 Task: Find a stay in Oued Fodda, Algeria for 8 guests from 24 Aug to 10 Sep, with 4 bedrooms, 8+ beds, price range ₹12,000-₹15,000, and amenities like WiFi, TV, and free parking. Enable 'Self check-in'.
Action: Mouse moved to (532, 142)
Screenshot: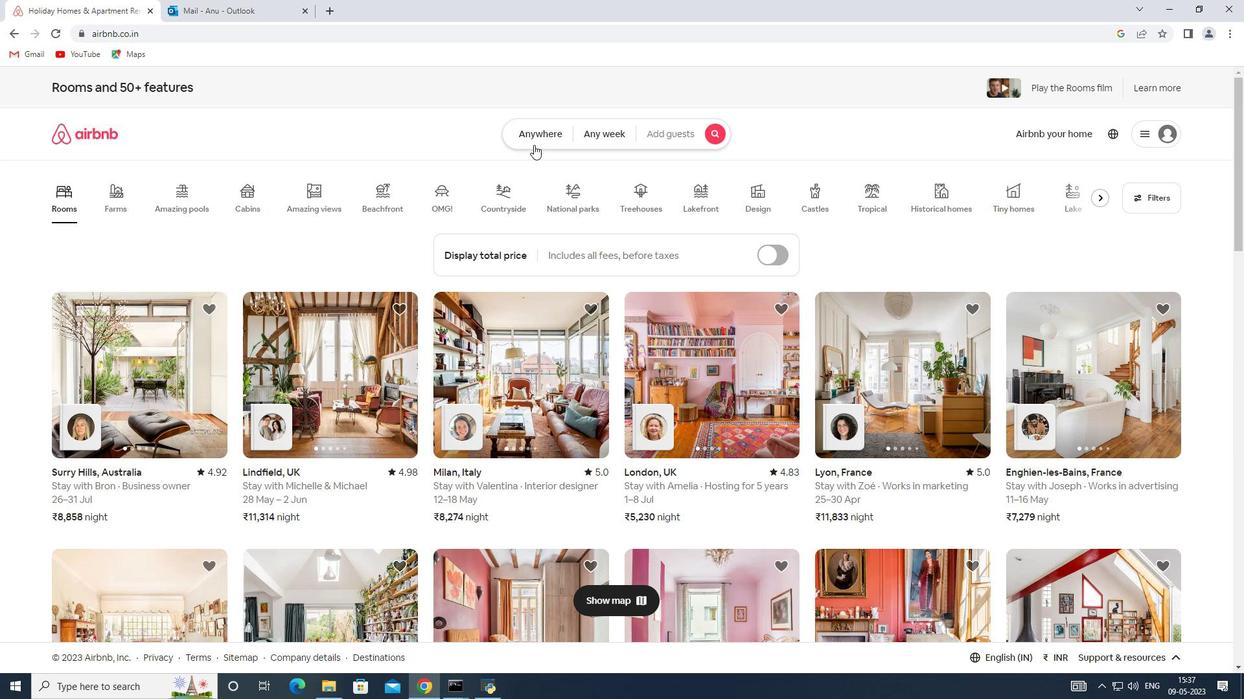 
Action: Mouse pressed left at (532, 142)
Screenshot: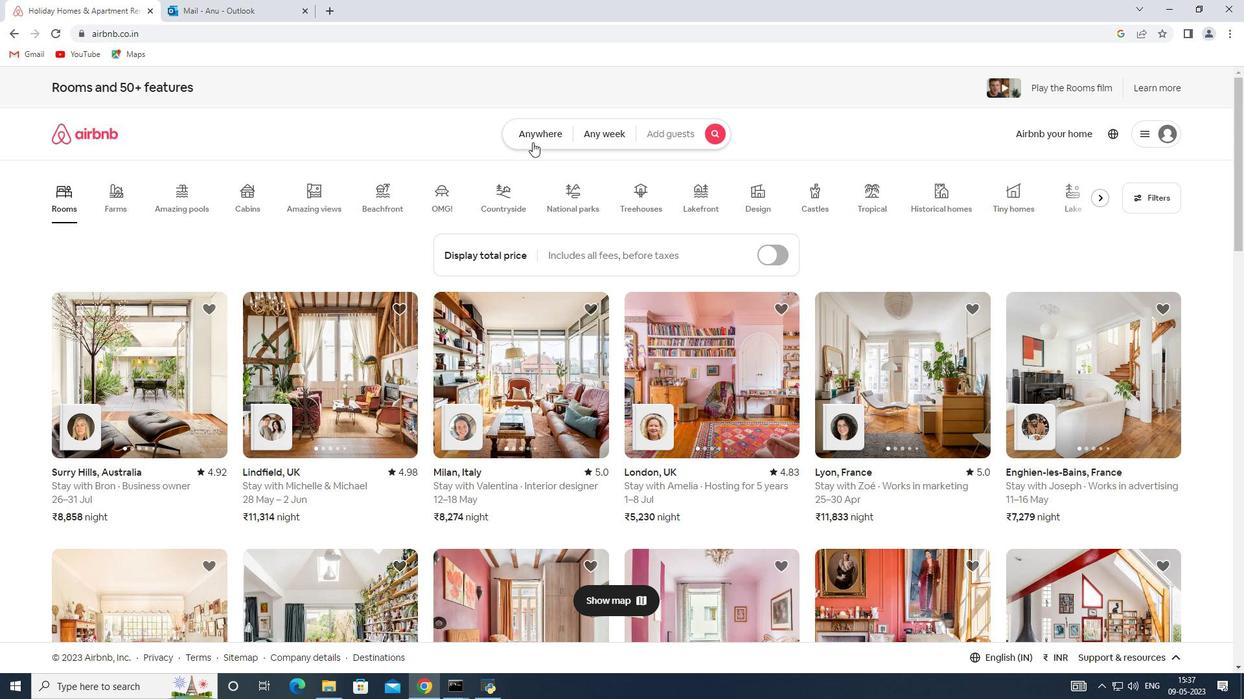 
Action: Mouse moved to (474, 175)
Screenshot: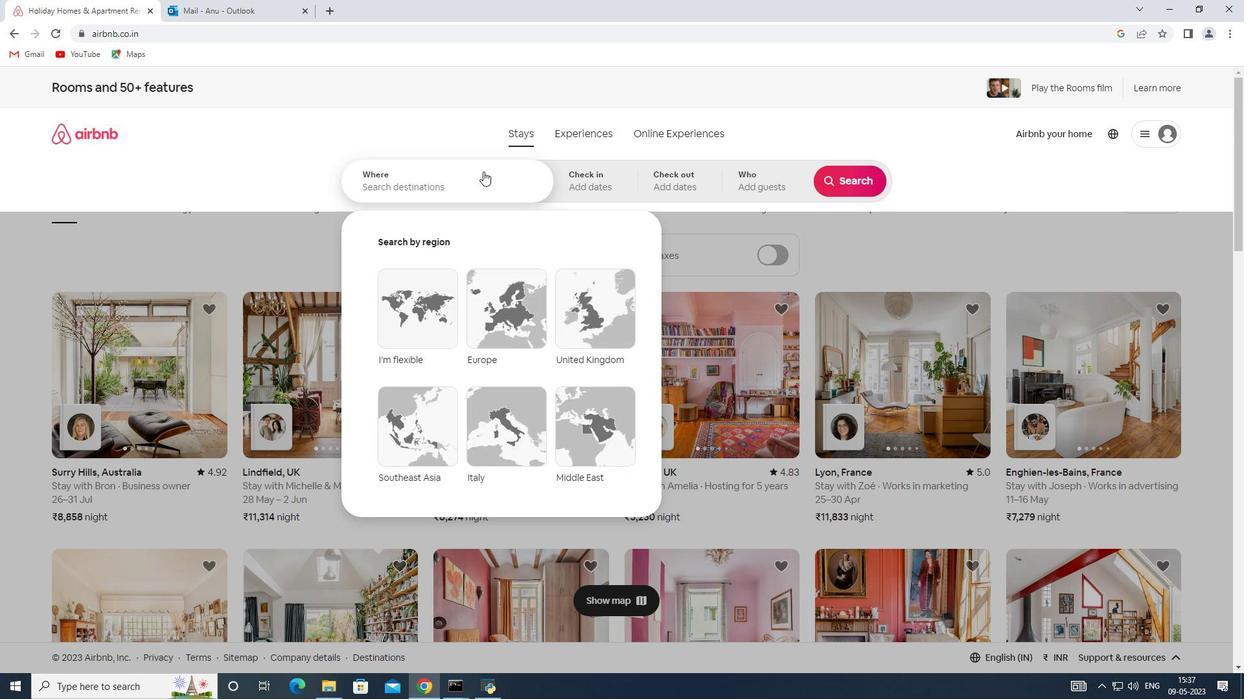 
Action: Mouse pressed left at (474, 175)
Screenshot: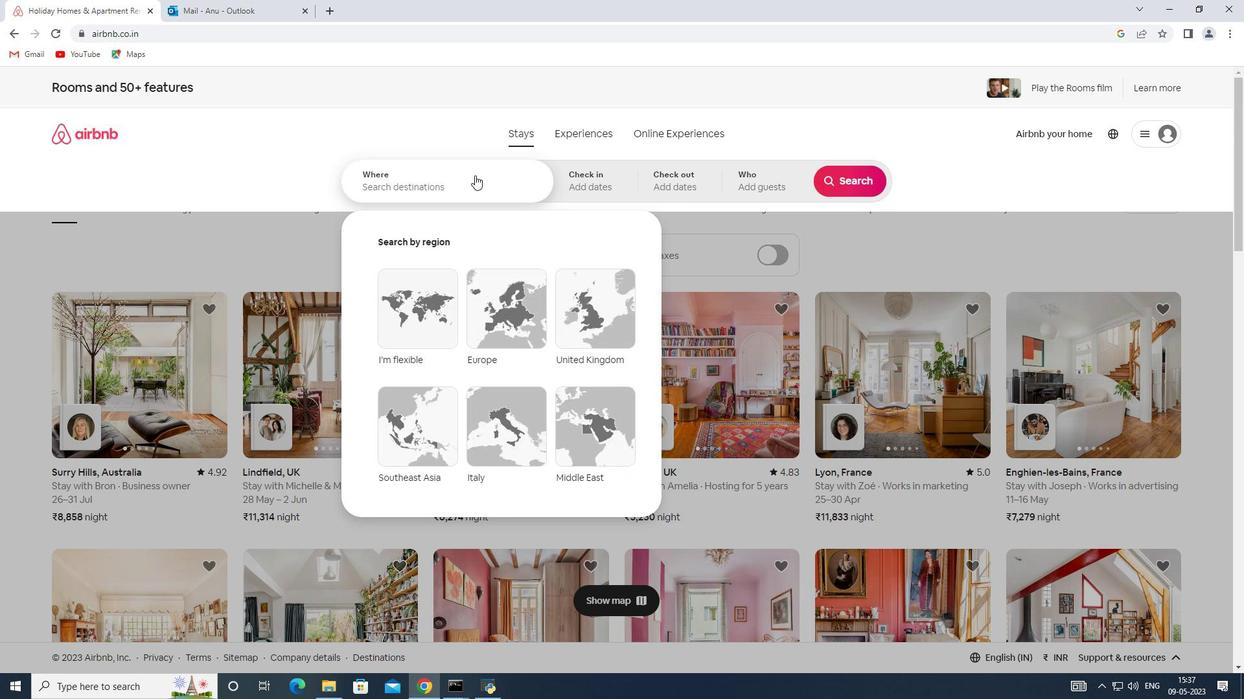 
Action: Key pressed <Key.shift><Key.shift><Key.shift><Key.shift><Key.shift><Key.shift><Key.shift><Key.shift><Key.shift><Key.shift><Key.shift><Key.shift><Key.shift><Key.shift><Key.shift><Key.shift><Key.shift><Key.shift><Key.shift><Key.shift><Key.shift><Key.shift><Key.shift><Key.shift><Key.shift><Key.shift><Key.shift><Key.shift><Key.shift><Key.shift>Oued<Key.space><Key.shift>Fodda,<Key.shift>Algeria
Screenshot: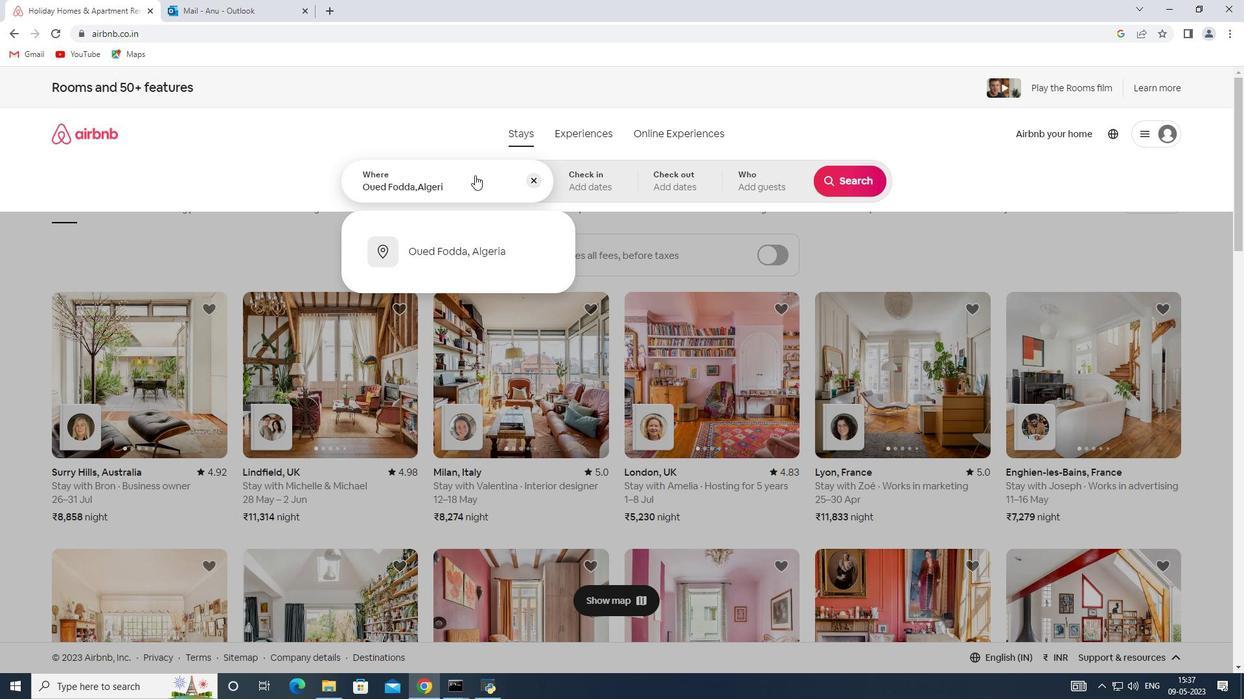 
Action: Mouse moved to (579, 187)
Screenshot: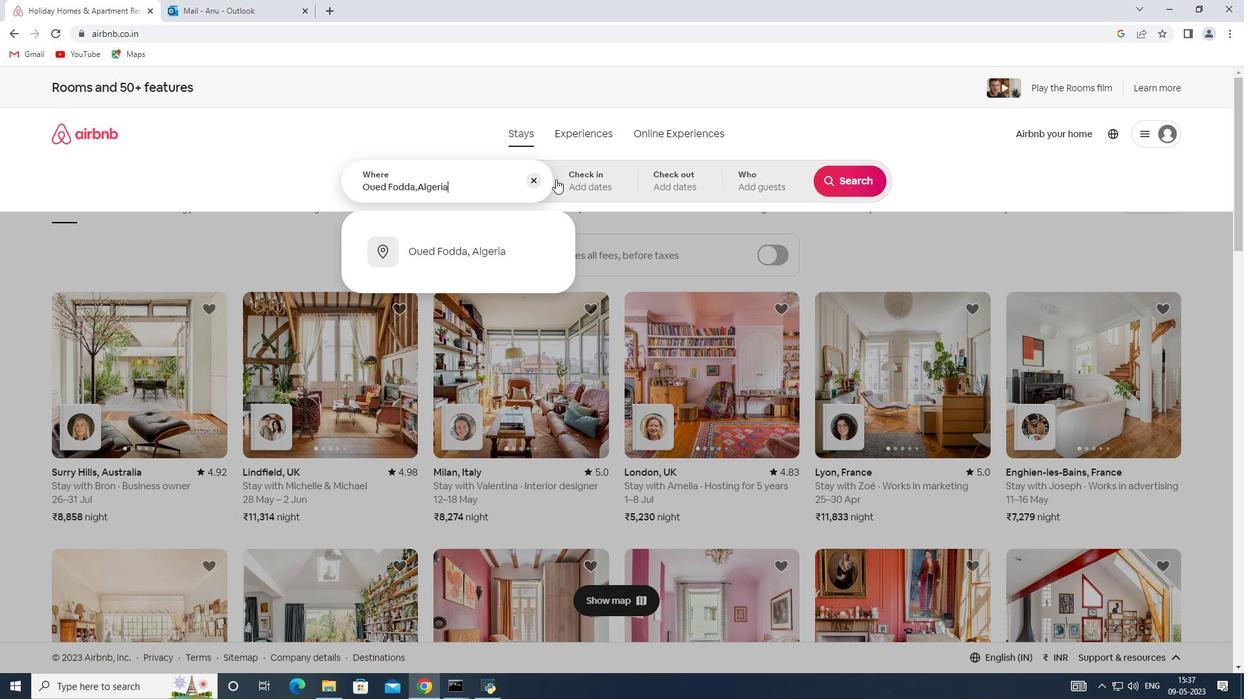 
Action: Mouse pressed left at (579, 187)
Screenshot: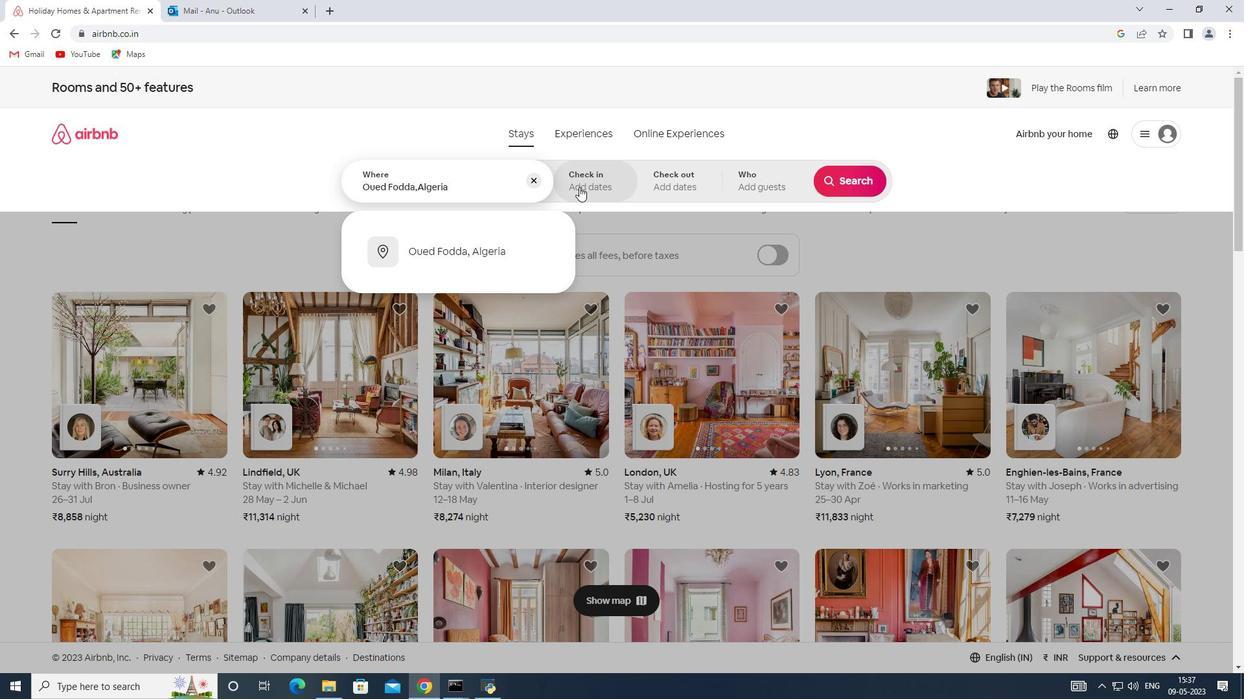 
Action: Mouse moved to (840, 284)
Screenshot: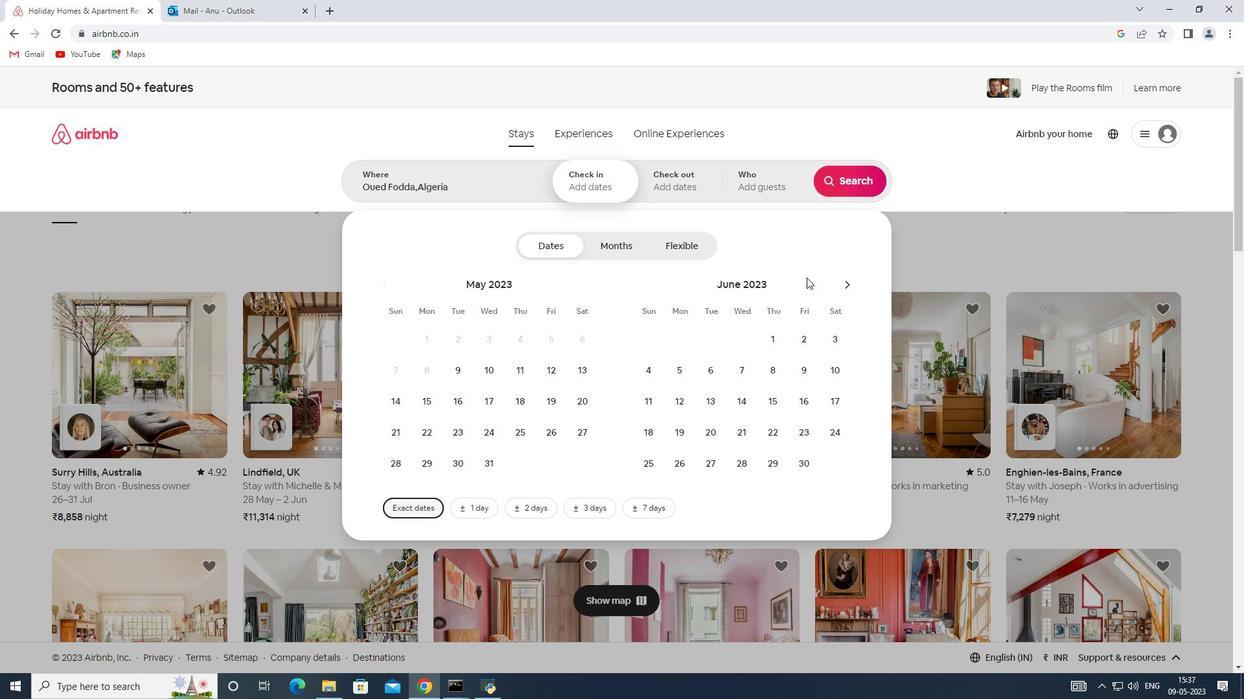 
Action: Mouse pressed left at (840, 284)
Screenshot: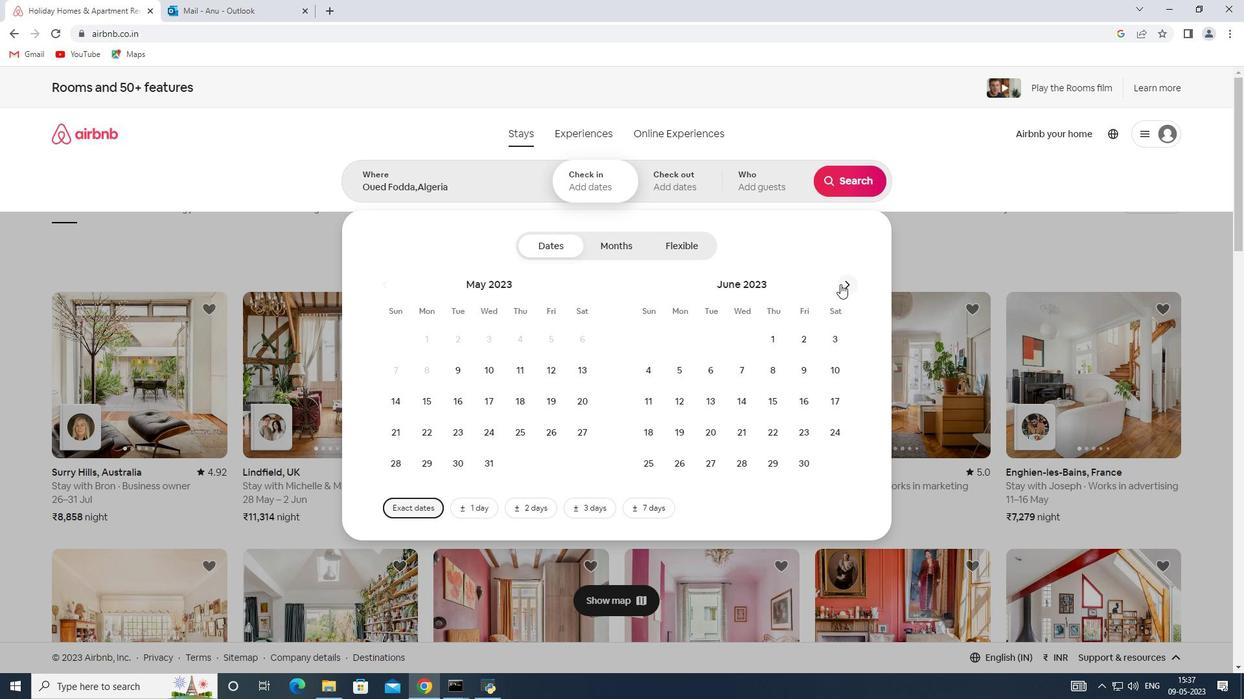 
Action: Mouse pressed left at (840, 284)
Screenshot: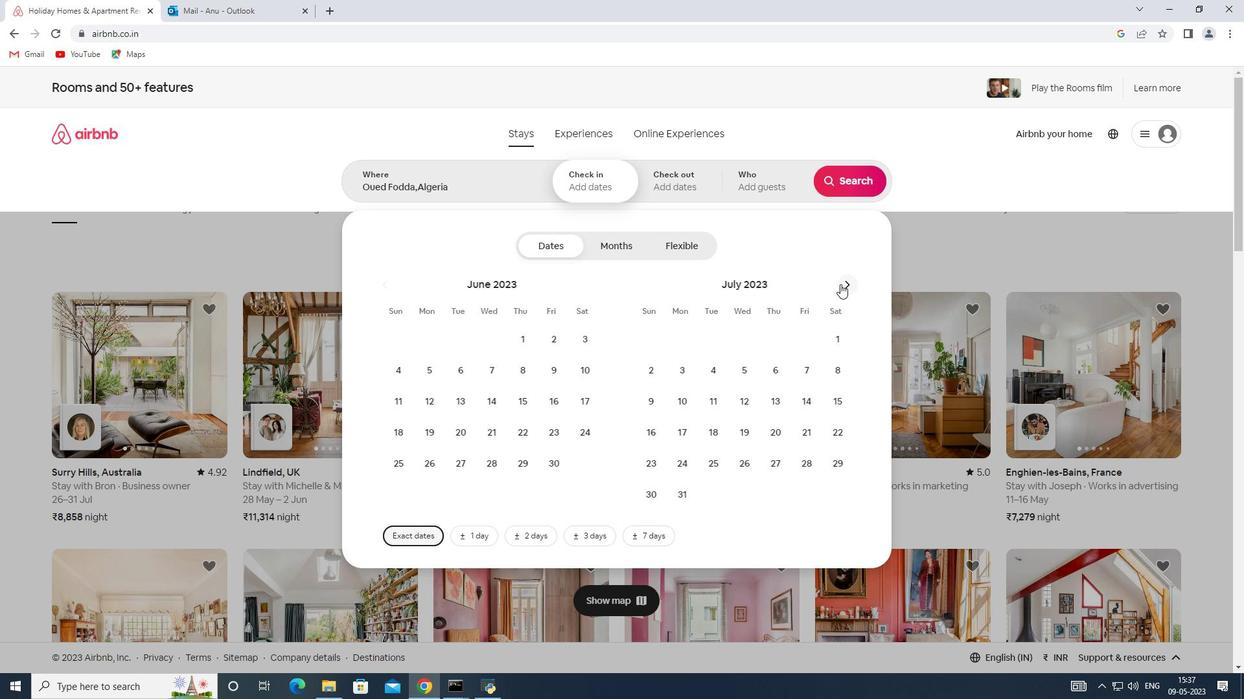 
Action: Mouse moved to (771, 431)
Screenshot: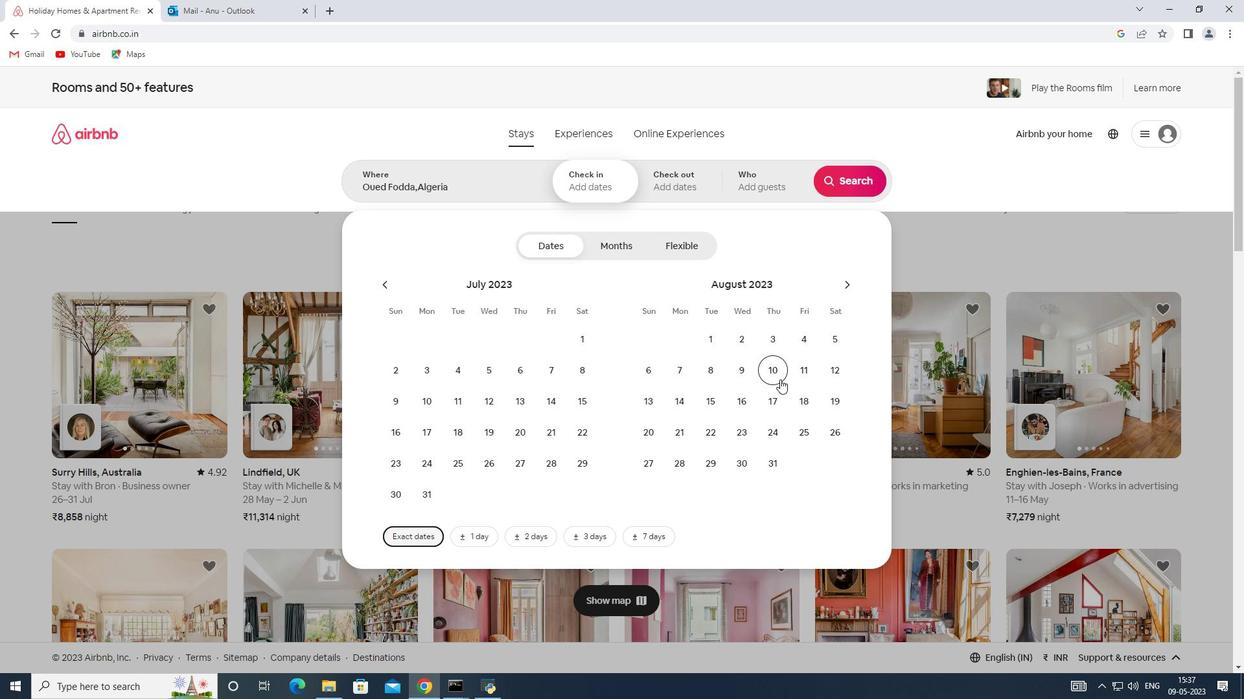 
Action: Mouse pressed left at (771, 431)
Screenshot: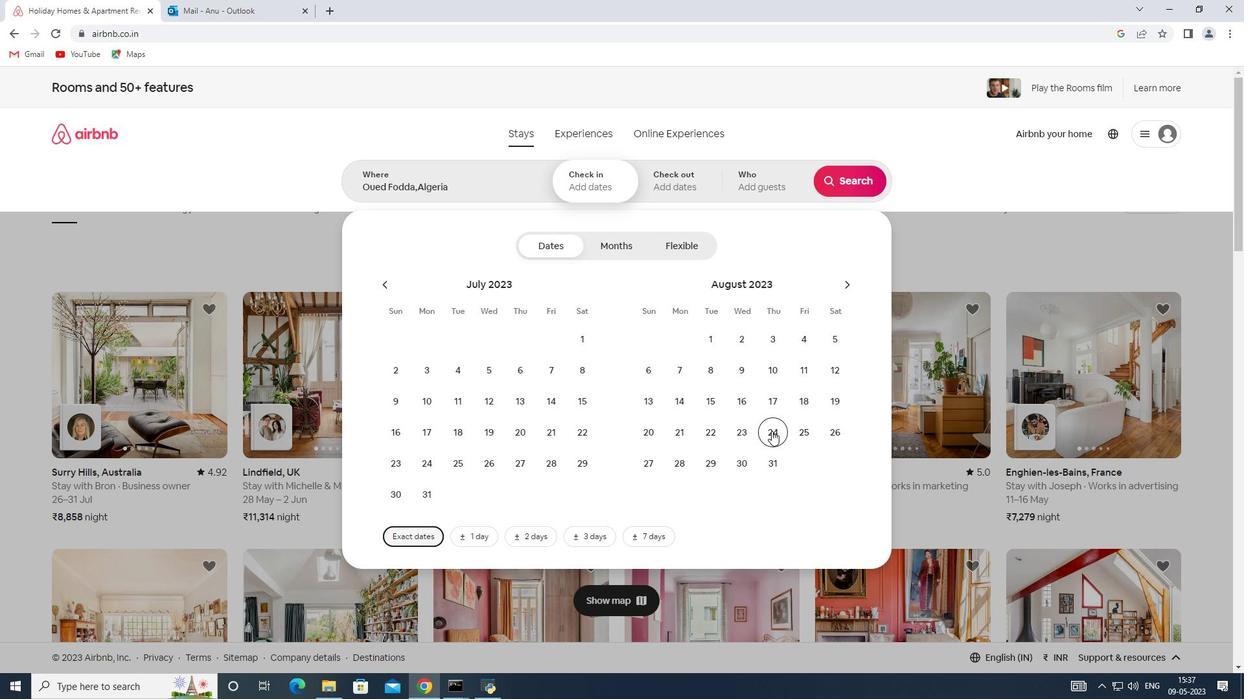 
Action: Mouse moved to (848, 281)
Screenshot: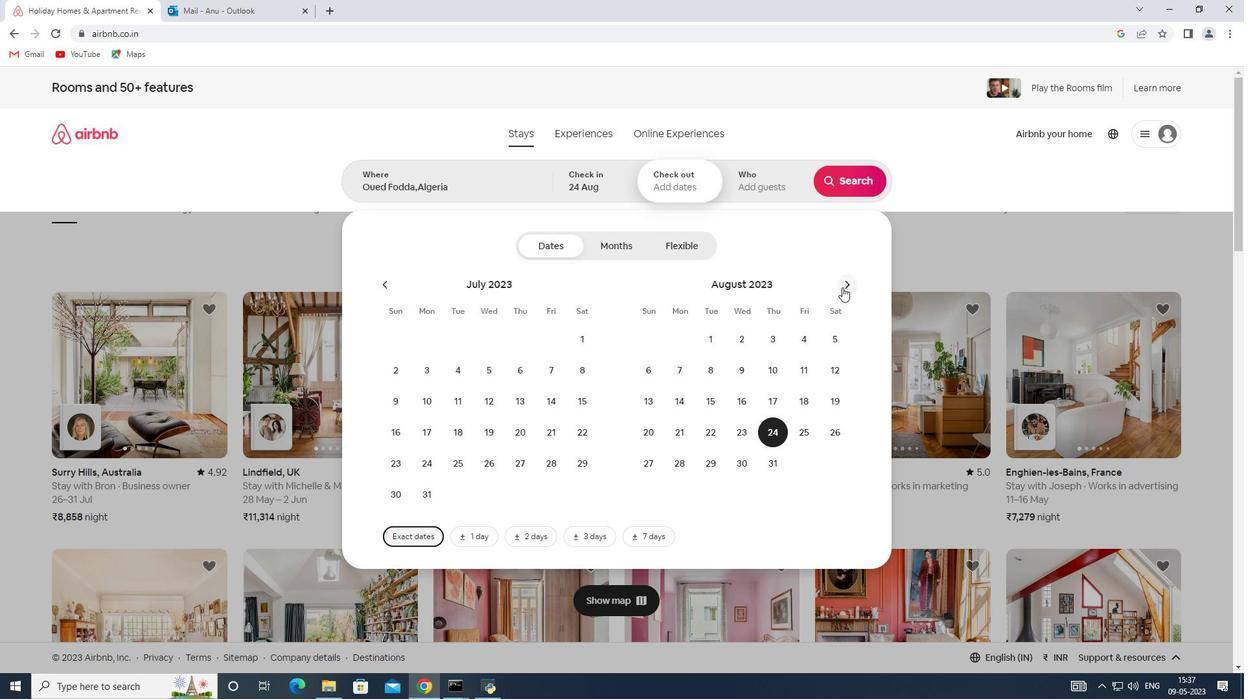 
Action: Mouse pressed left at (848, 281)
Screenshot: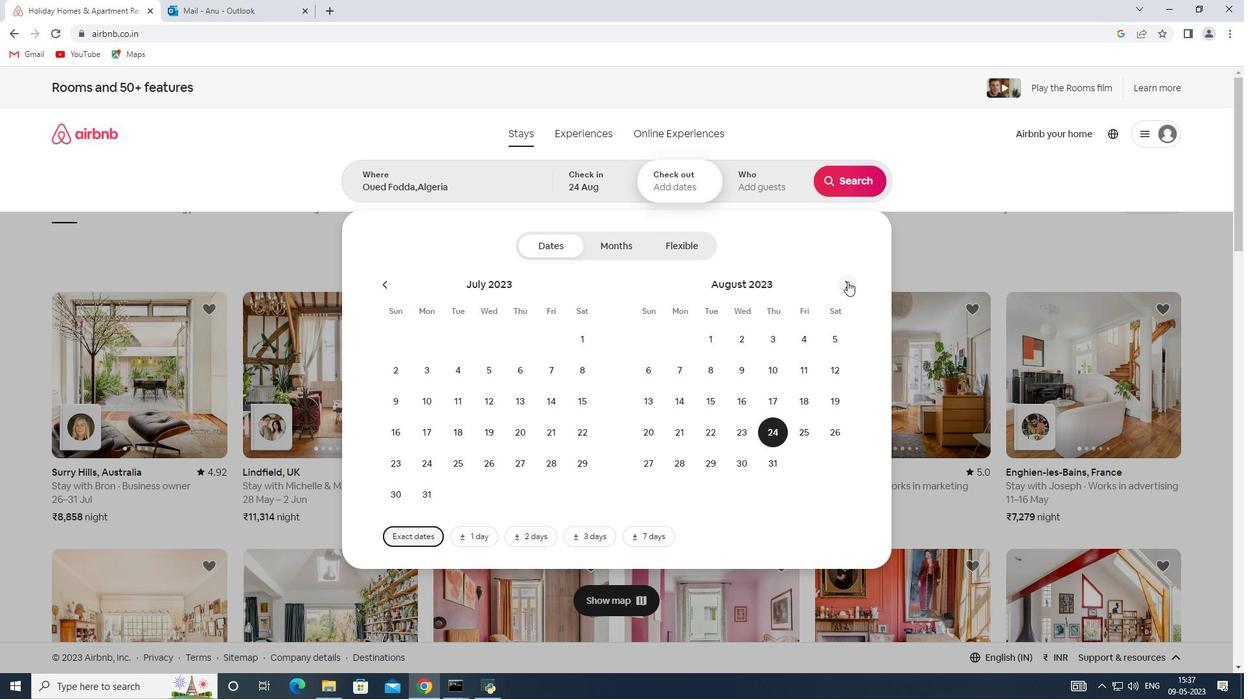 
Action: Mouse moved to (655, 400)
Screenshot: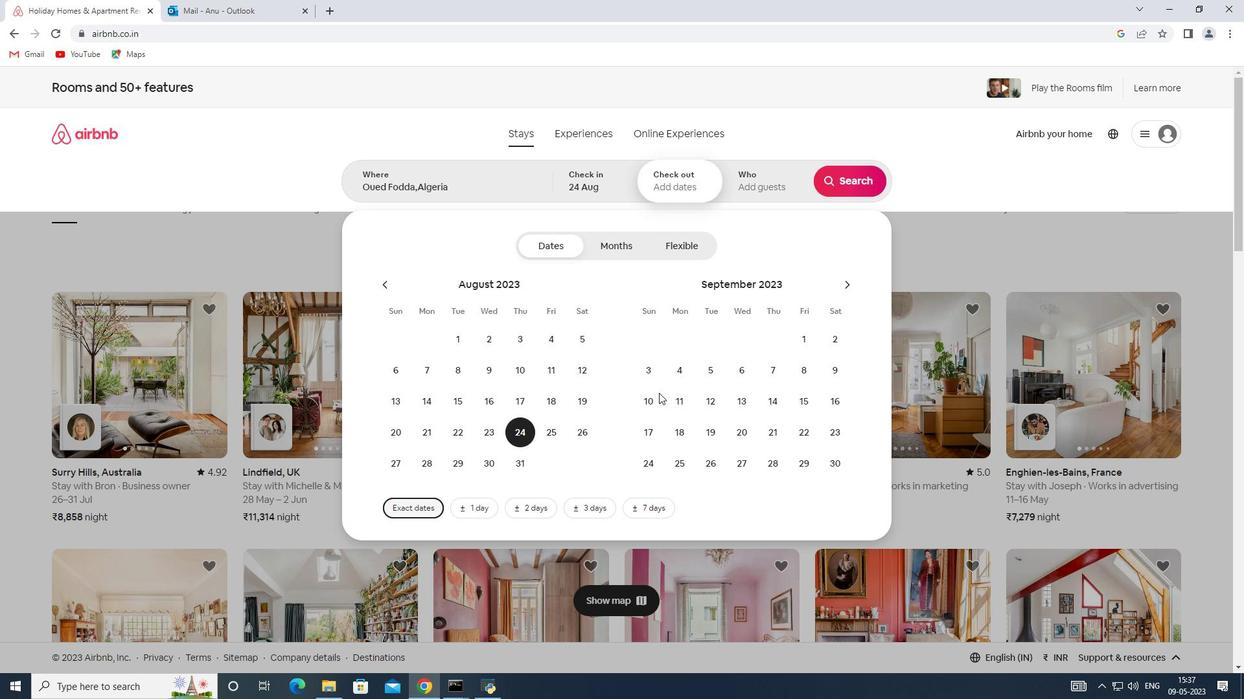 
Action: Mouse pressed left at (655, 400)
Screenshot: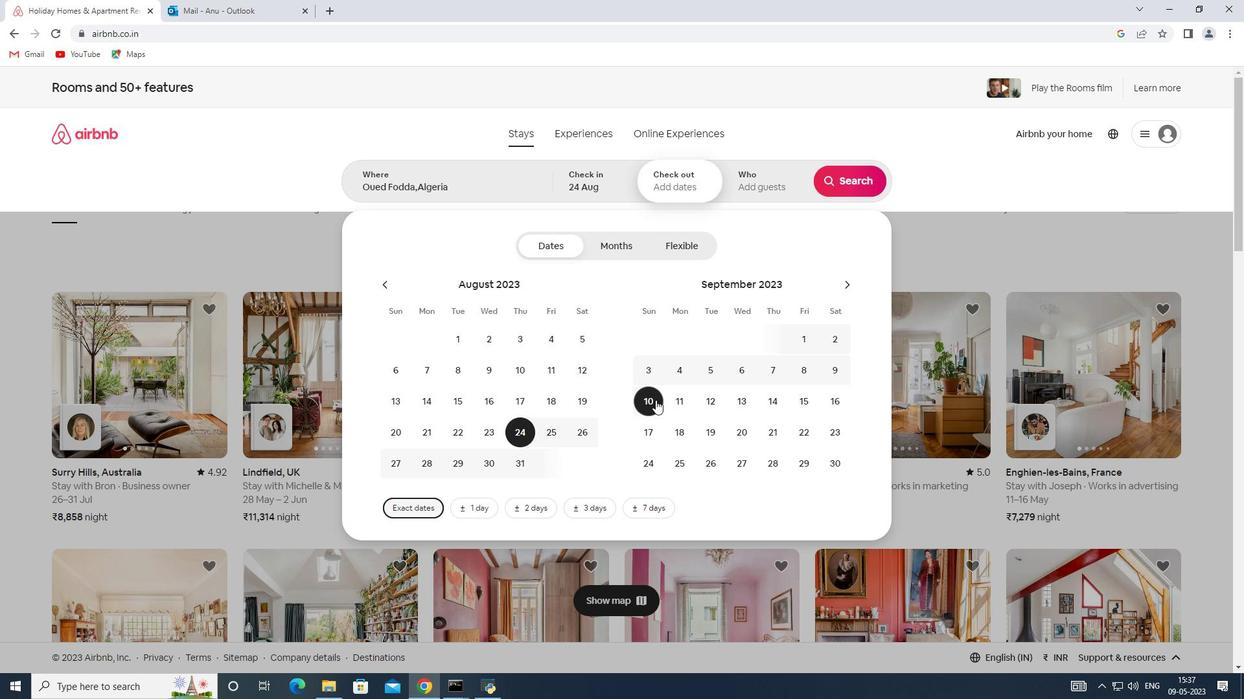 
Action: Mouse moved to (756, 180)
Screenshot: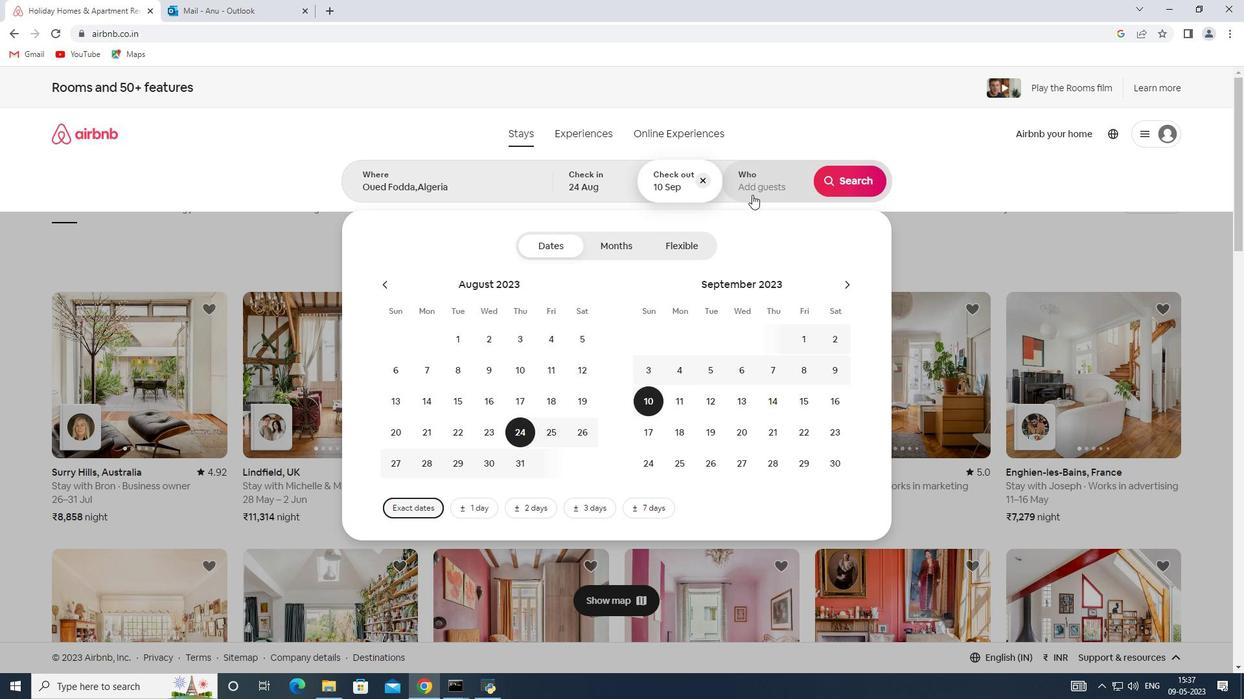 
Action: Mouse pressed left at (756, 180)
Screenshot: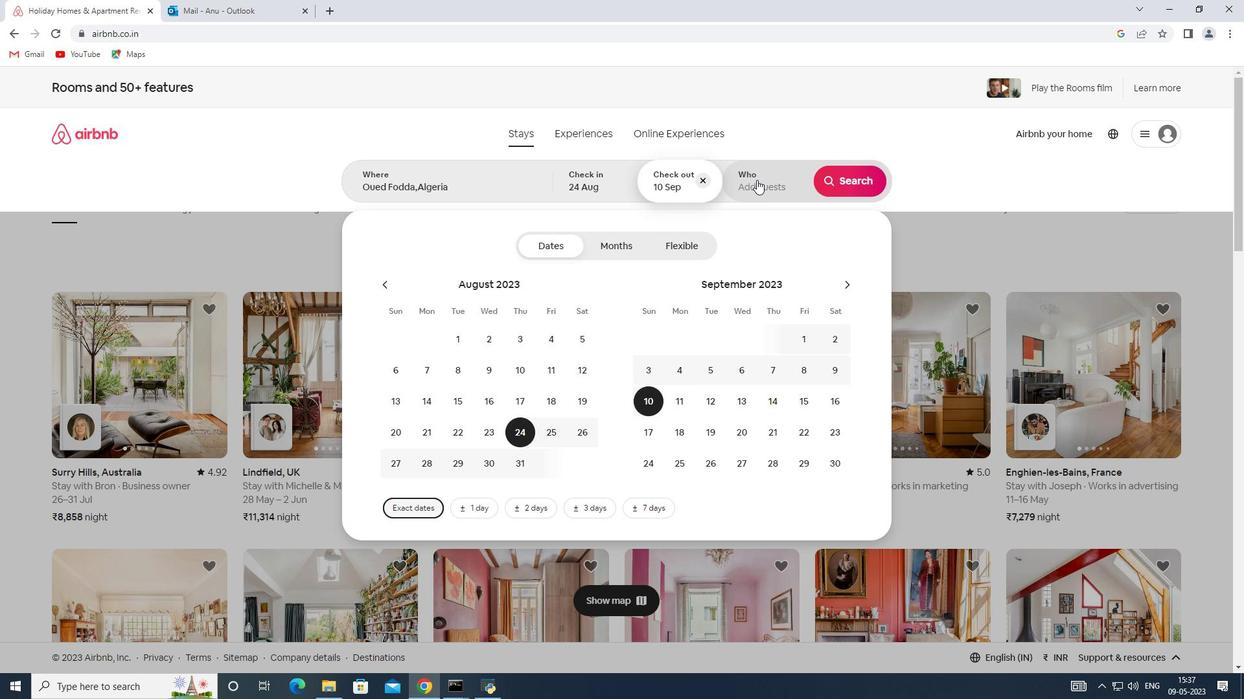 
Action: Mouse moved to (850, 249)
Screenshot: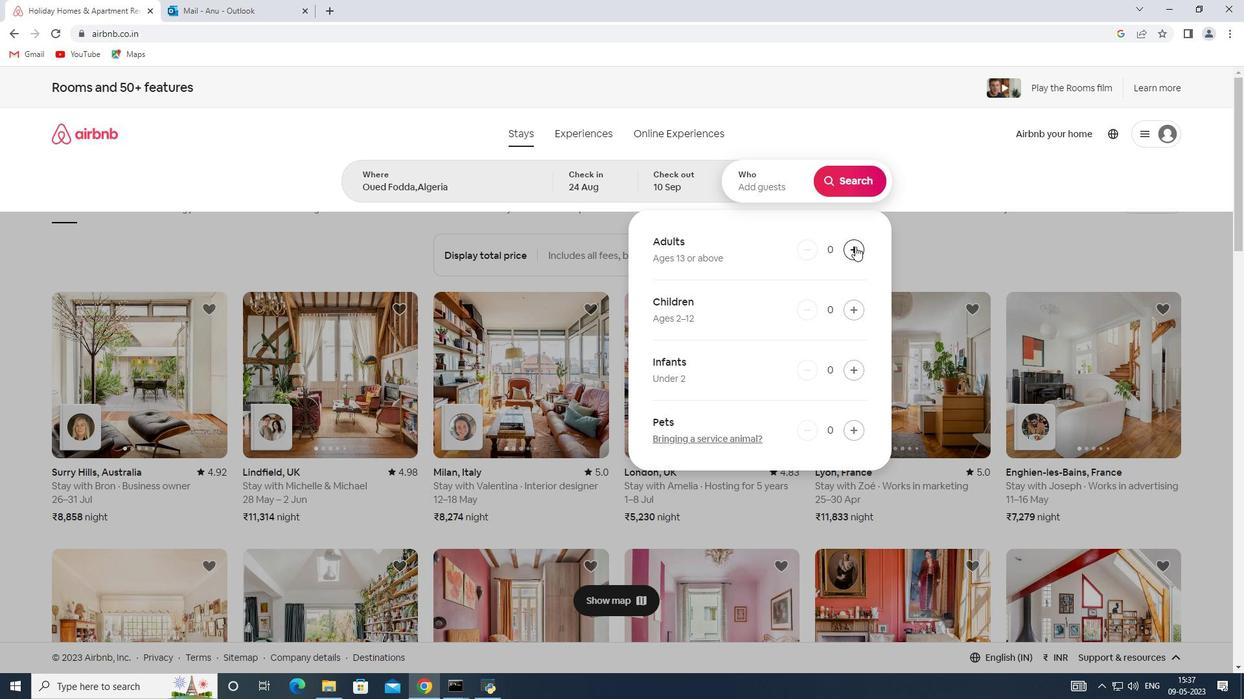 
Action: Mouse pressed left at (850, 249)
Screenshot: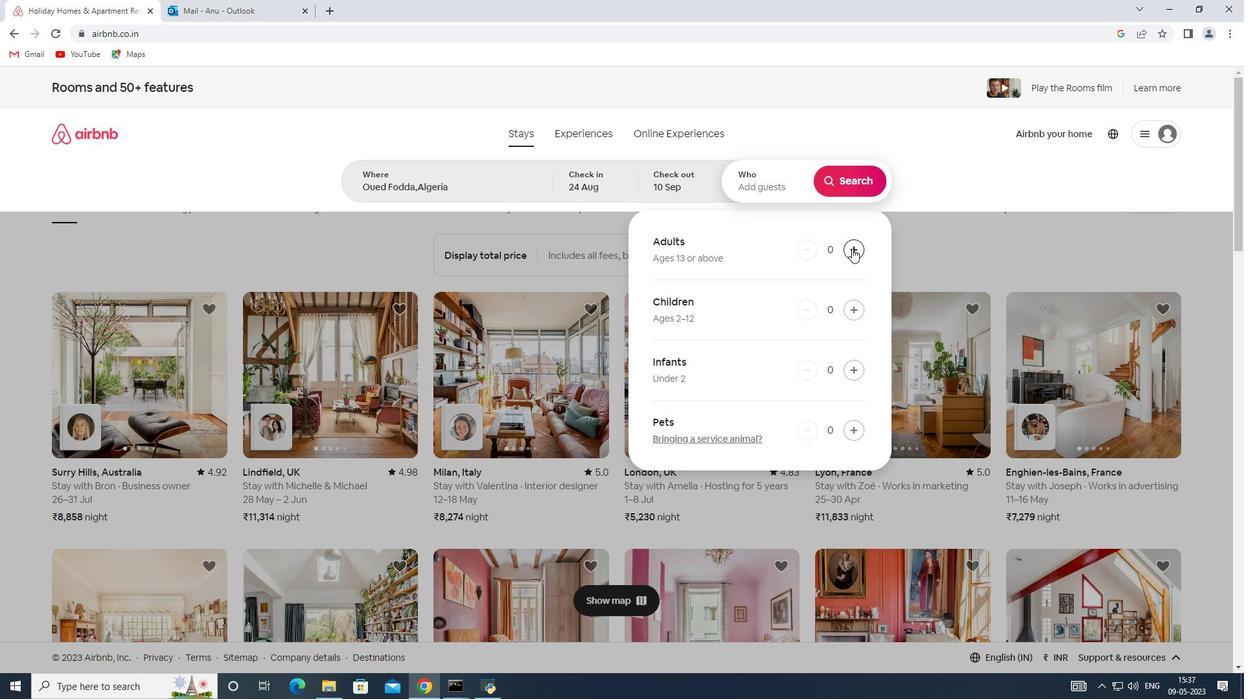 
Action: Mouse pressed left at (850, 249)
Screenshot: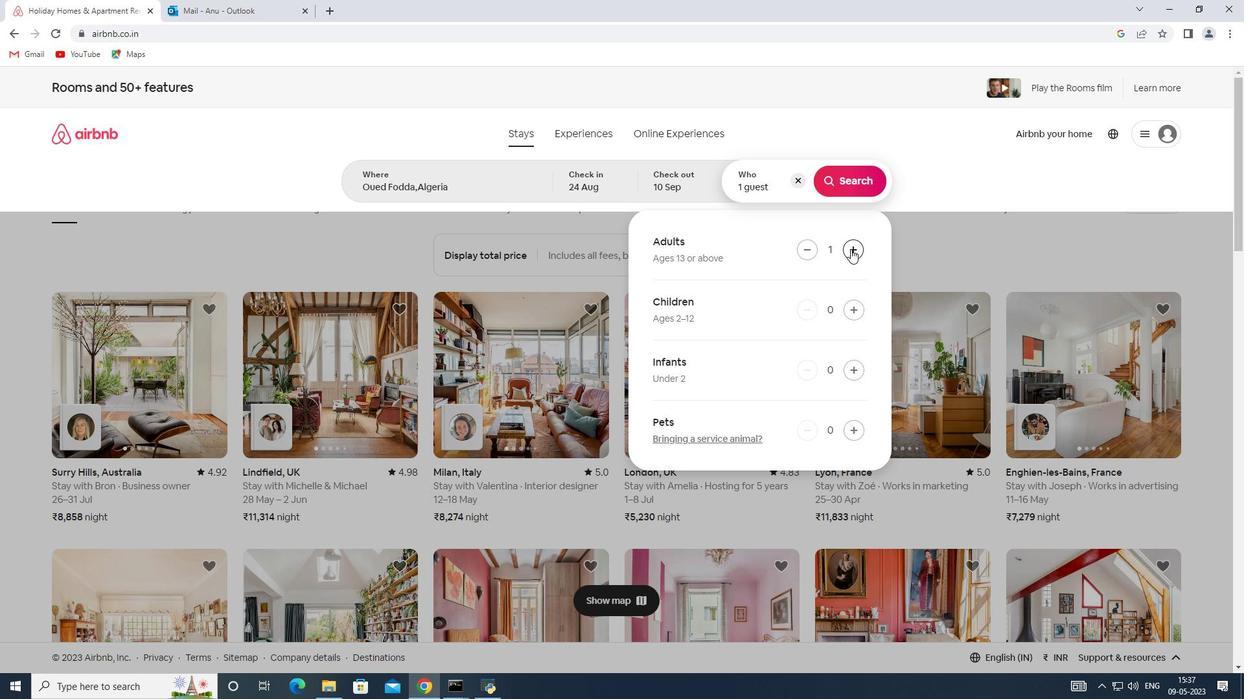 
Action: Mouse pressed left at (850, 249)
Screenshot: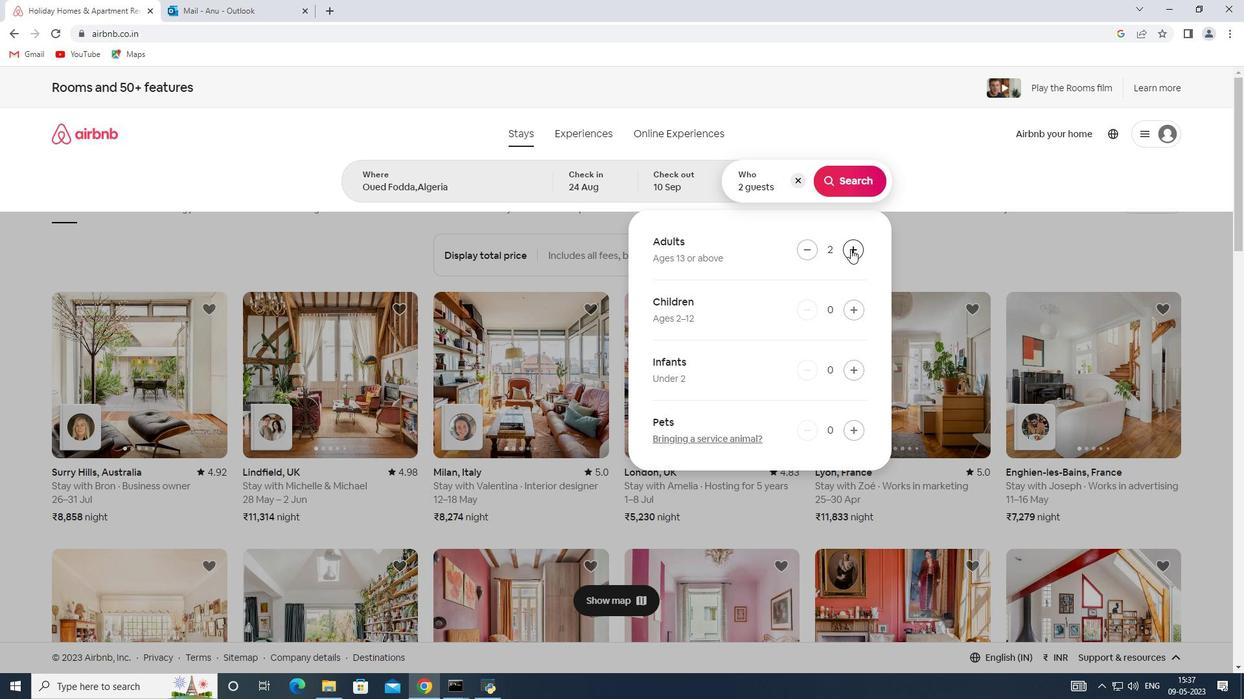 
Action: Mouse pressed left at (850, 249)
Screenshot: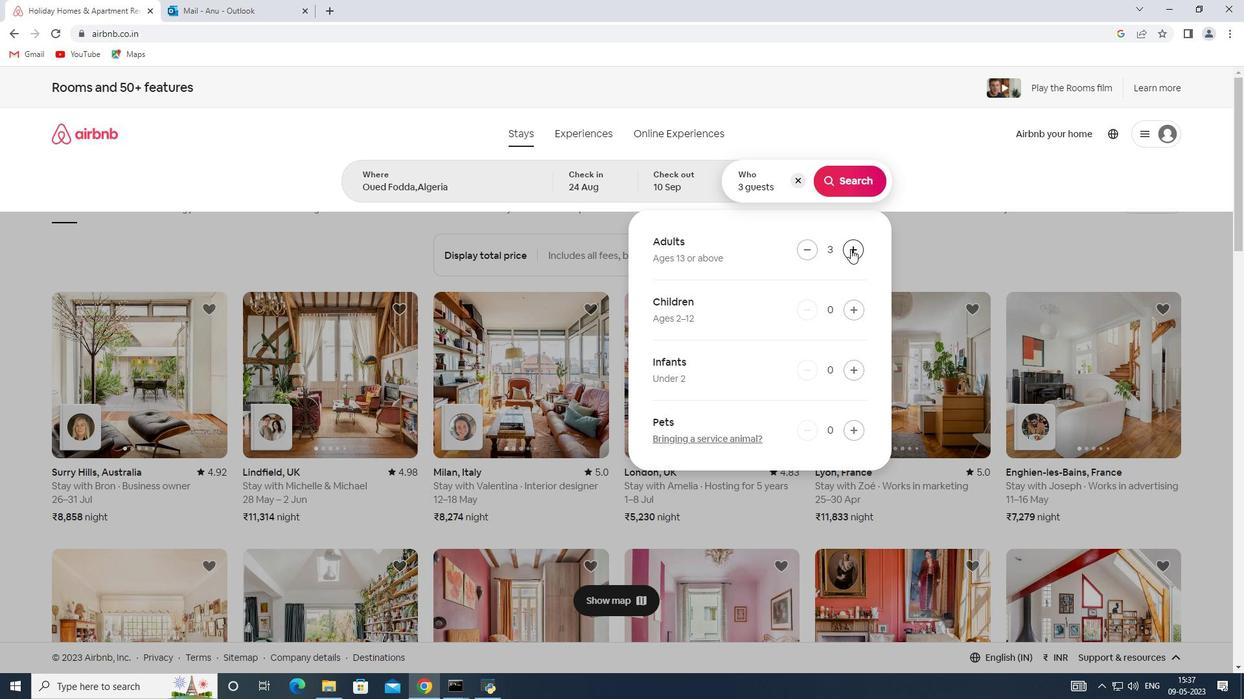 
Action: Mouse pressed left at (850, 249)
Screenshot: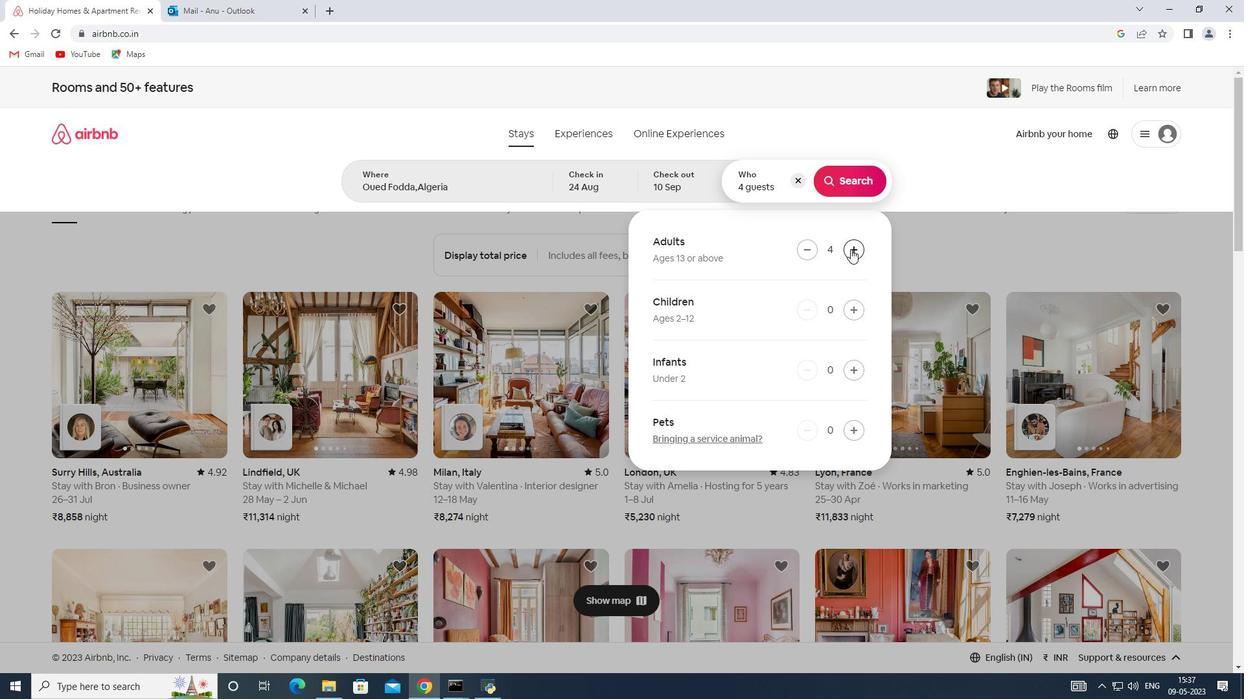 
Action: Mouse pressed left at (850, 249)
Screenshot: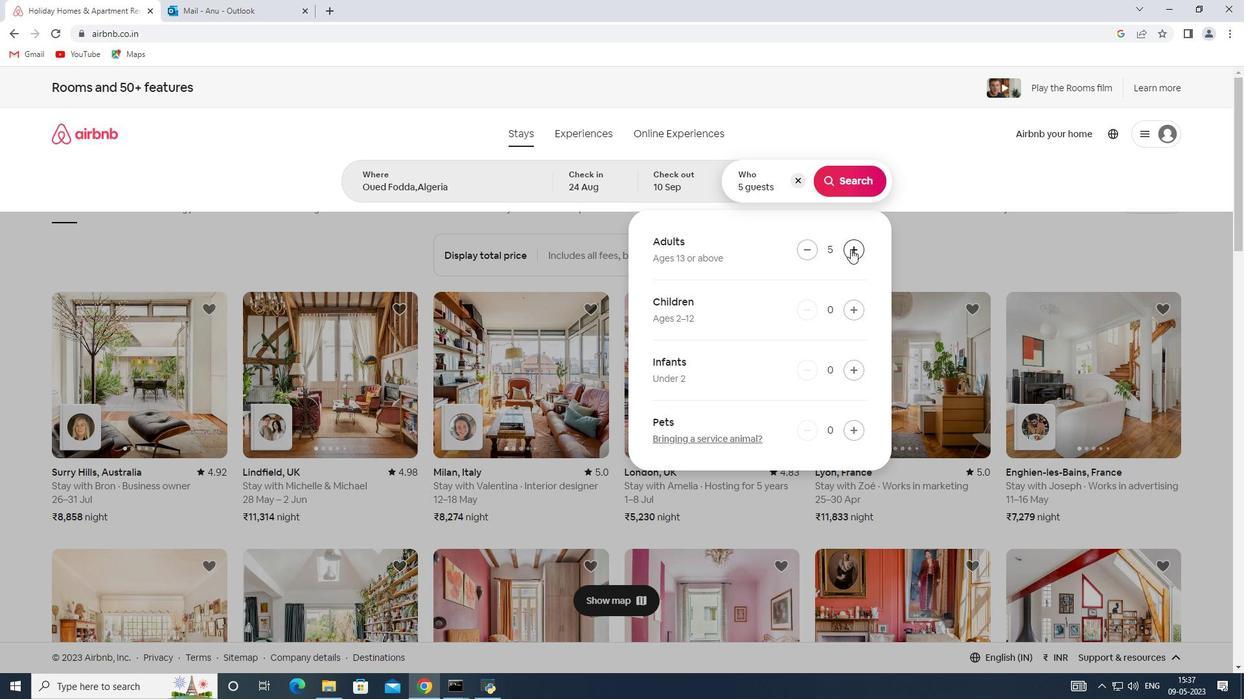 
Action: Mouse pressed left at (850, 249)
Screenshot: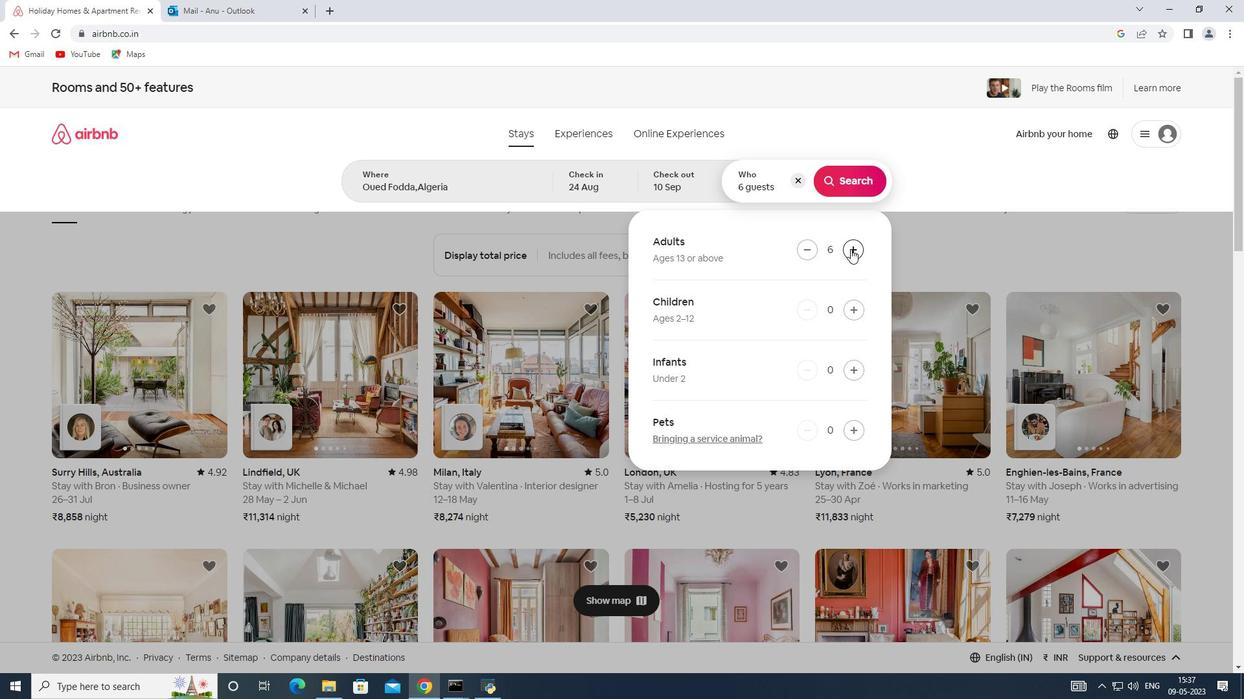 
Action: Mouse pressed left at (850, 249)
Screenshot: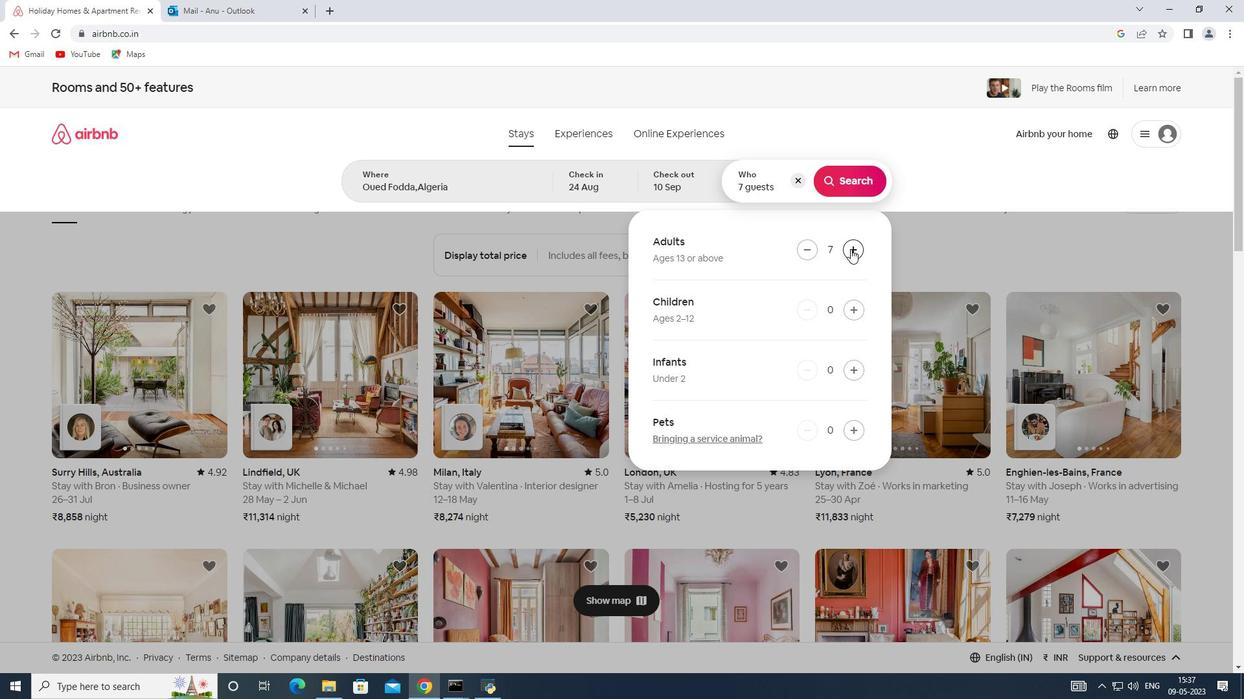 
Action: Mouse moved to (845, 189)
Screenshot: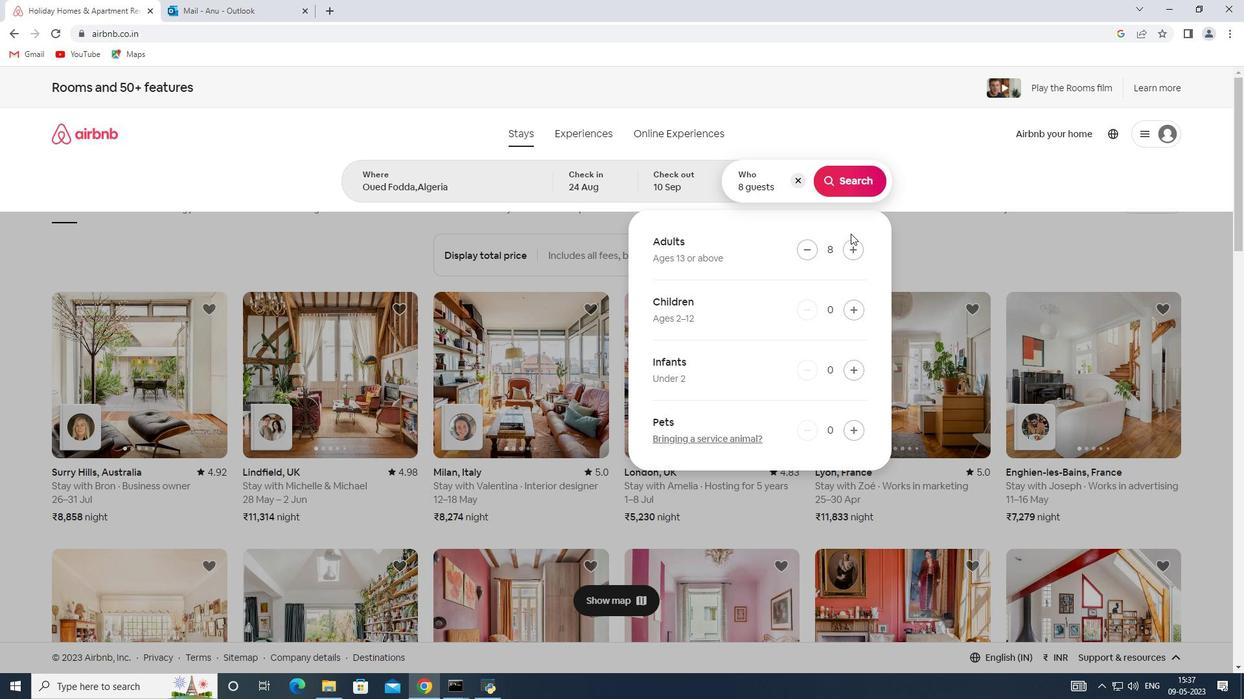 
Action: Mouse pressed left at (845, 189)
Screenshot: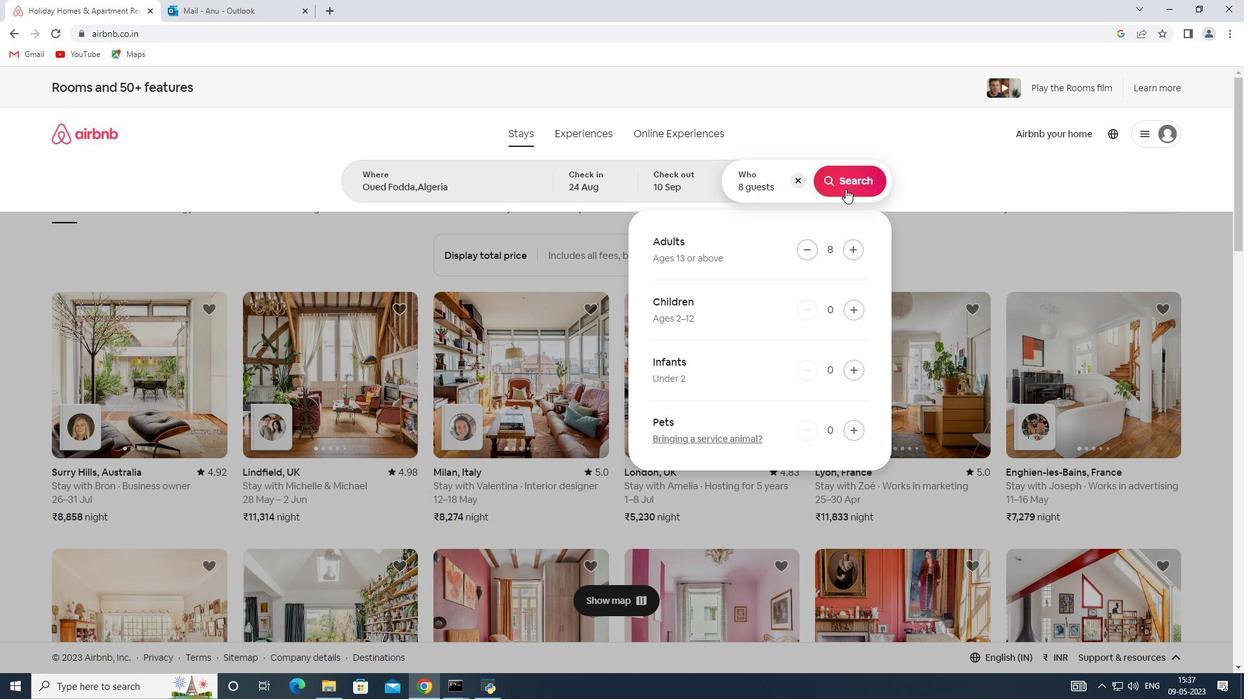 
Action: Mouse moved to (1176, 139)
Screenshot: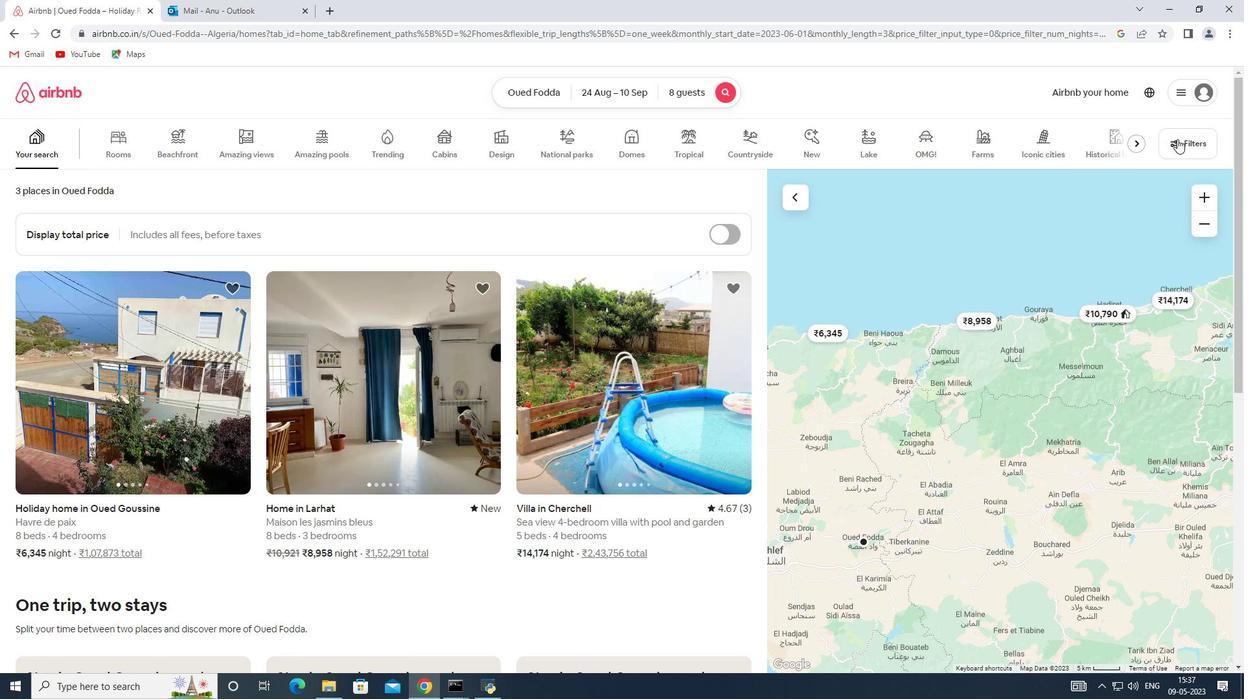 
Action: Mouse pressed left at (1176, 139)
Screenshot: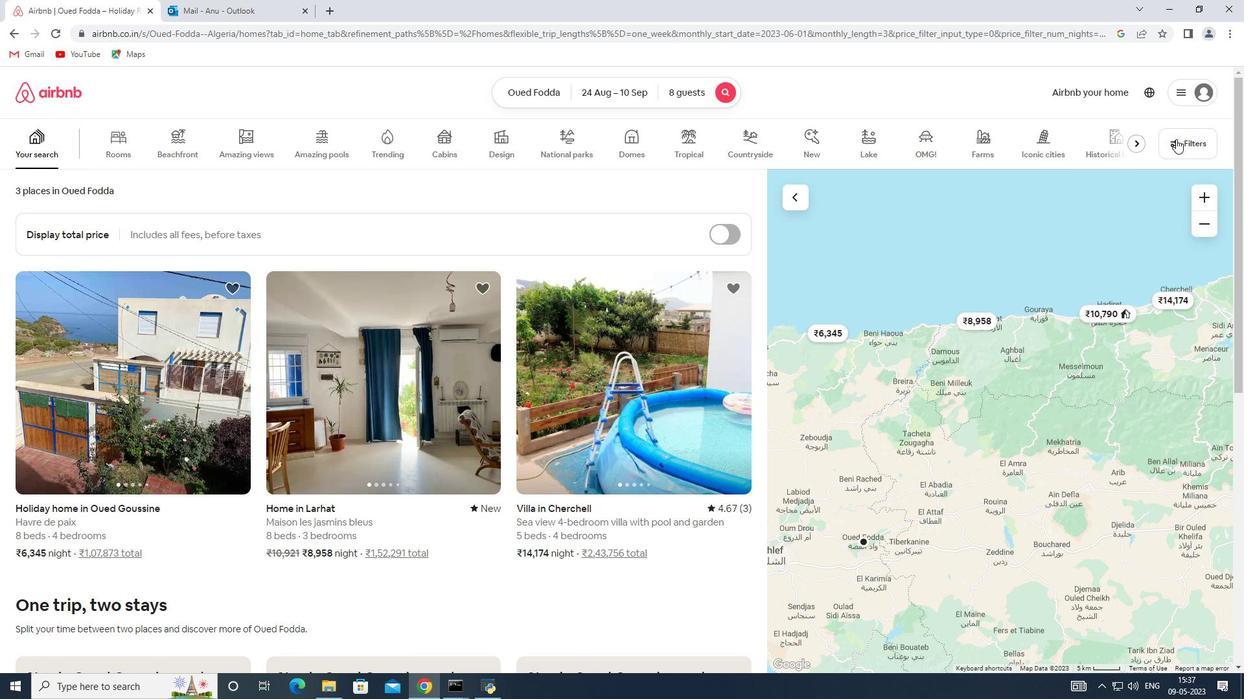 
Action: Mouse moved to (454, 467)
Screenshot: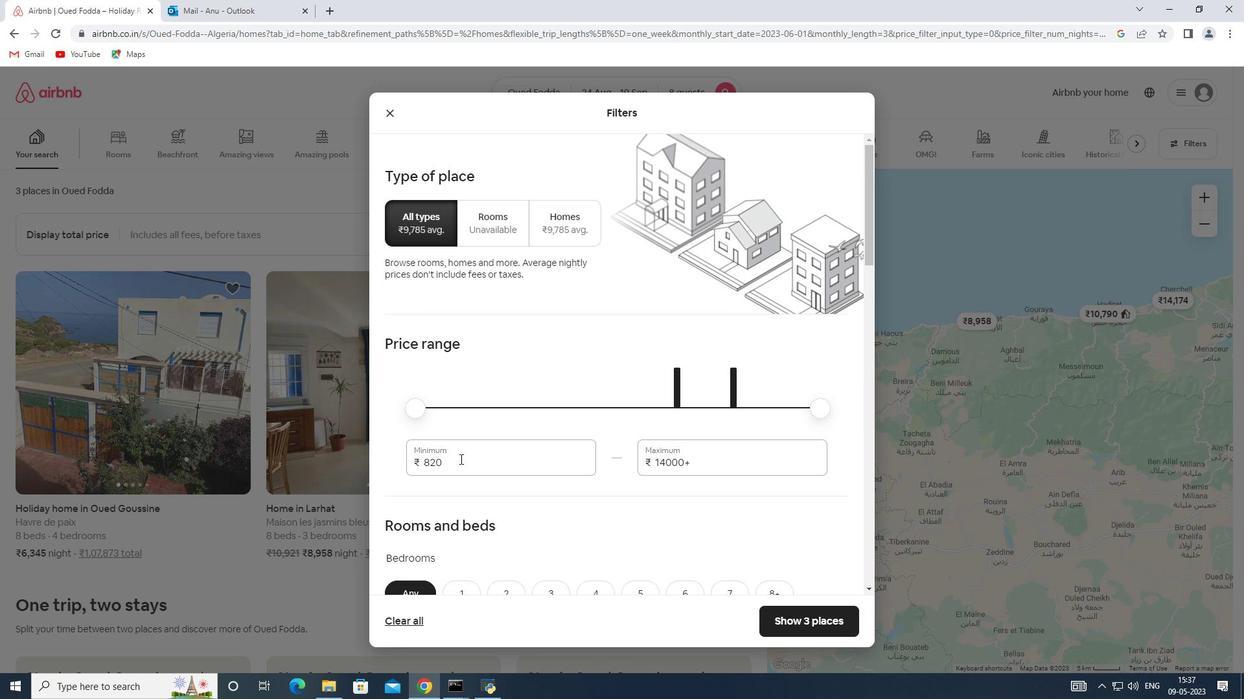 
Action: Mouse pressed left at (454, 467)
Screenshot: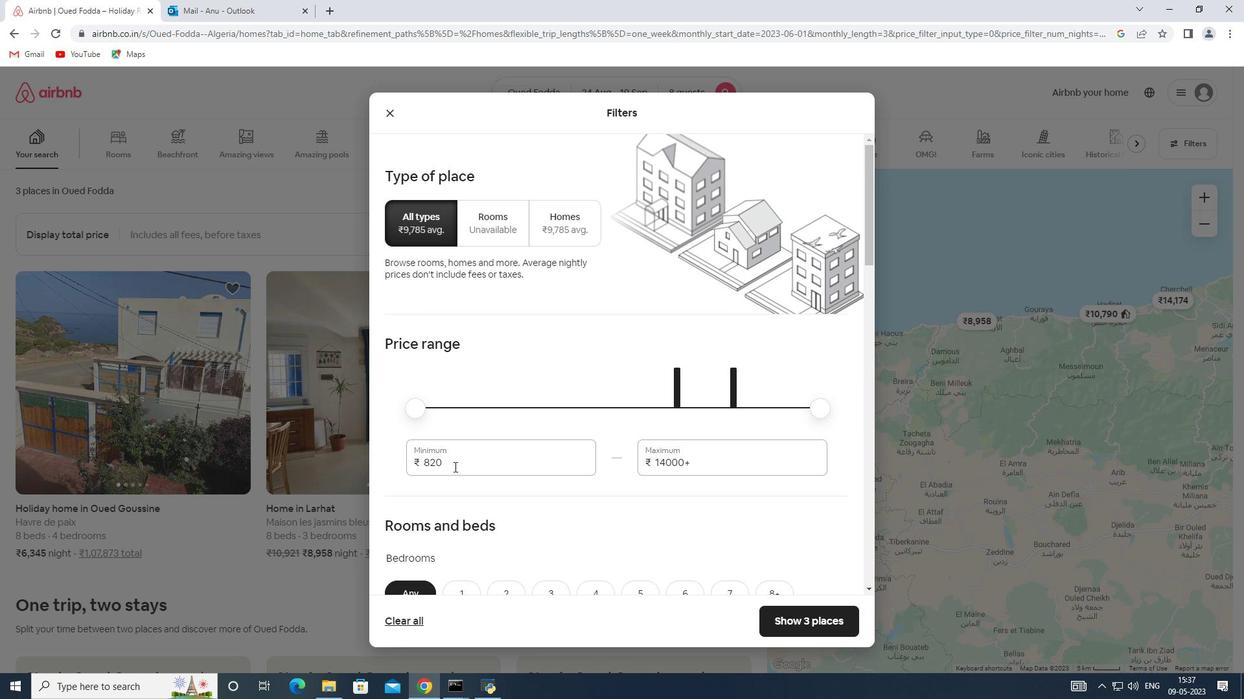 
Action: Mouse moved to (394, 458)
Screenshot: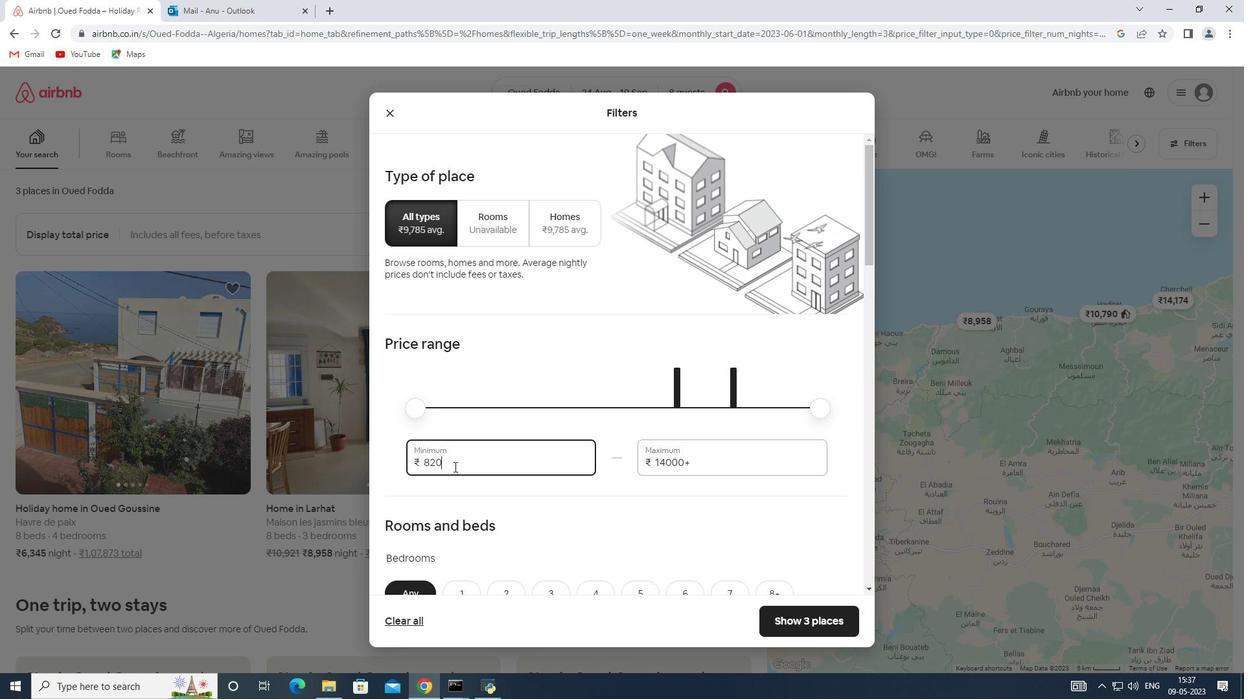 
Action: Key pressed 12000
Screenshot: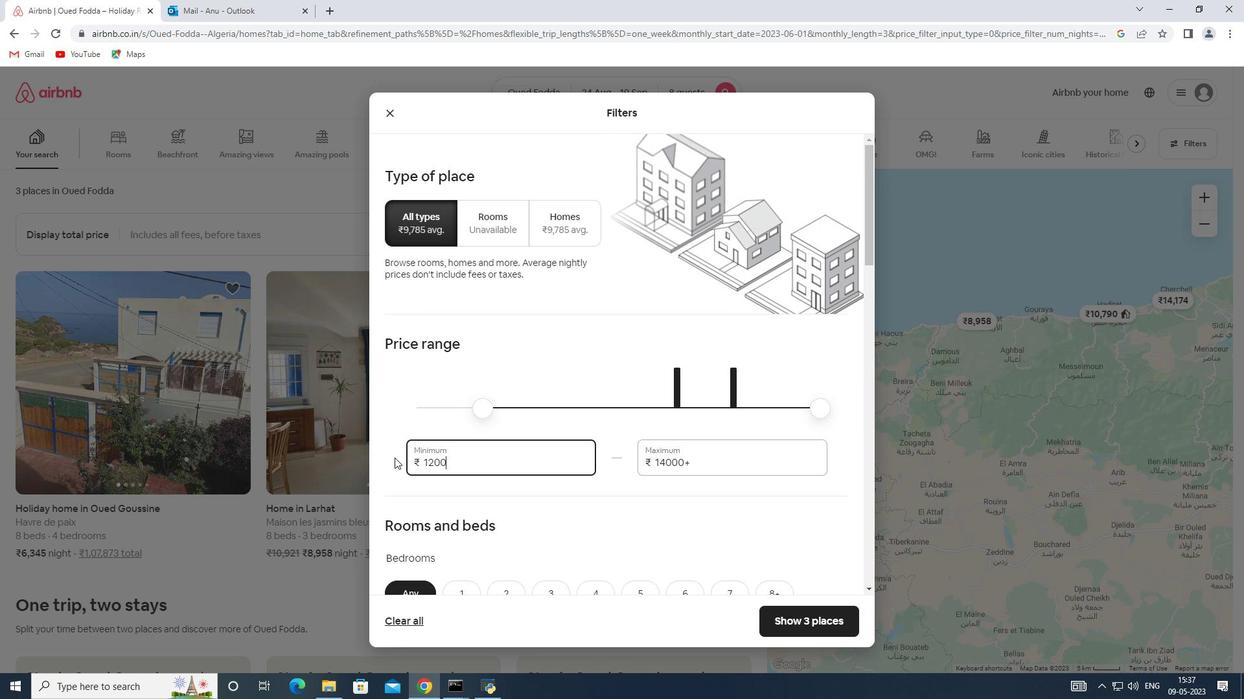 
Action: Mouse moved to (695, 460)
Screenshot: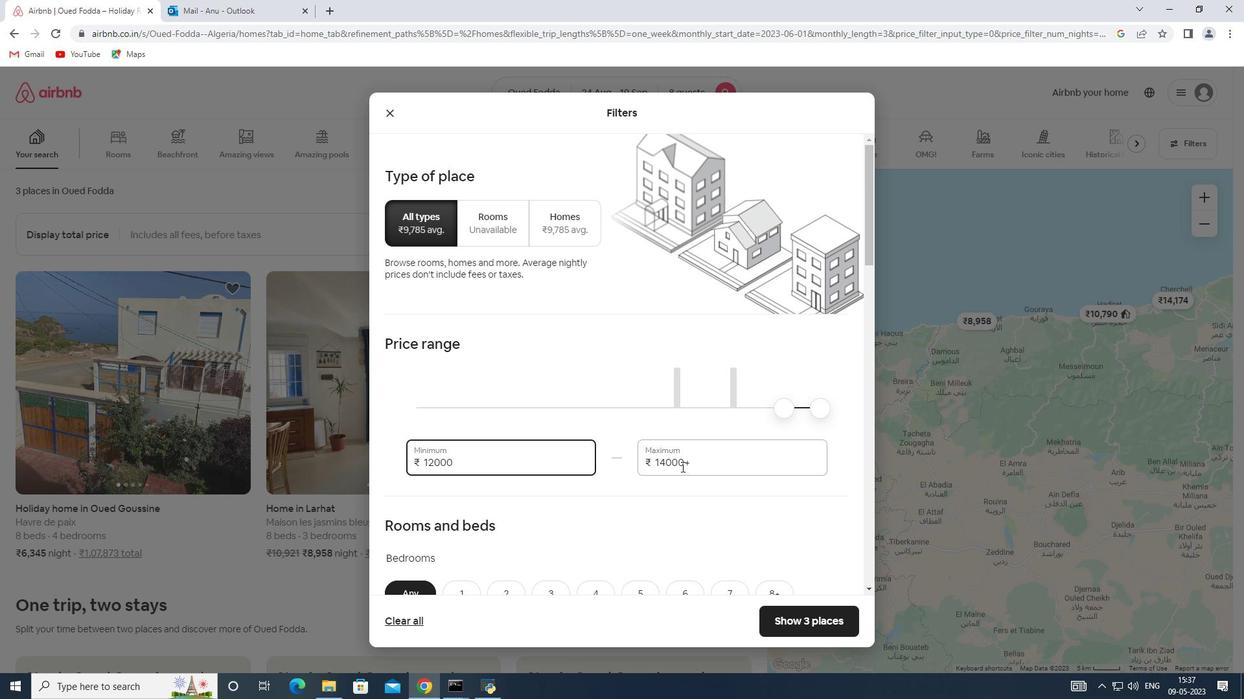 
Action: Mouse pressed left at (695, 460)
Screenshot: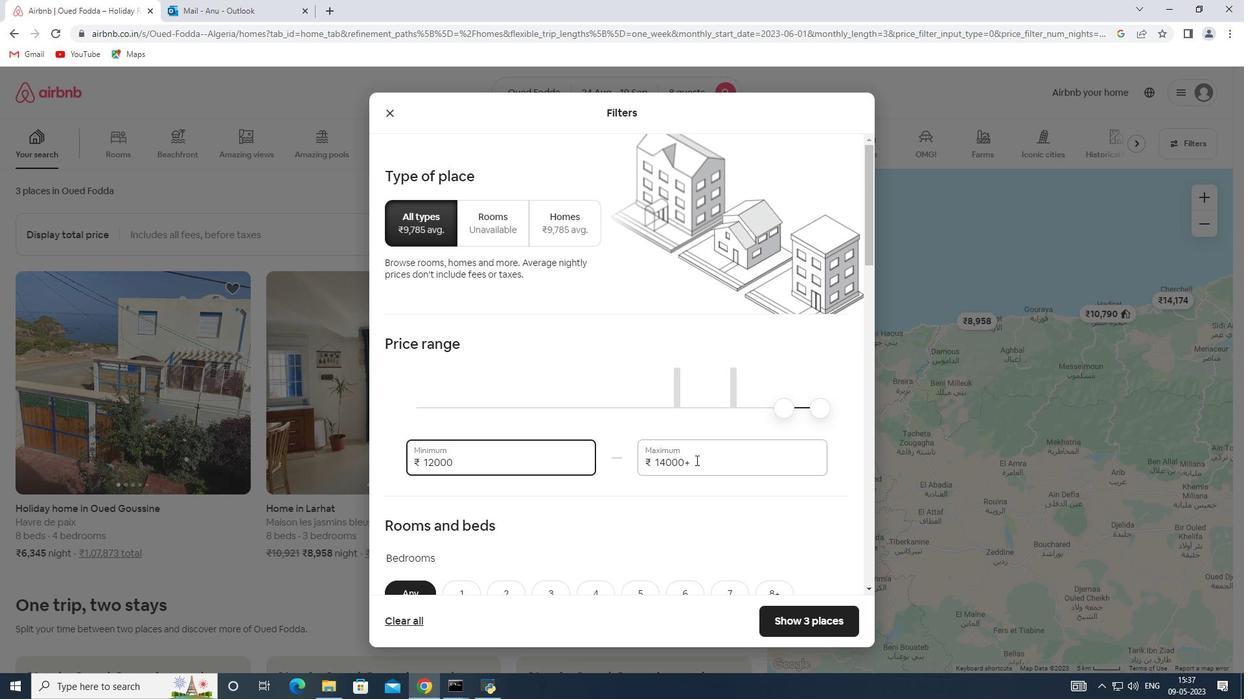 
Action: Mouse moved to (626, 450)
Screenshot: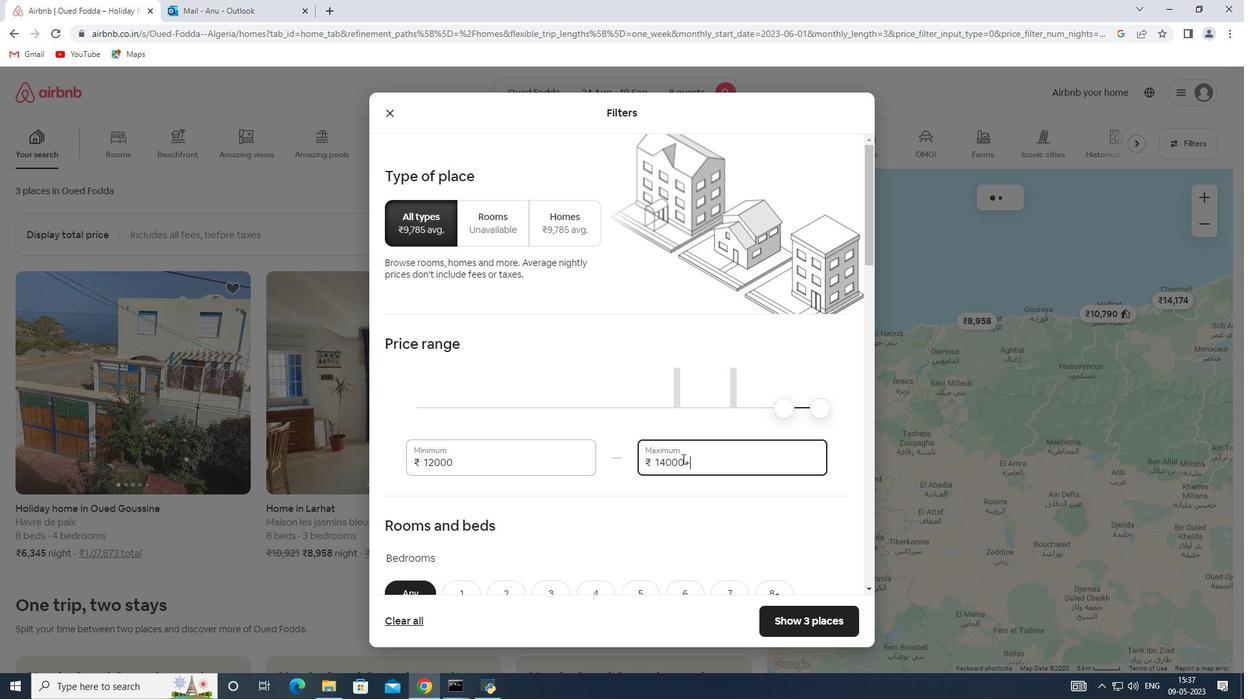 
Action: Key pressed 15000
Screenshot: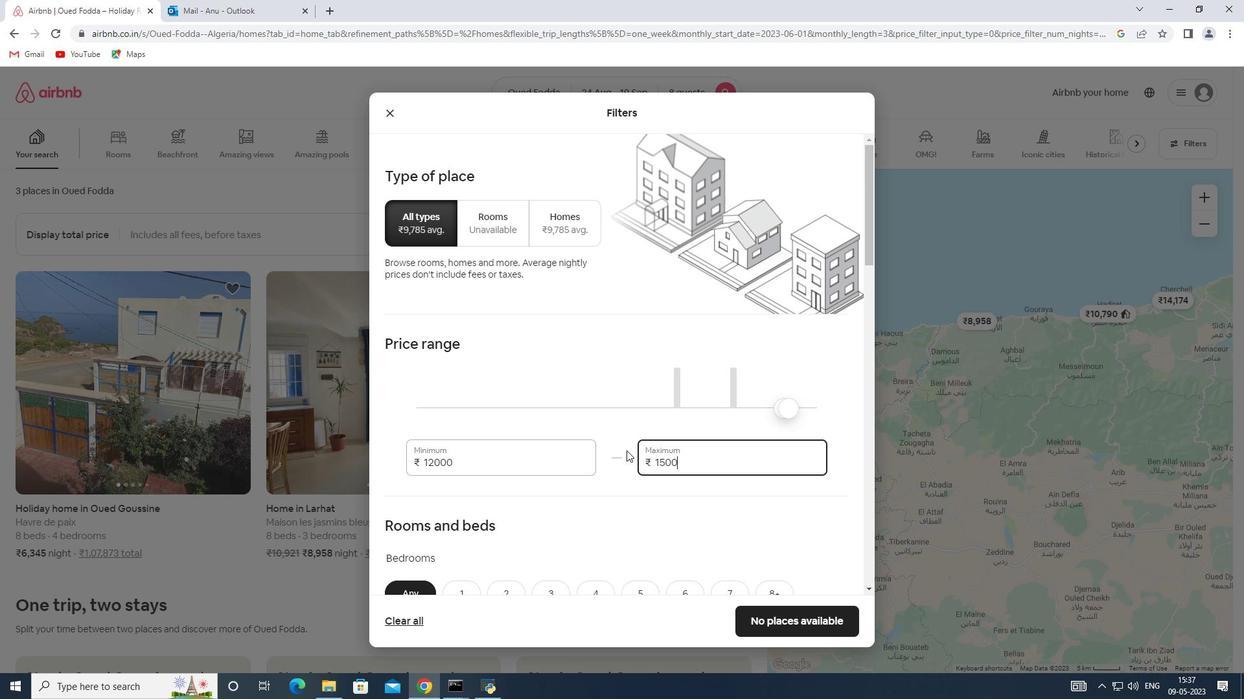
Action: Mouse scrolled (626, 450) with delta (0, 0)
Screenshot: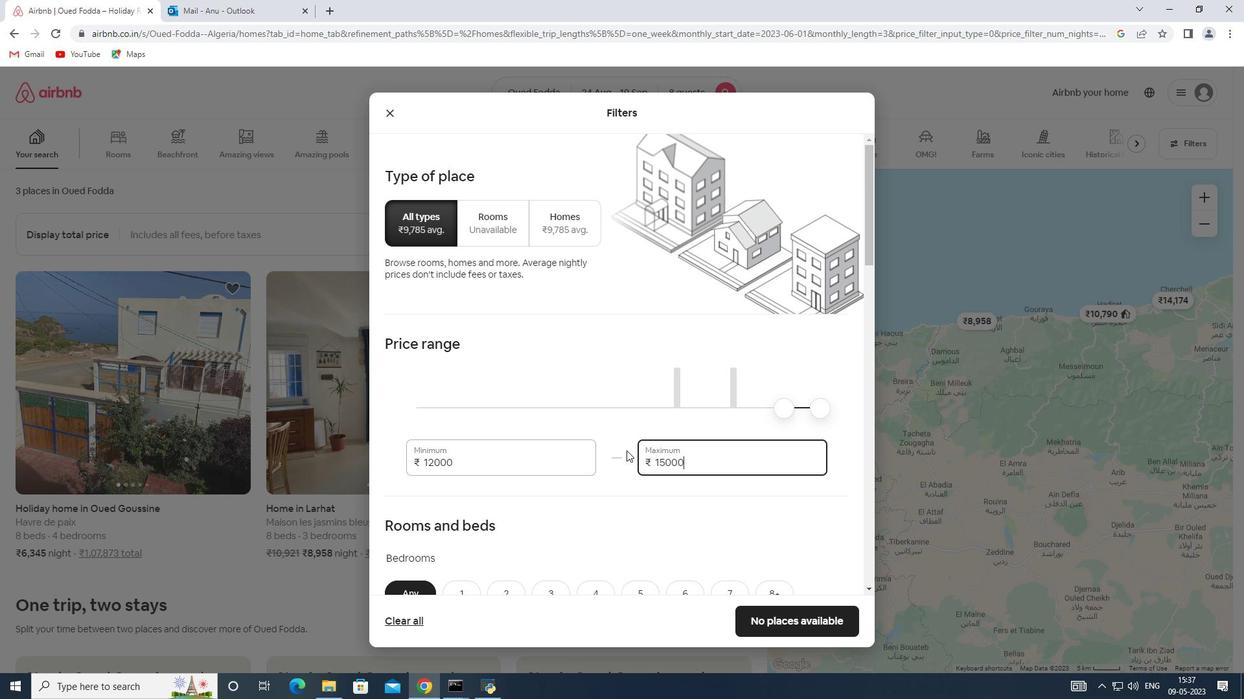 
Action: Mouse scrolled (626, 450) with delta (0, 0)
Screenshot: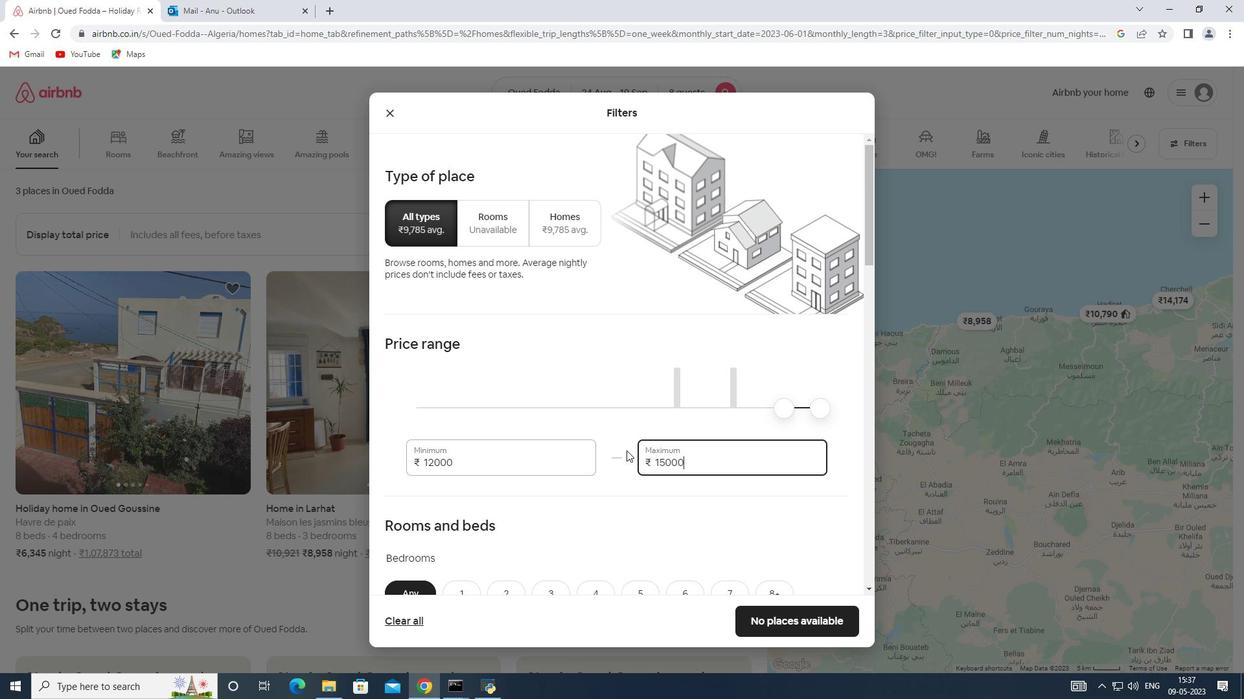 
Action: Mouse scrolled (626, 450) with delta (0, 0)
Screenshot: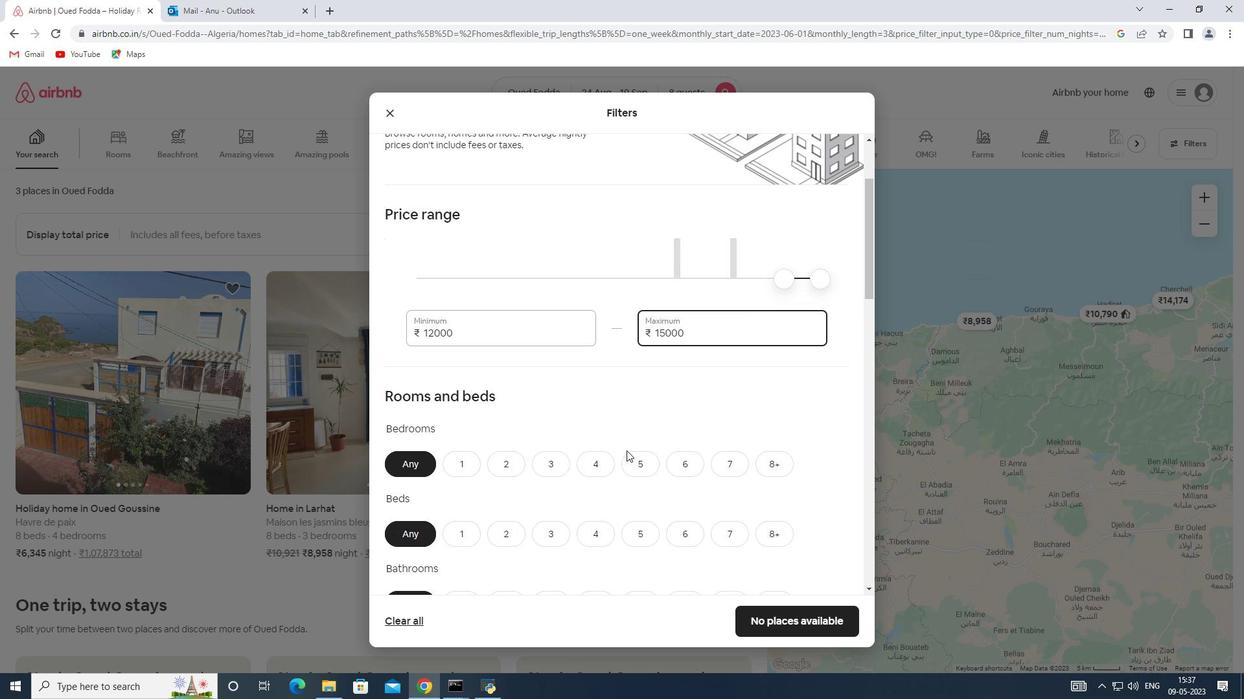 
Action: Mouse moved to (587, 393)
Screenshot: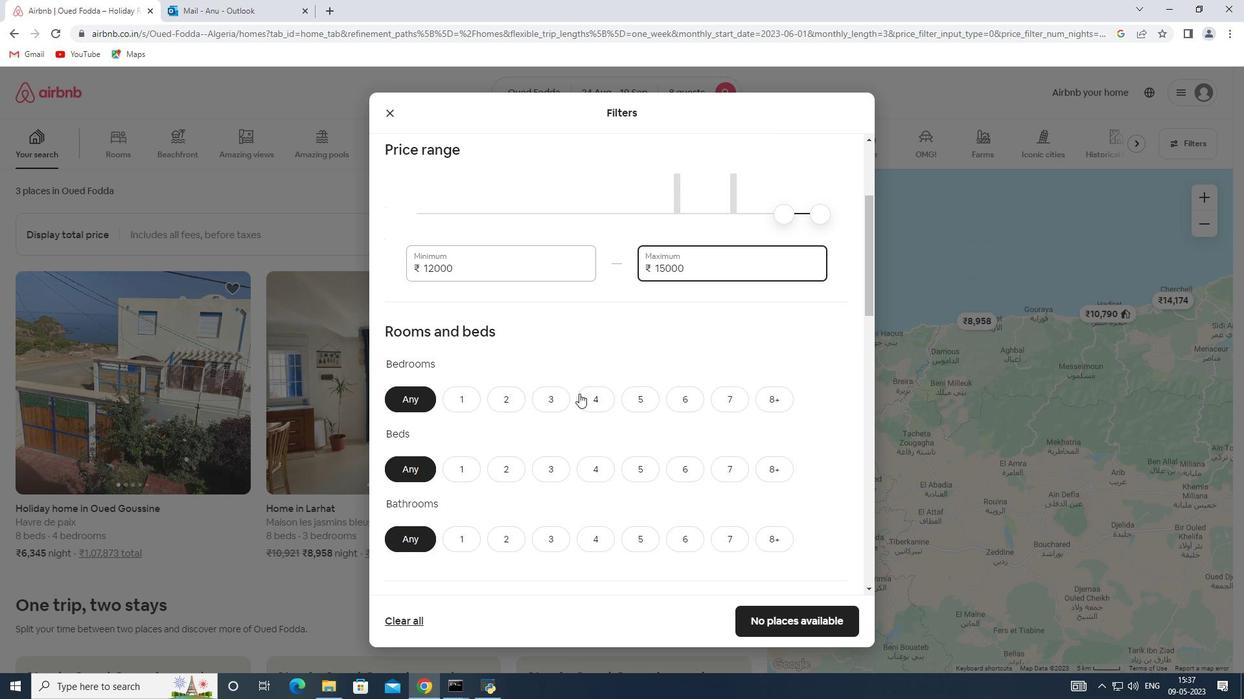 
Action: Mouse pressed left at (587, 393)
Screenshot: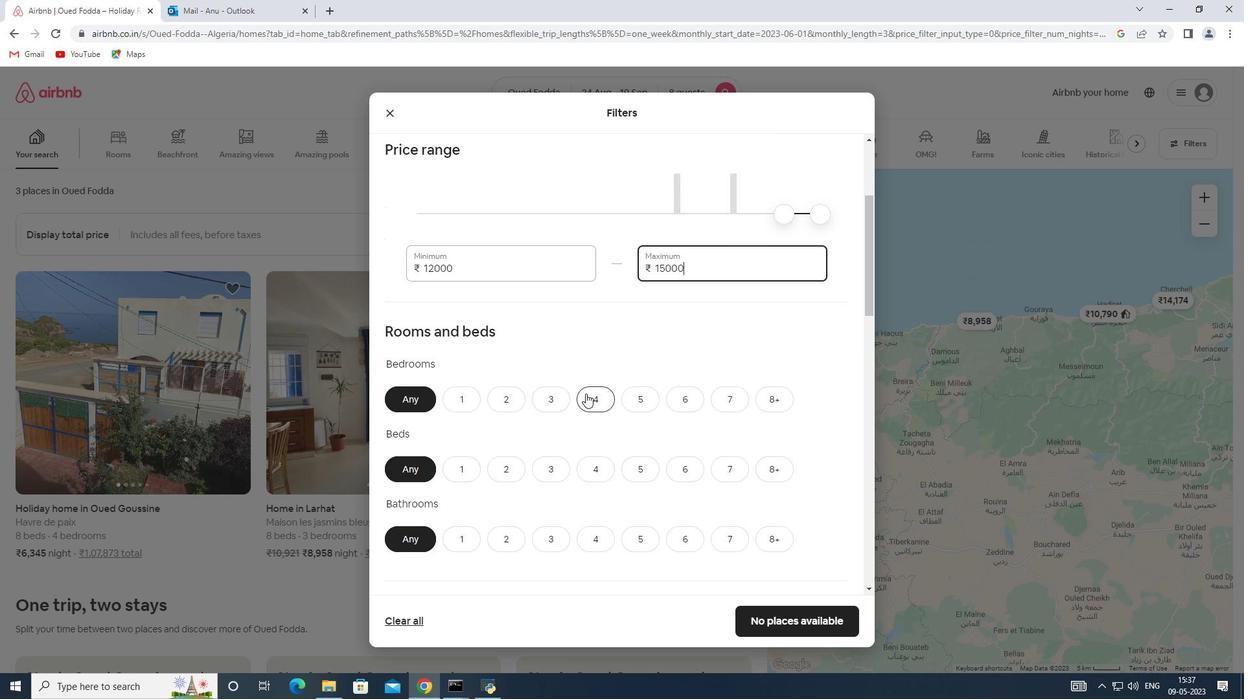 
Action: Mouse moved to (773, 474)
Screenshot: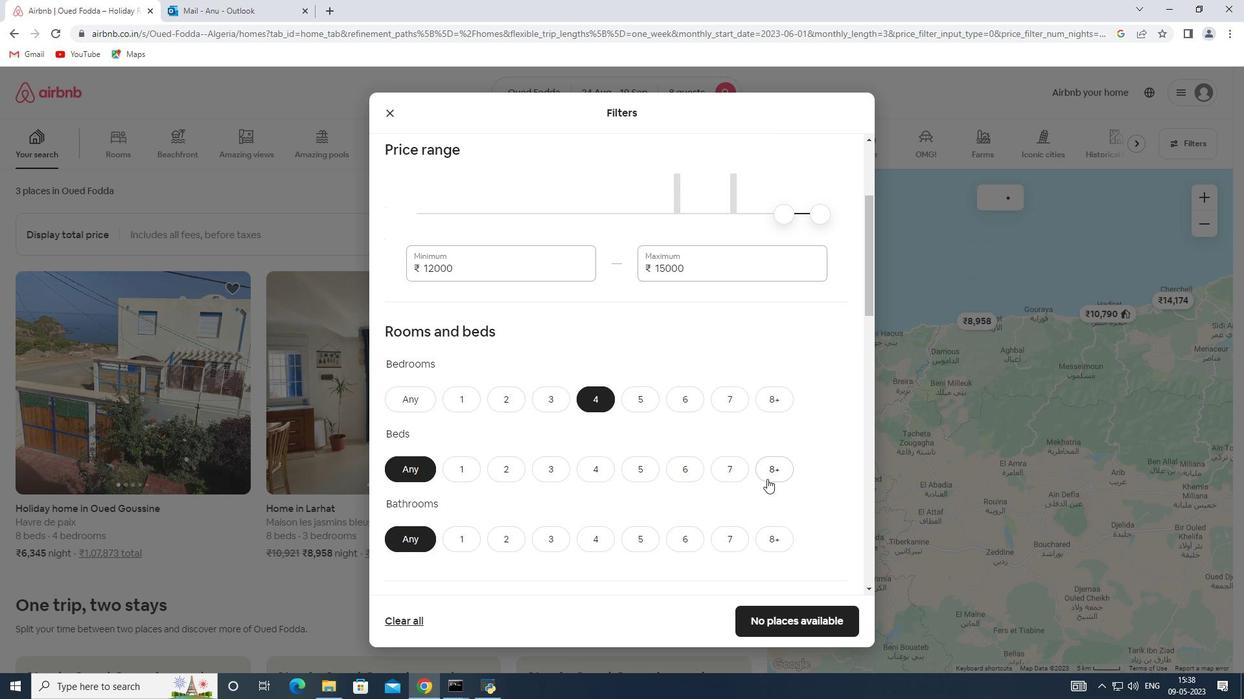 
Action: Mouse pressed left at (773, 474)
Screenshot: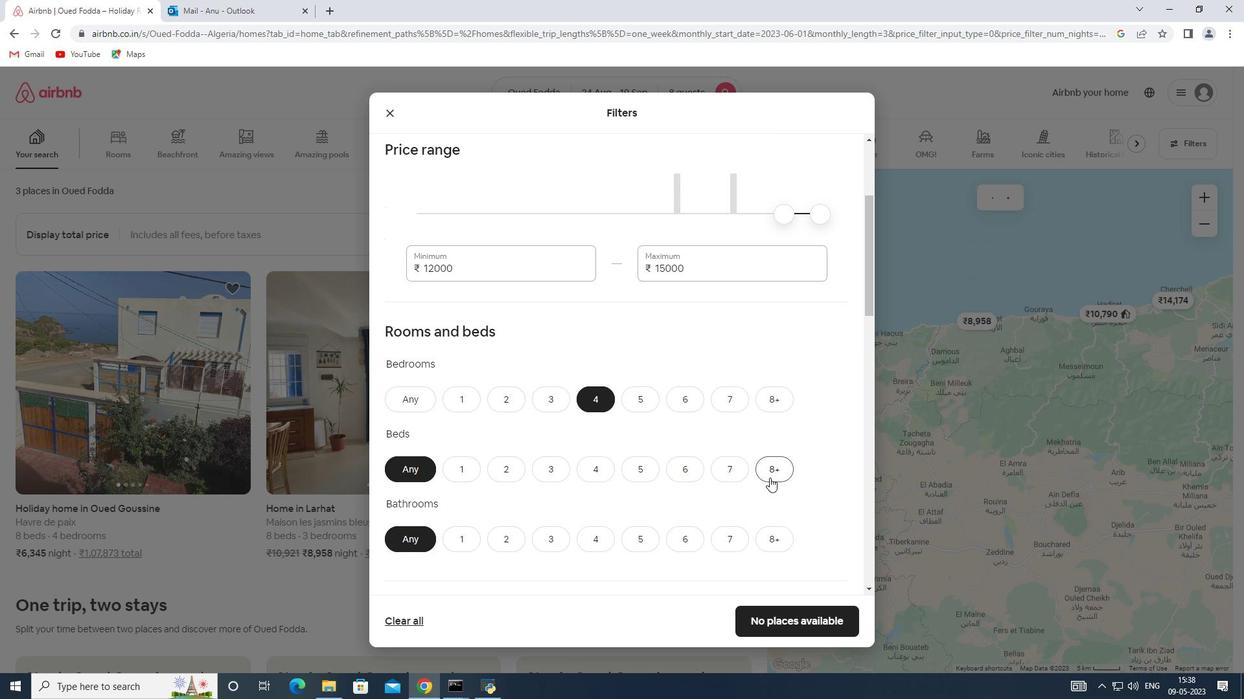 
Action: Mouse moved to (592, 533)
Screenshot: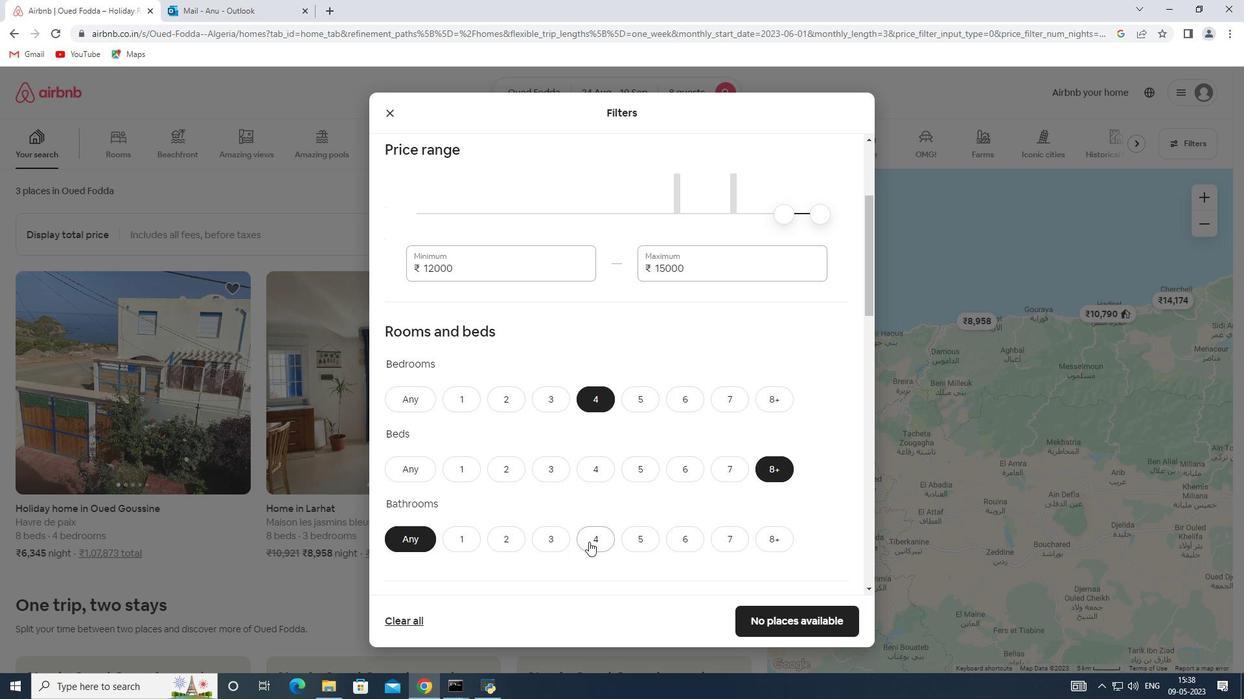 
Action: Mouse pressed left at (592, 533)
Screenshot: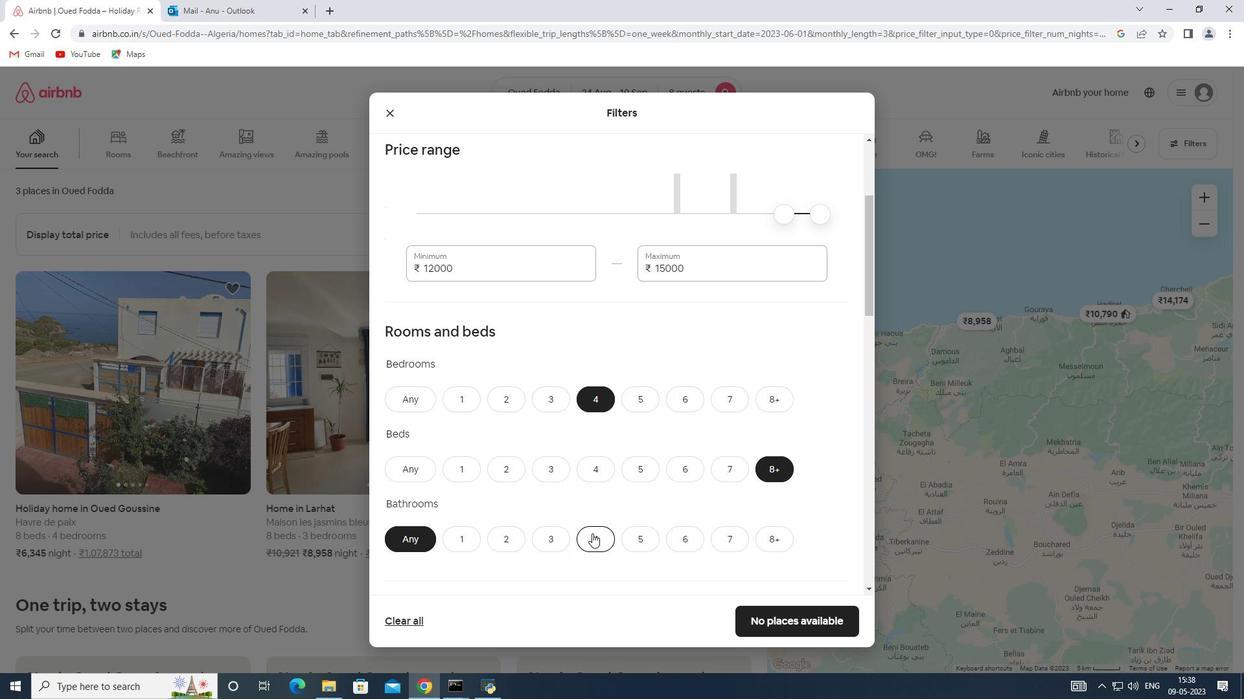 
Action: Mouse scrolled (592, 533) with delta (0, 0)
Screenshot: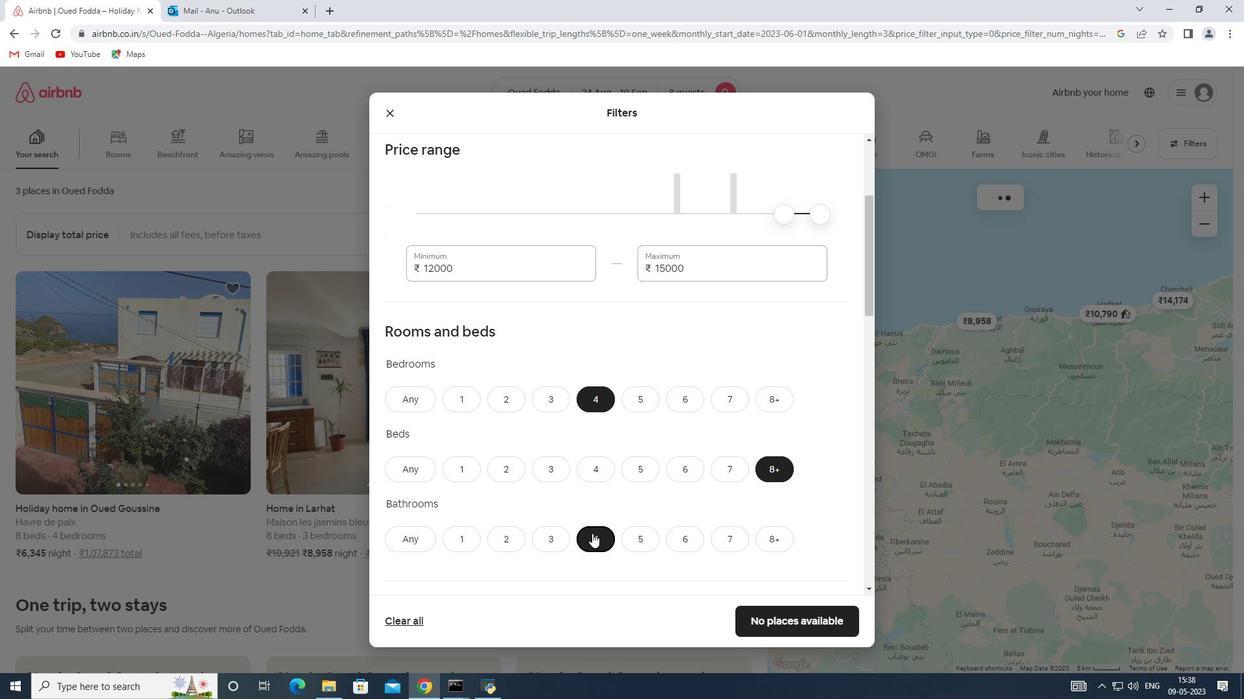 
Action: Mouse scrolled (592, 533) with delta (0, 0)
Screenshot: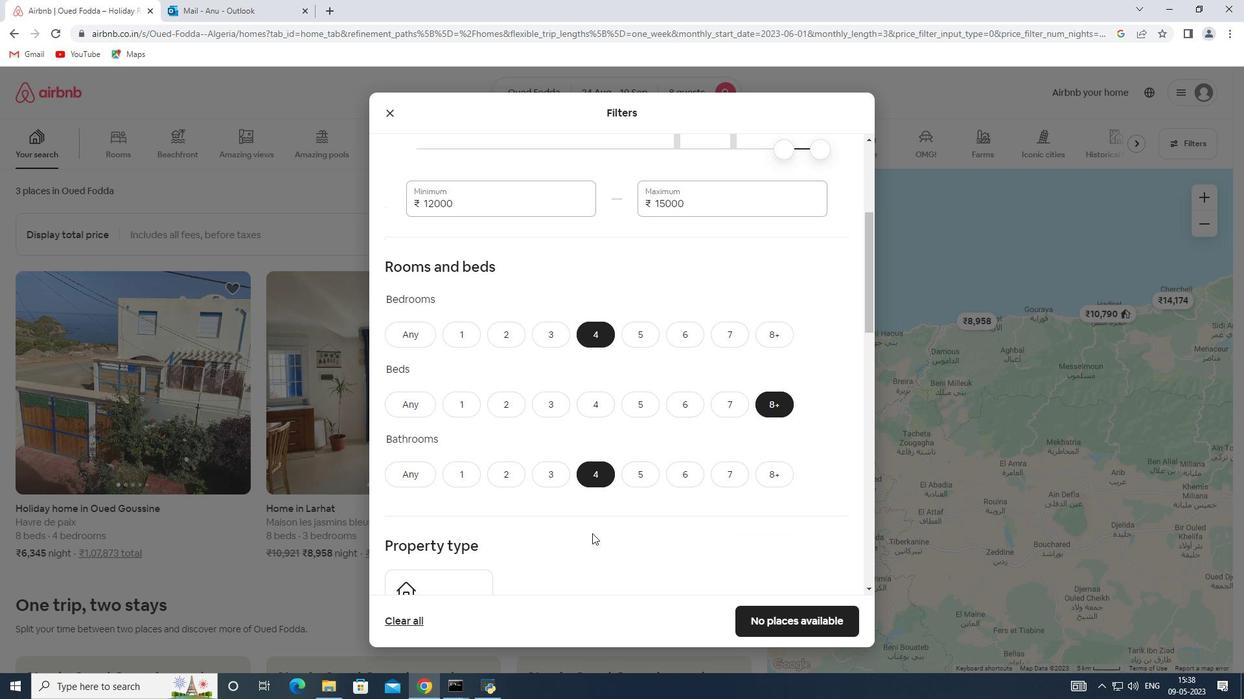 
Action: Mouse scrolled (592, 533) with delta (0, 0)
Screenshot: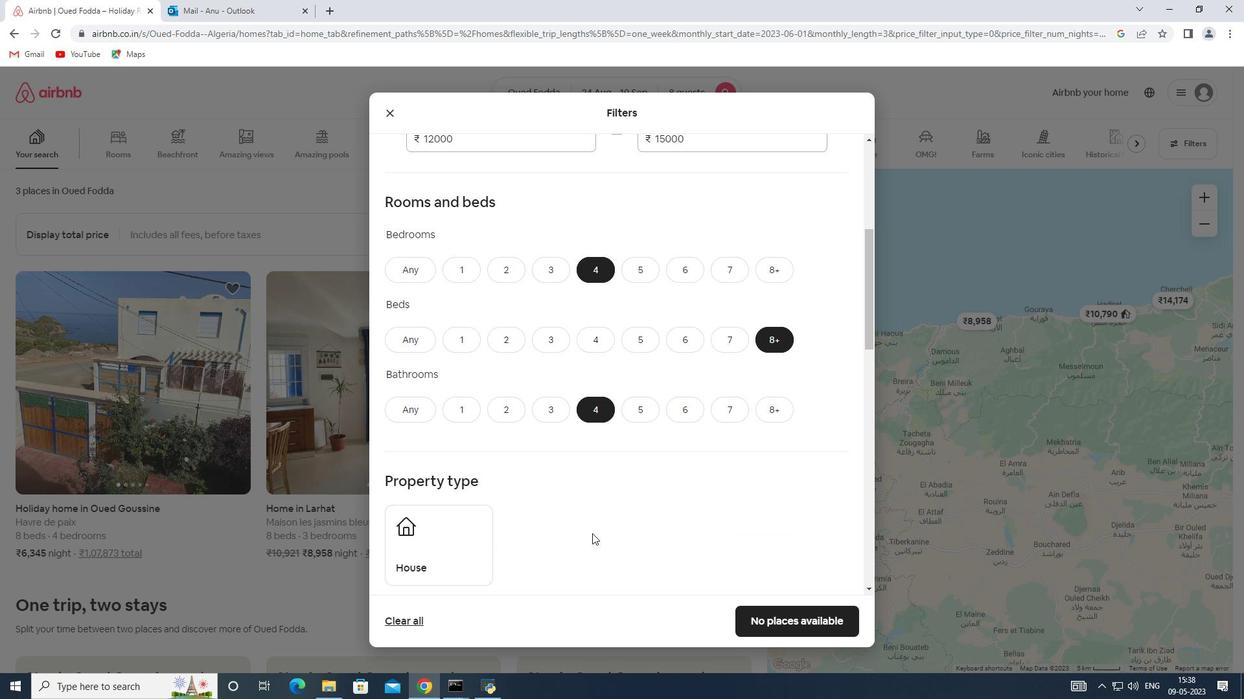 
Action: Mouse moved to (439, 495)
Screenshot: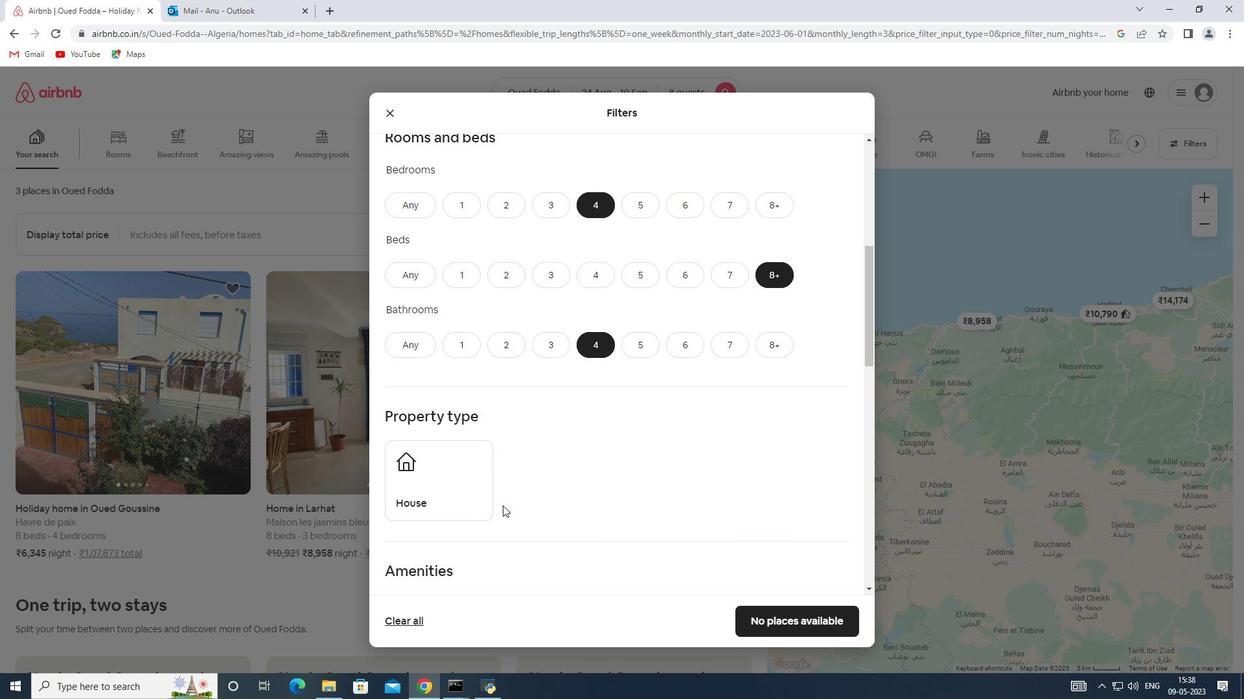 
Action: Mouse pressed left at (439, 495)
Screenshot: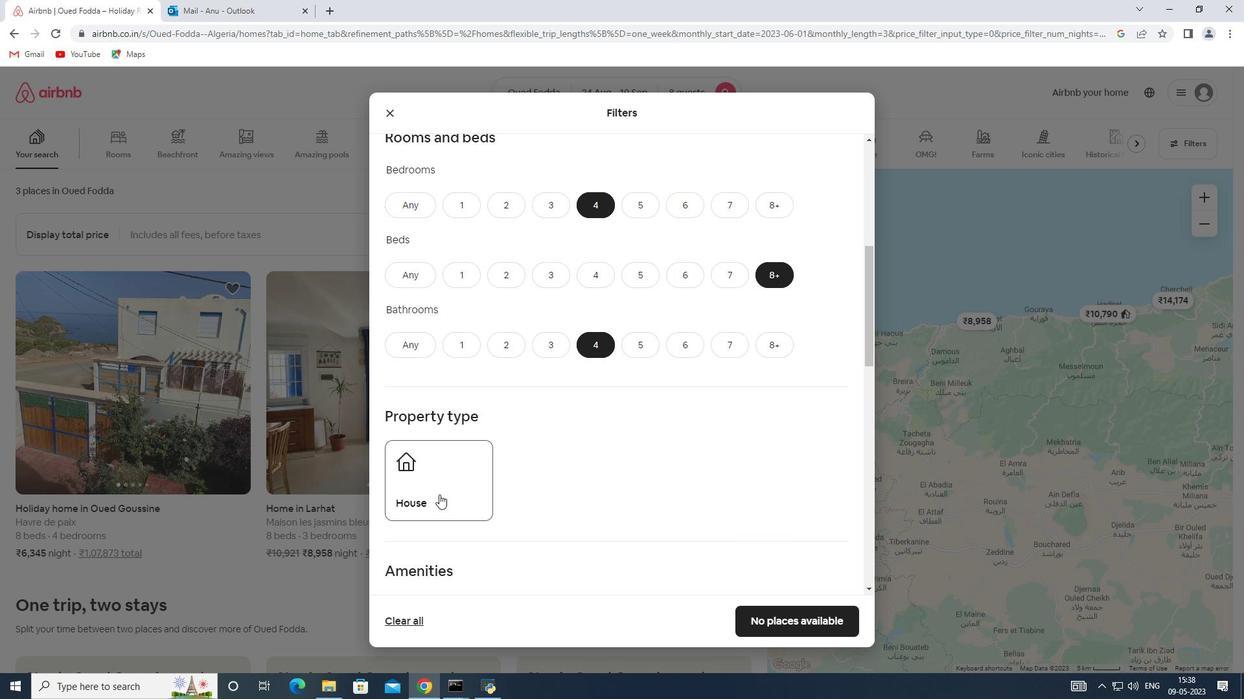
Action: Mouse moved to (457, 487)
Screenshot: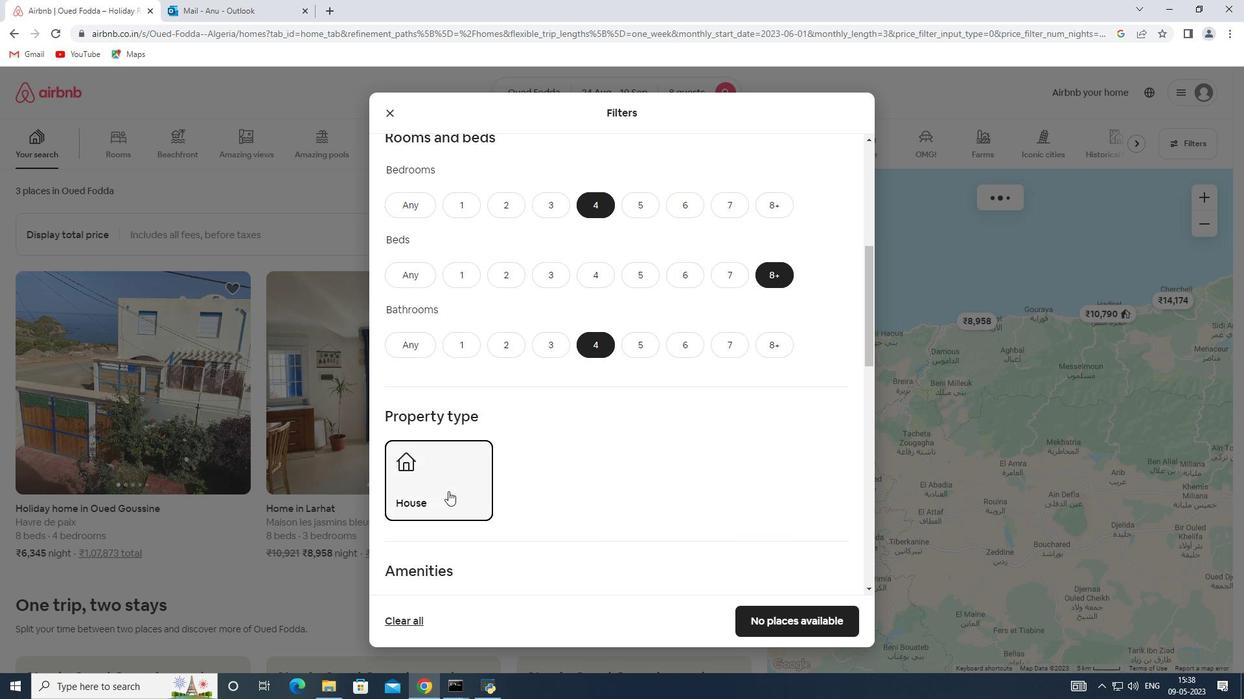 
Action: Mouse scrolled (457, 486) with delta (0, 0)
Screenshot: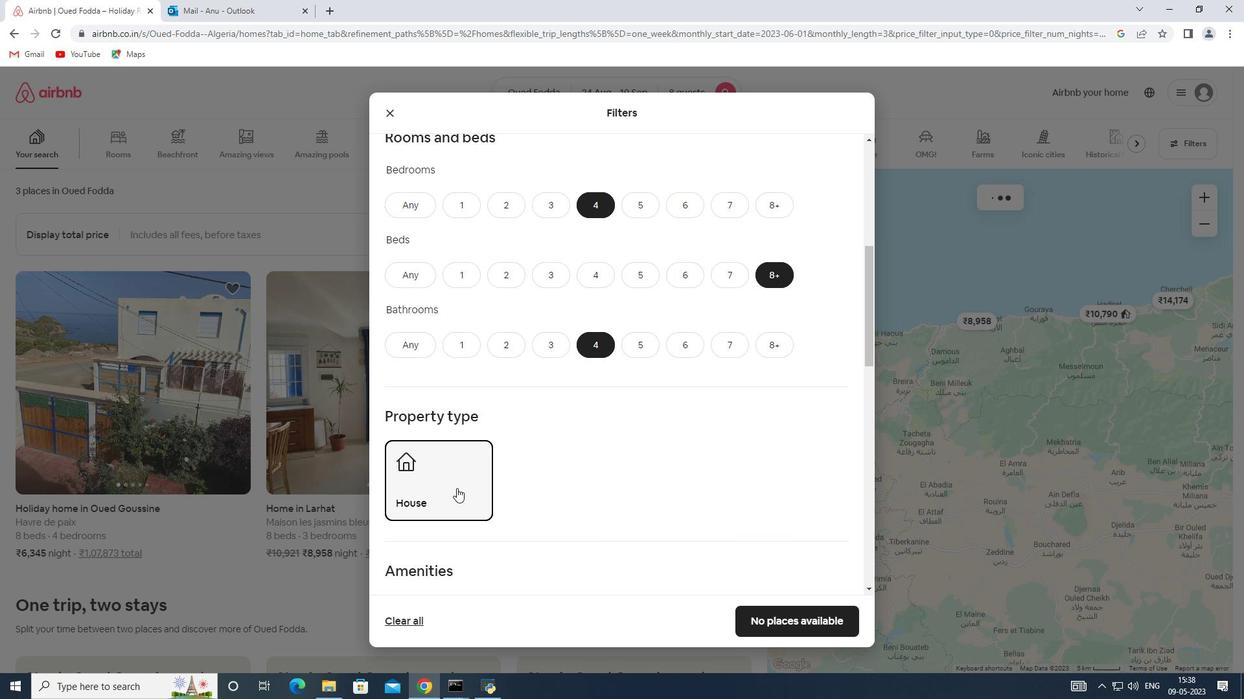
Action: Mouse scrolled (457, 486) with delta (0, 0)
Screenshot: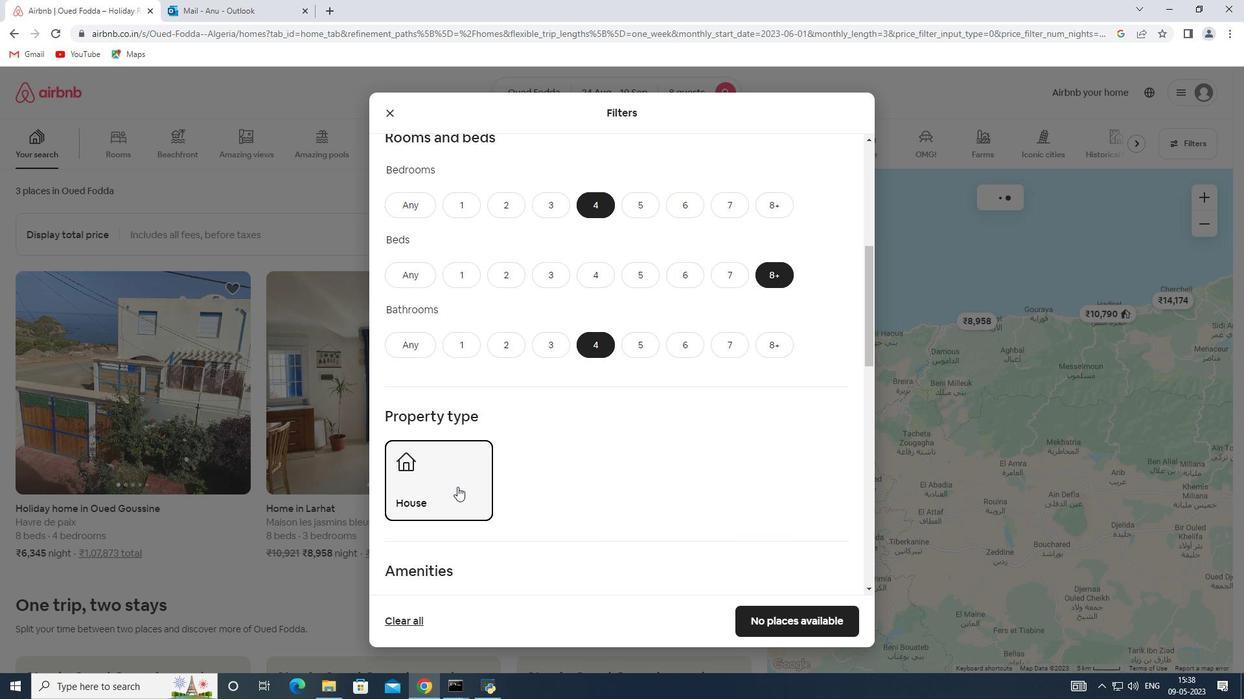 
Action: Mouse scrolled (457, 486) with delta (0, 0)
Screenshot: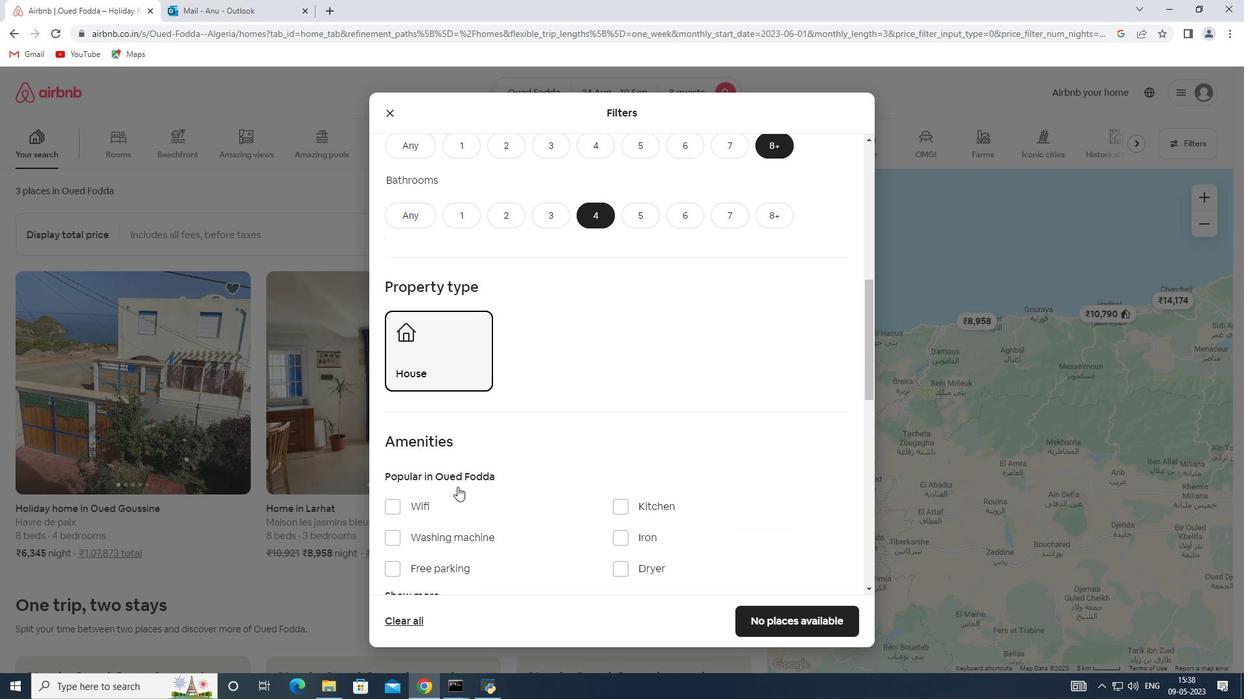 
Action: Mouse scrolled (457, 486) with delta (0, 0)
Screenshot: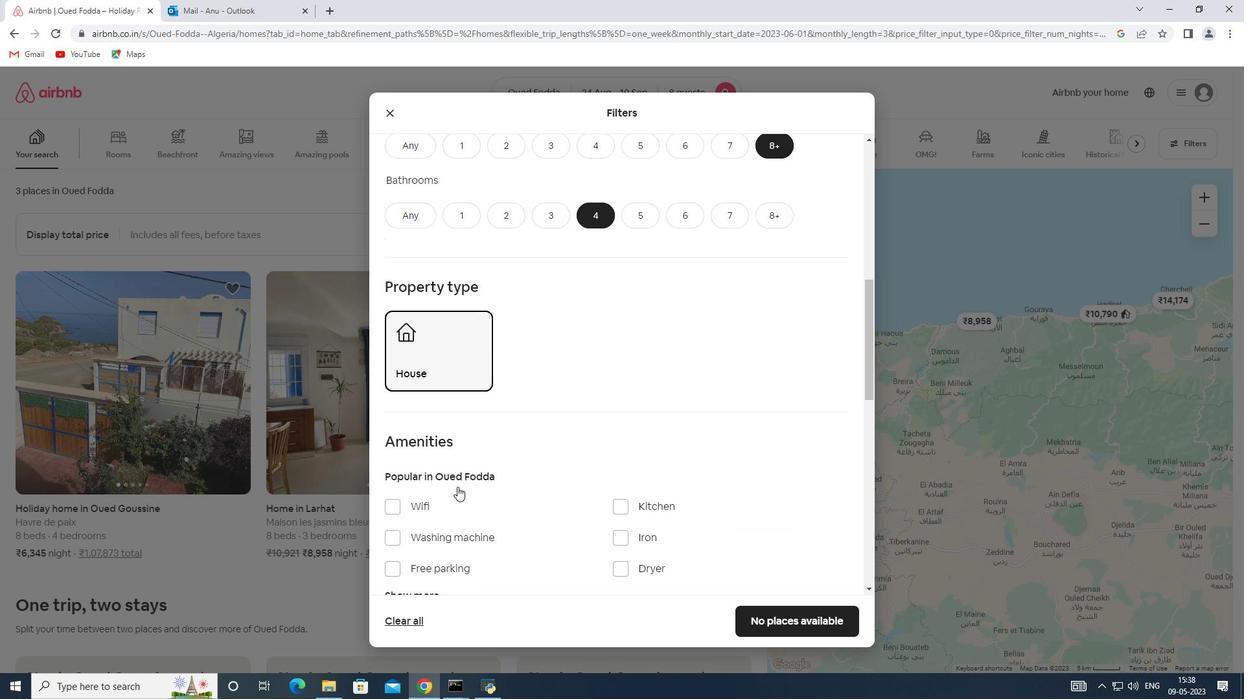 
Action: Mouse moved to (421, 467)
Screenshot: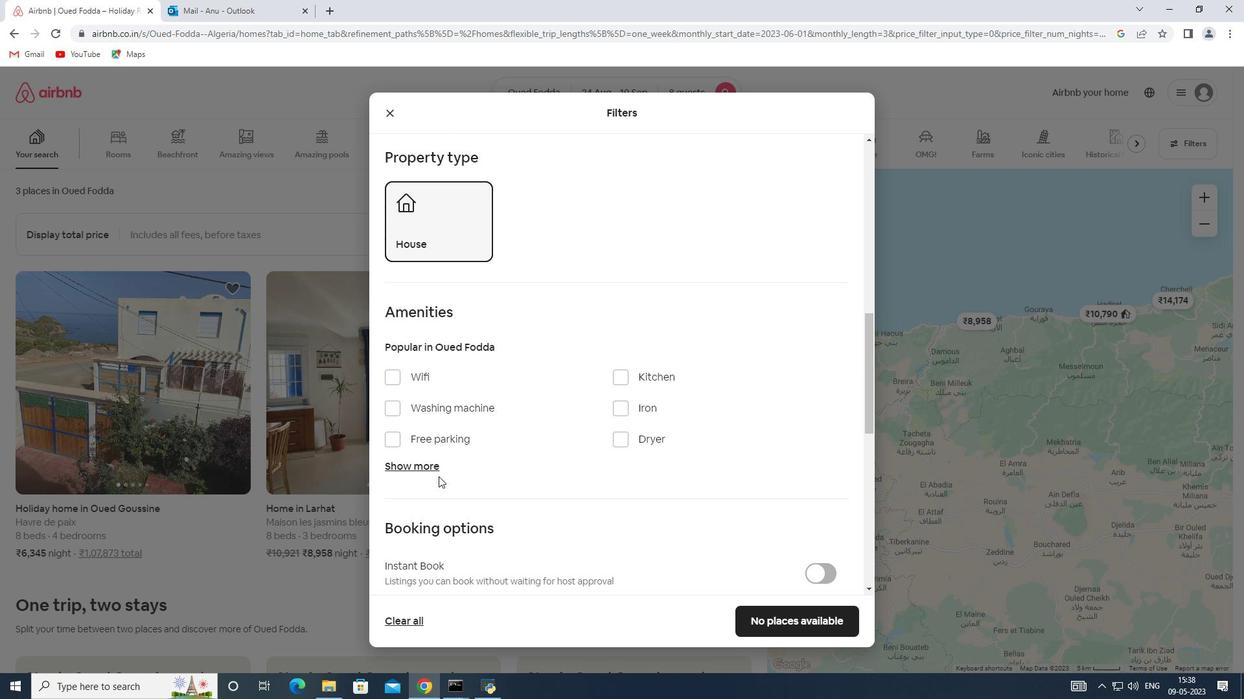 
Action: Mouse pressed left at (421, 467)
Screenshot: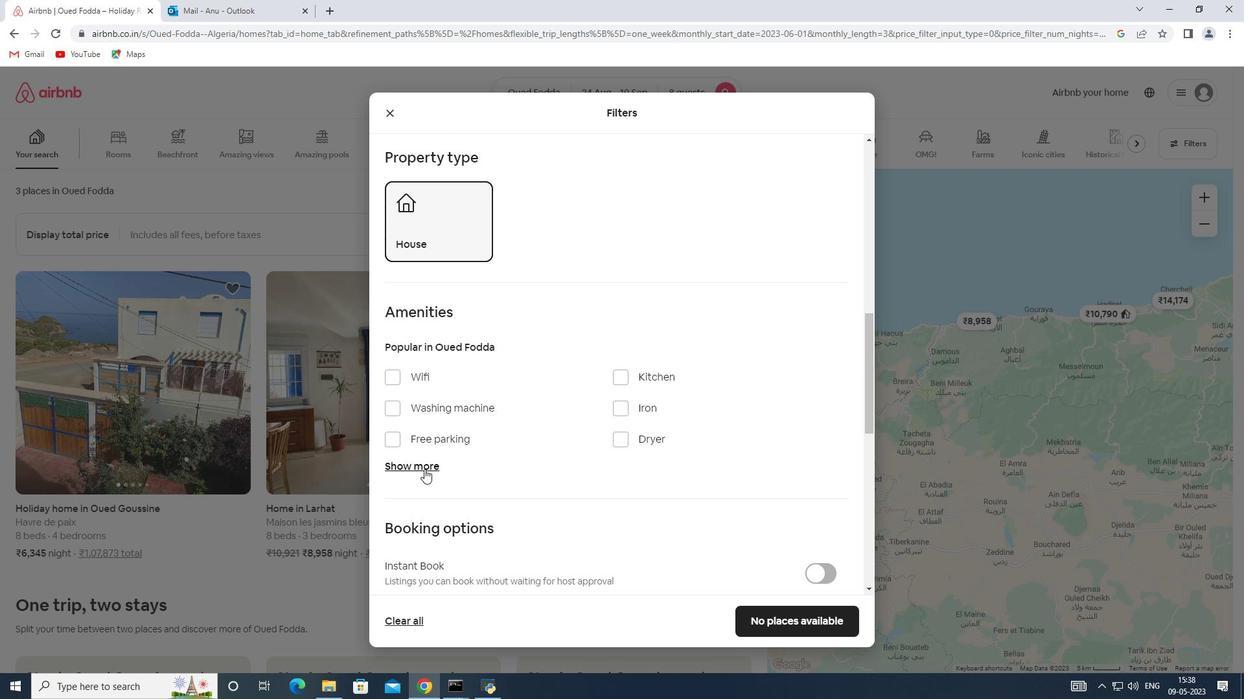 
Action: Mouse moved to (392, 375)
Screenshot: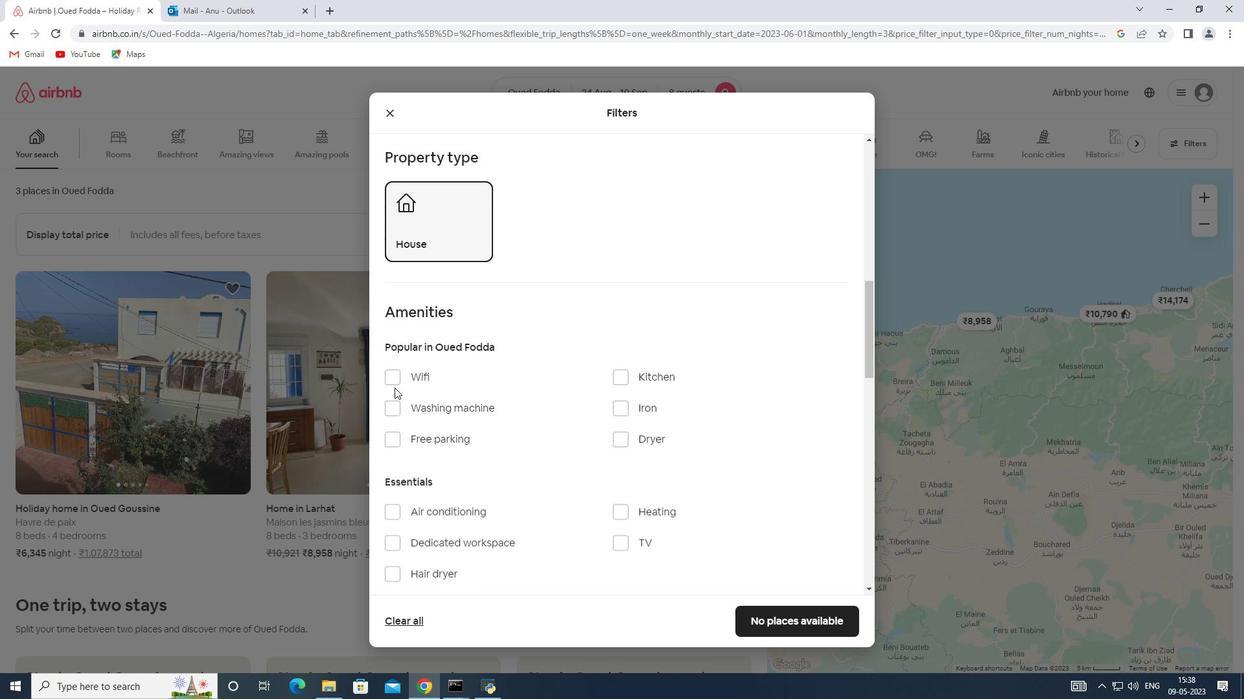 
Action: Mouse pressed left at (392, 375)
Screenshot: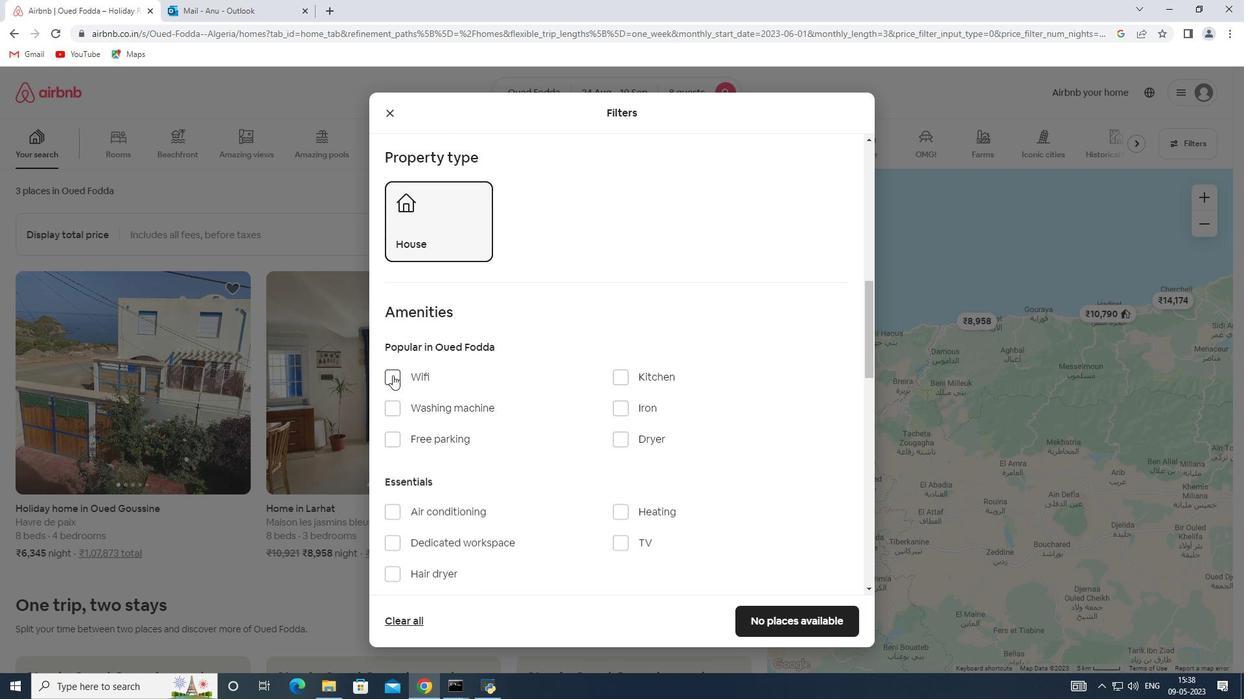 
Action: Mouse moved to (629, 533)
Screenshot: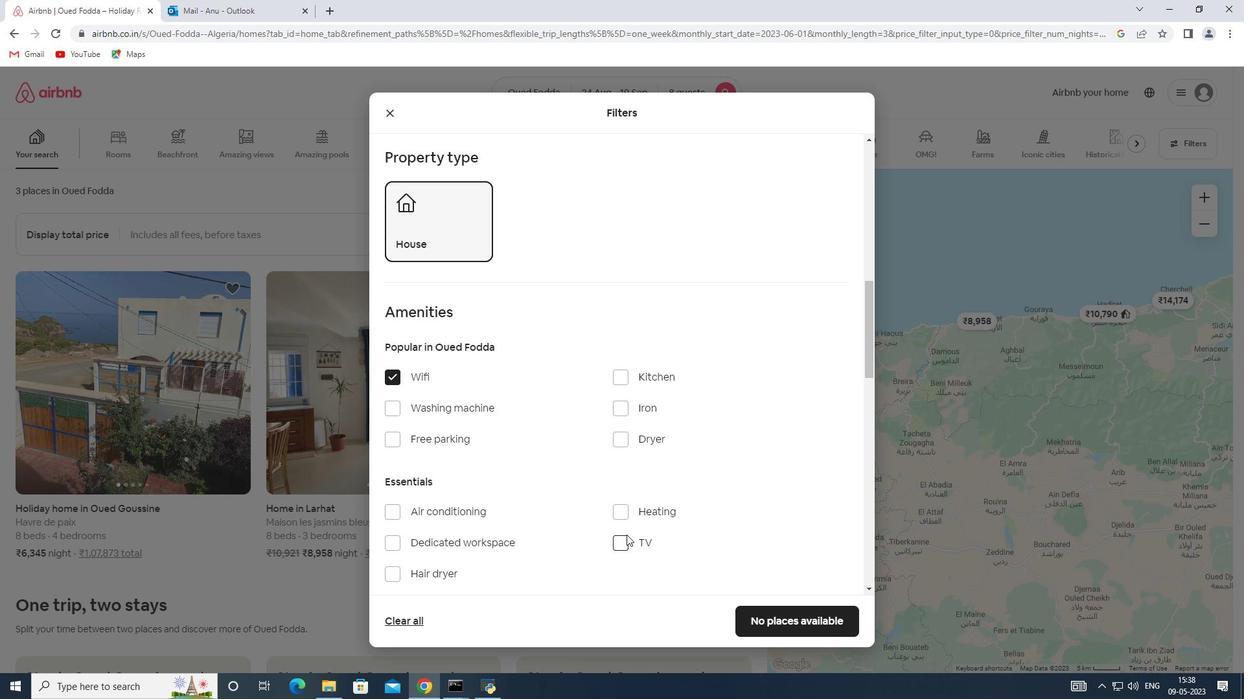 
Action: Mouse pressed left at (629, 533)
Screenshot: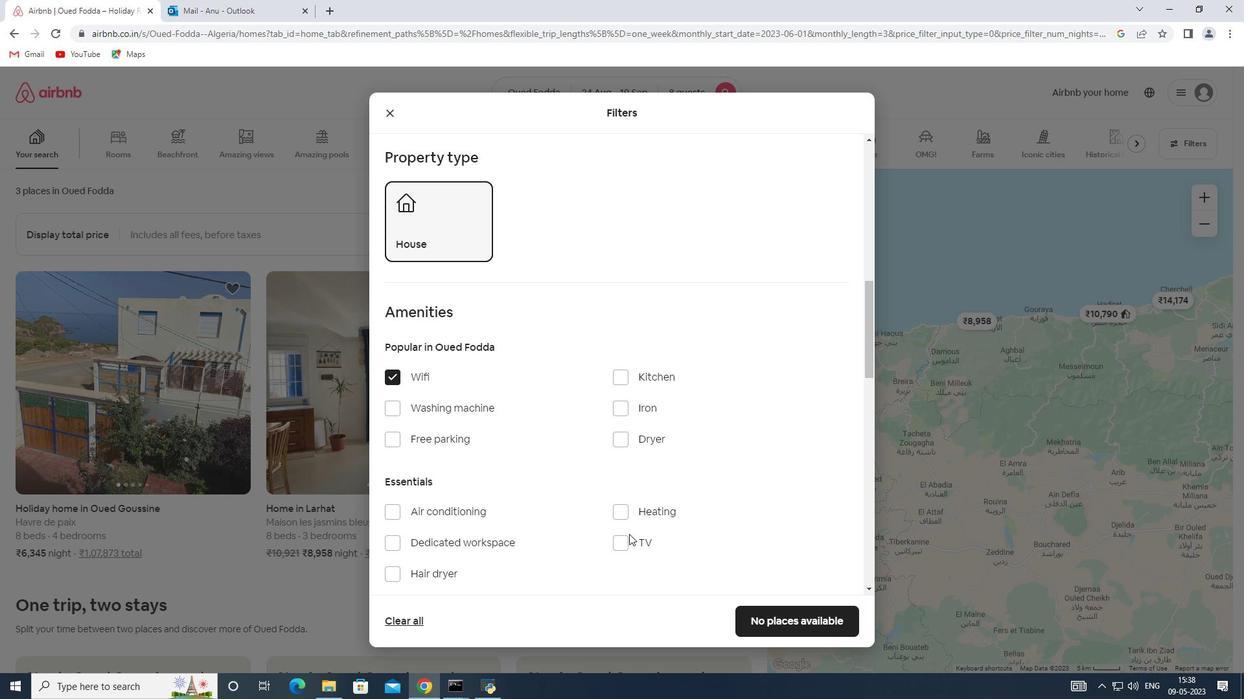 
Action: Mouse moved to (622, 543)
Screenshot: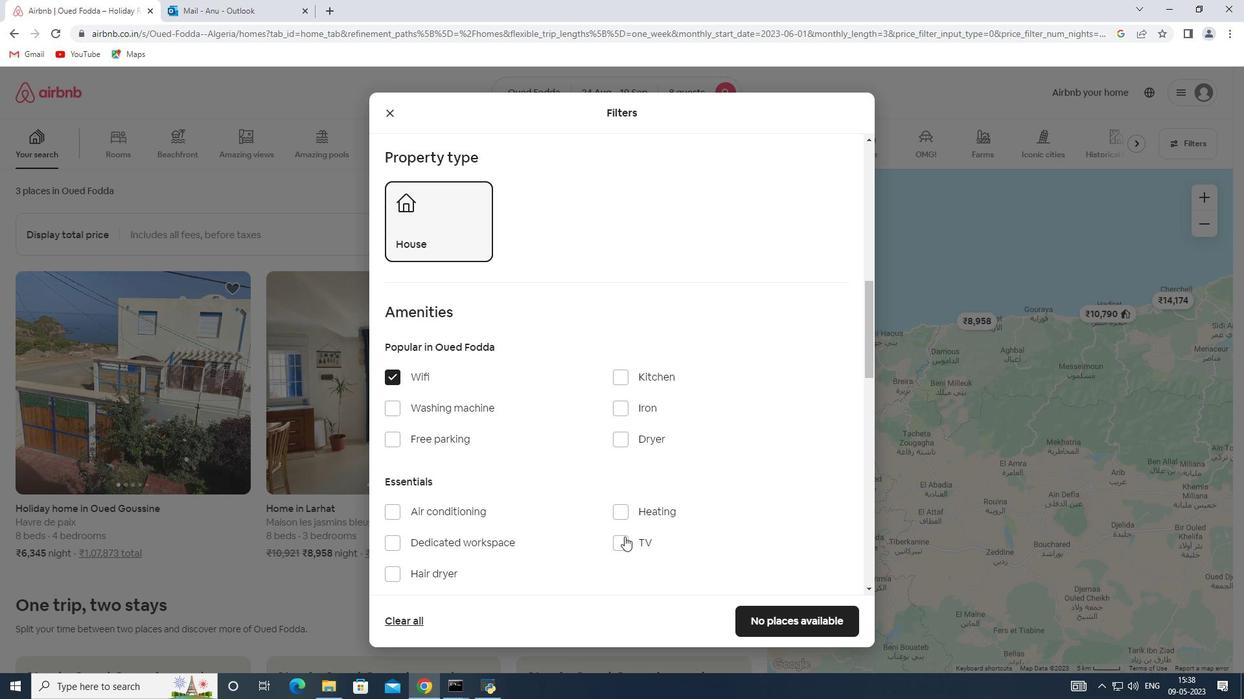 
Action: Mouse pressed left at (622, 543)
Screenshot: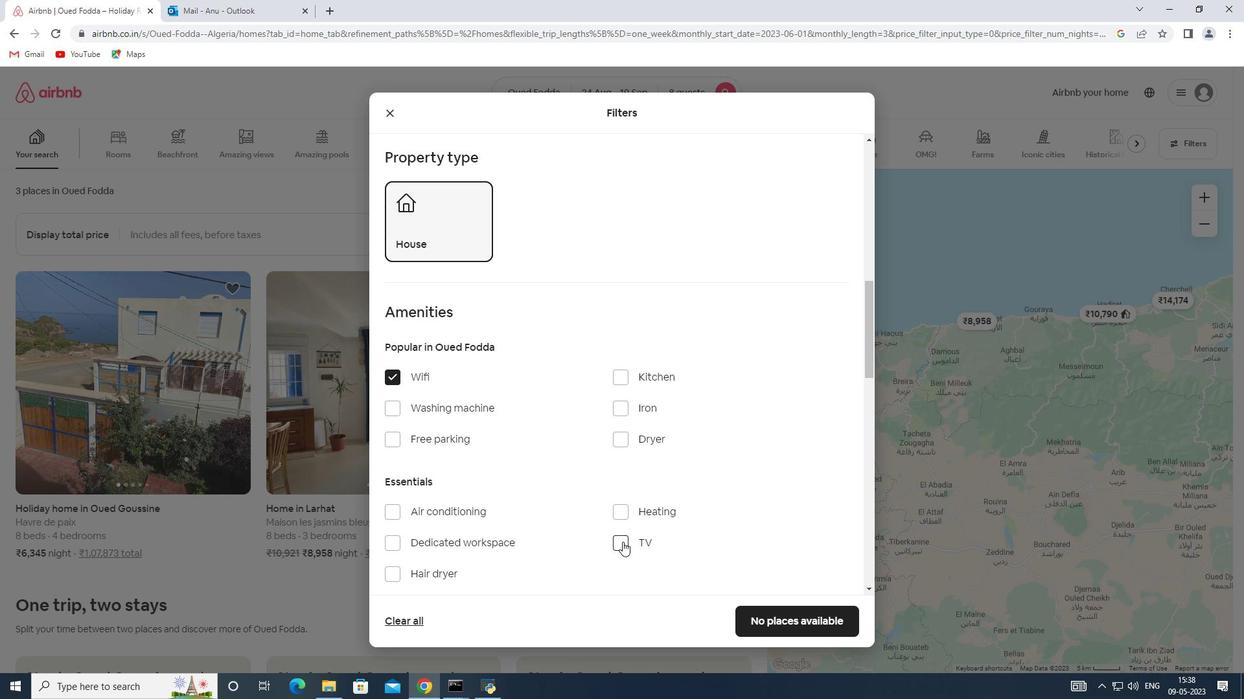 
Action: Mouse moved to (399, 444)
Screenshot: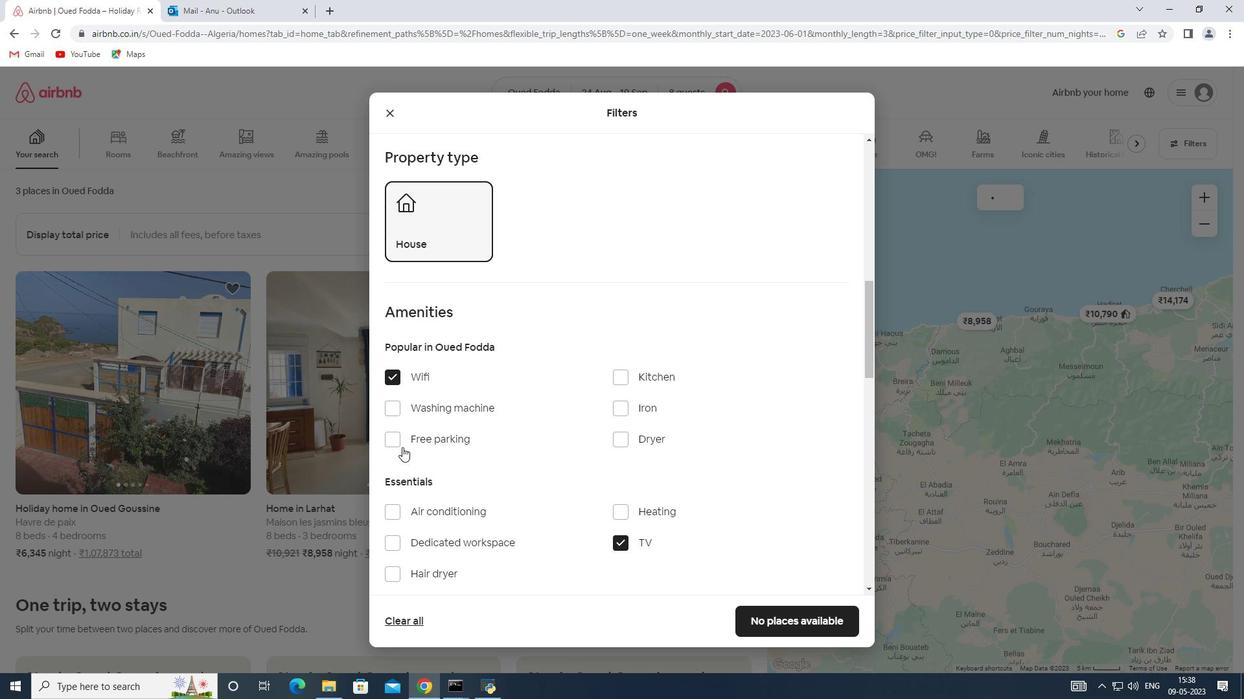 
Action: Mouse pressed left at (399, 444)
Screenshot: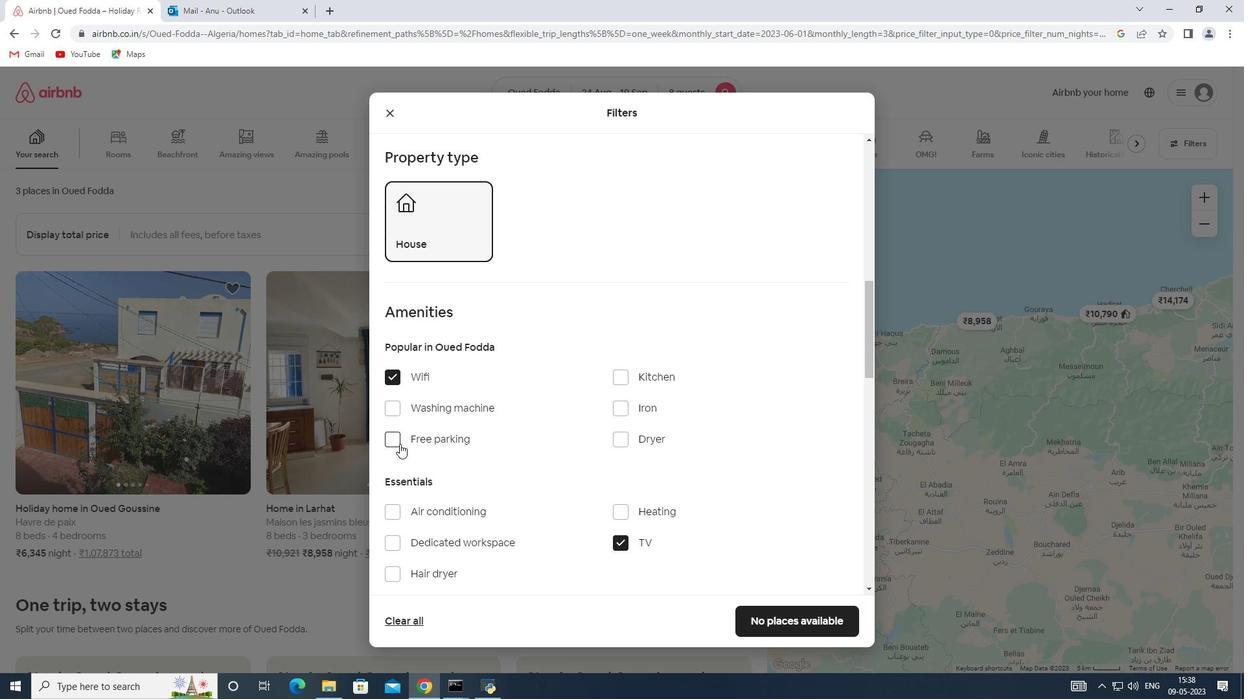 
Action: Mouse moved to (399, 443)
Screenshot: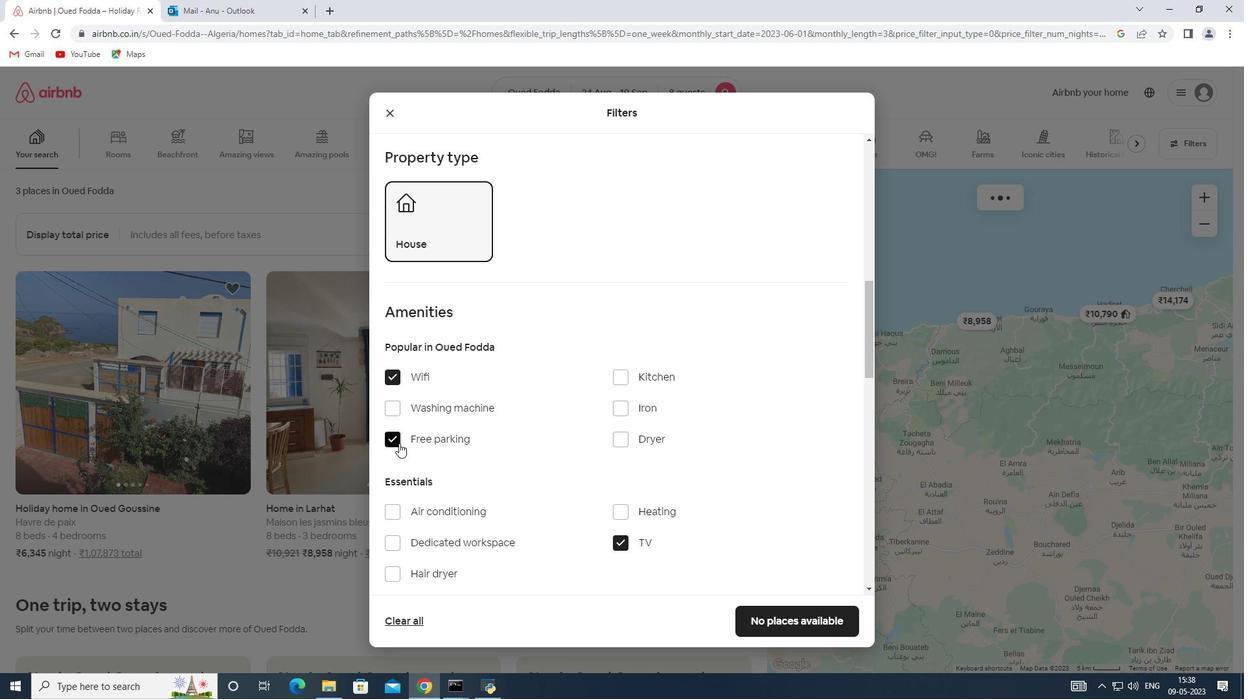
Action: Mouse scrolled (399, 442) with delta (0, 0)
Screenshot: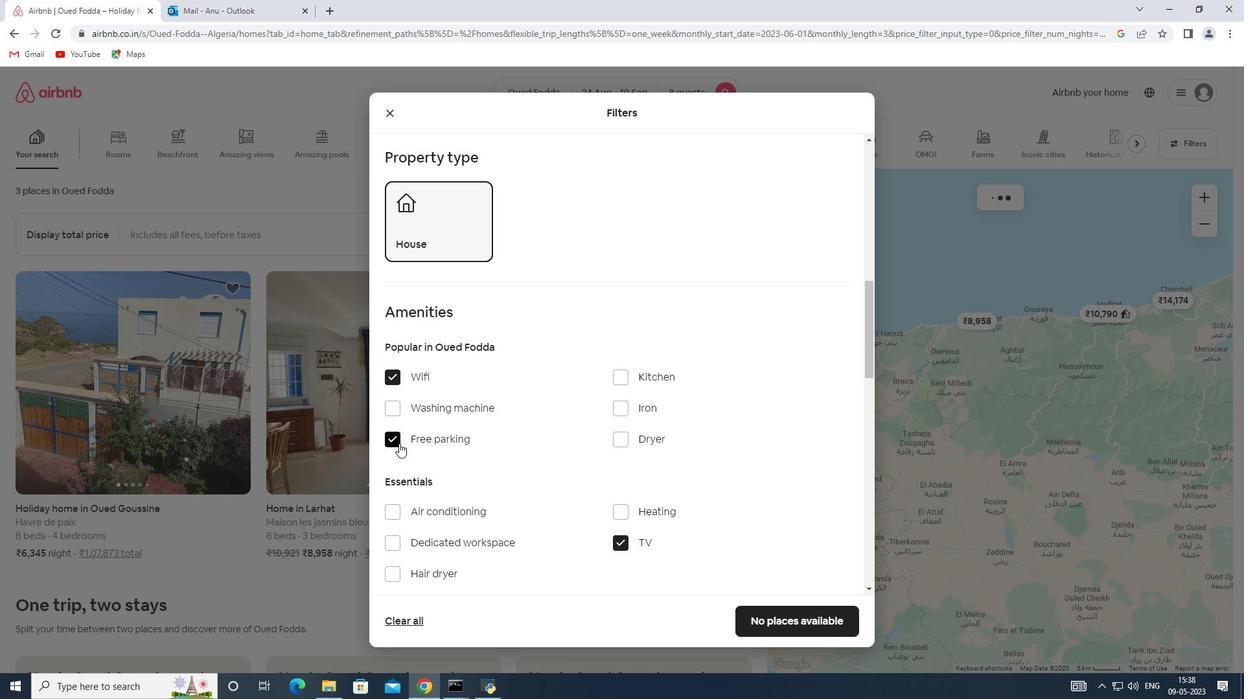 
Action: Mouse scrolled (399, 442) with delta (0, 0)
Screenshot: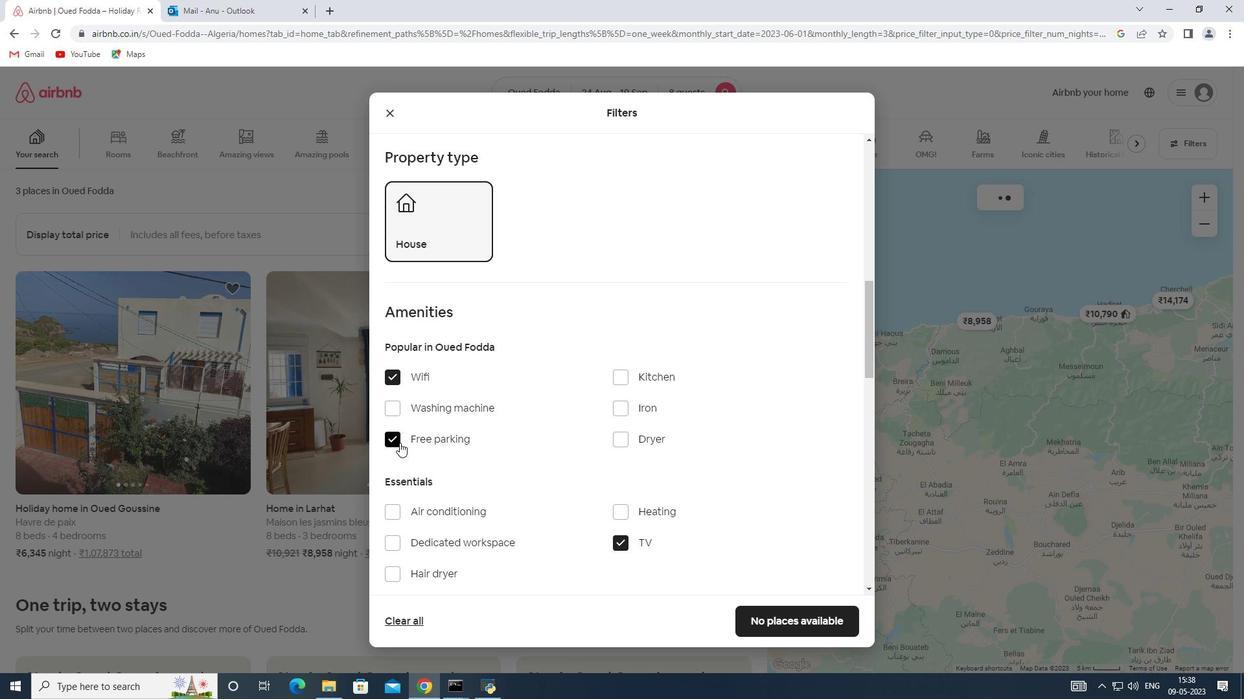 
Action: Mouse scrolled (399, 442) with delta (0, 0)
Screenshot: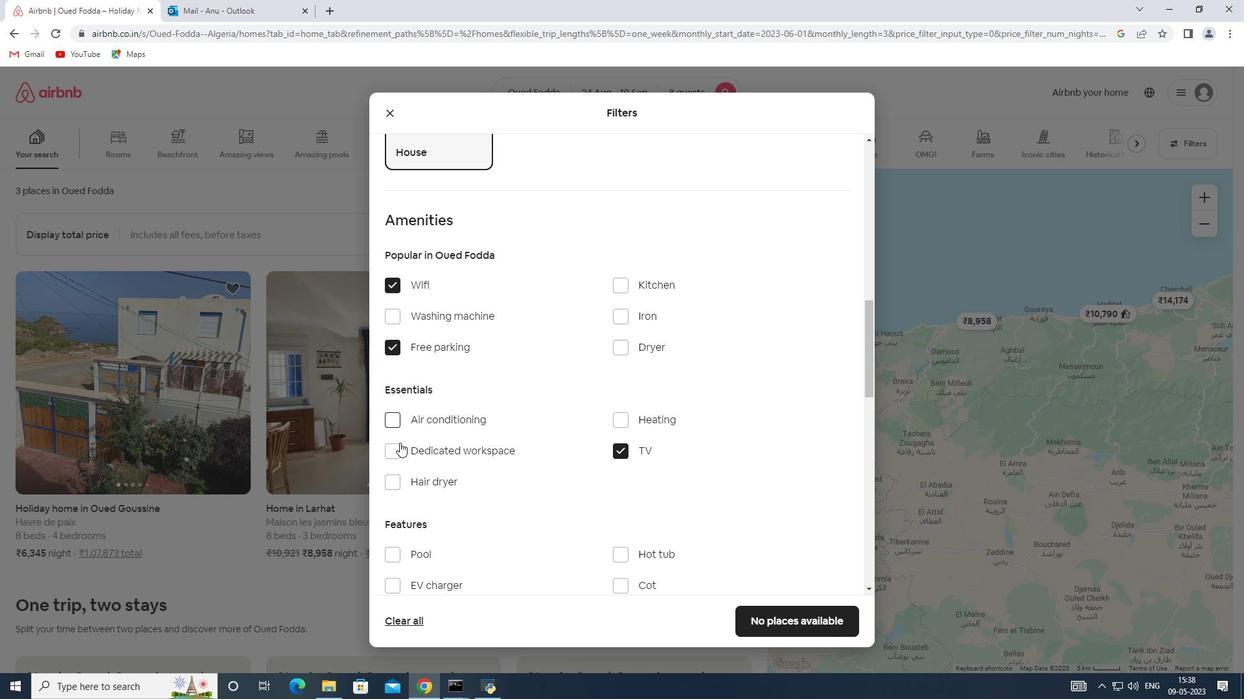 
Action: Mouse scrolled (399, 442) with delta (0, 0)
Screenshot: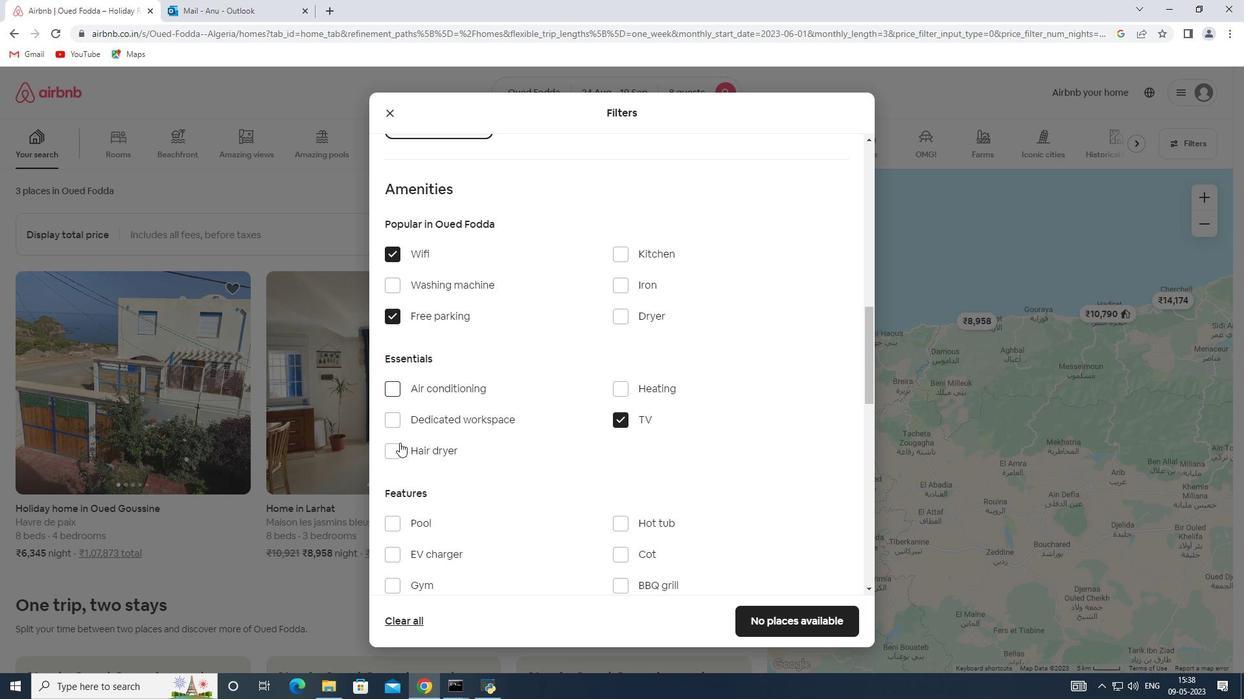 
Action: Mouse pressed left at (399, 443)
Screenshot: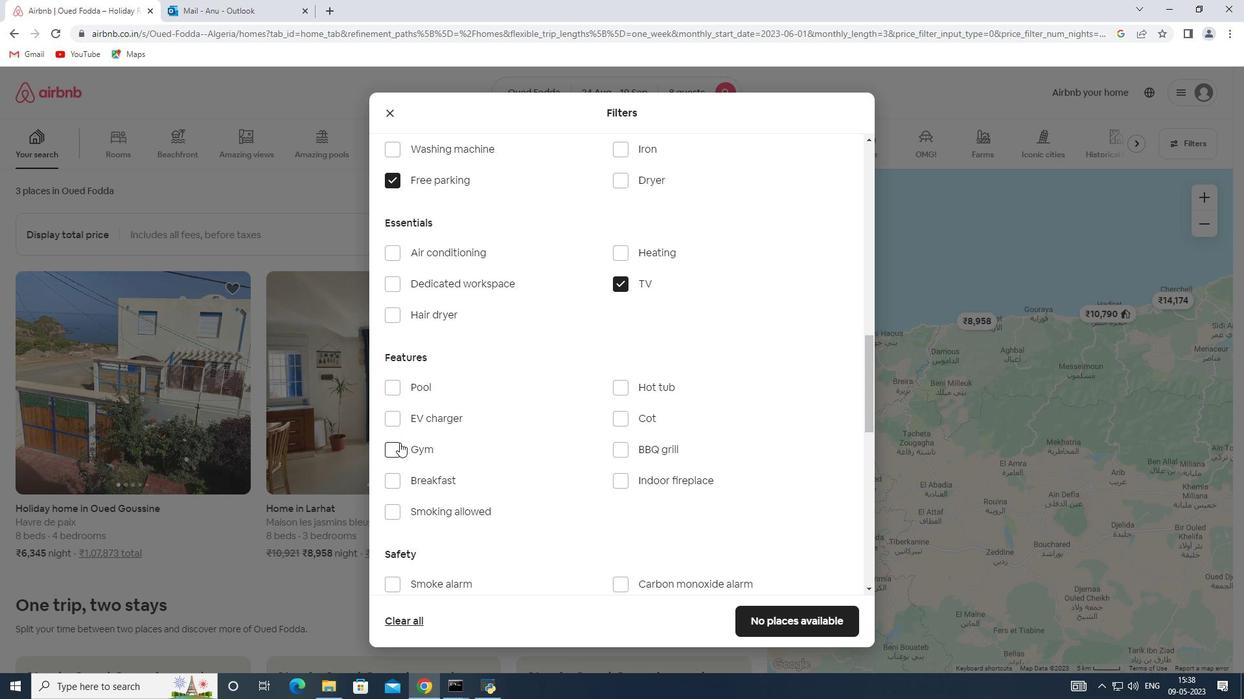 
Action: Mouse moved to (414, 474)
Screenshot: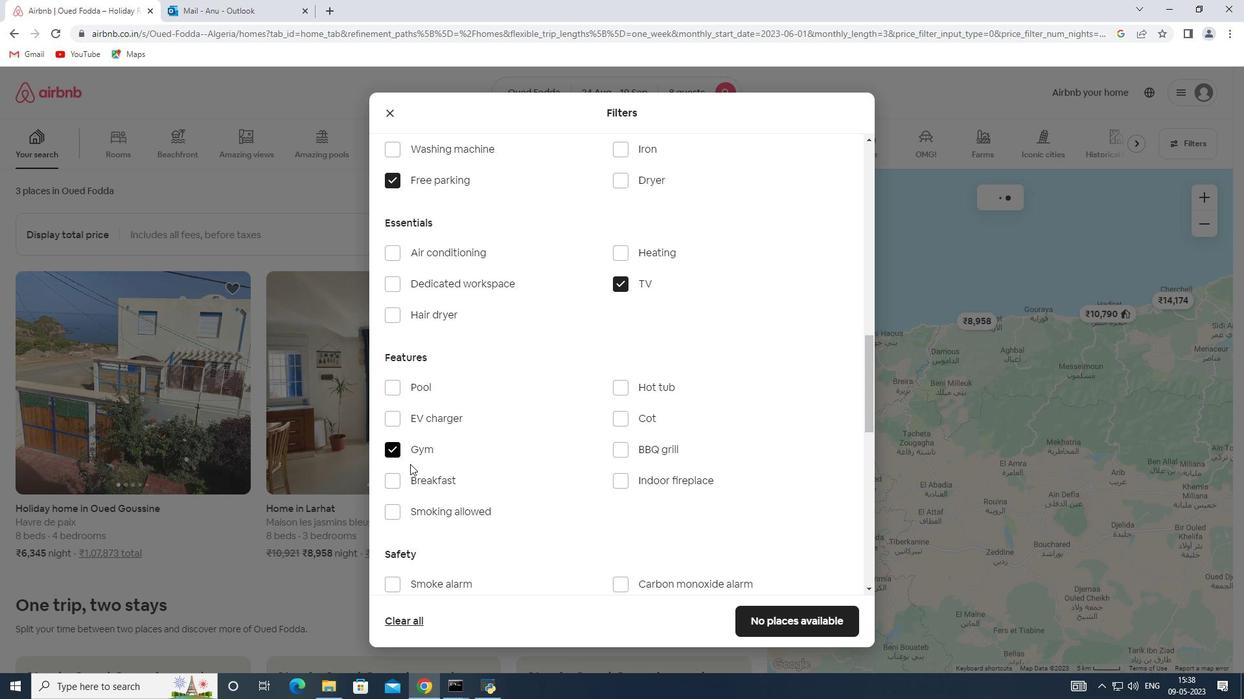 
Action: Mouse pressed left at (414, 474)
Screenshot: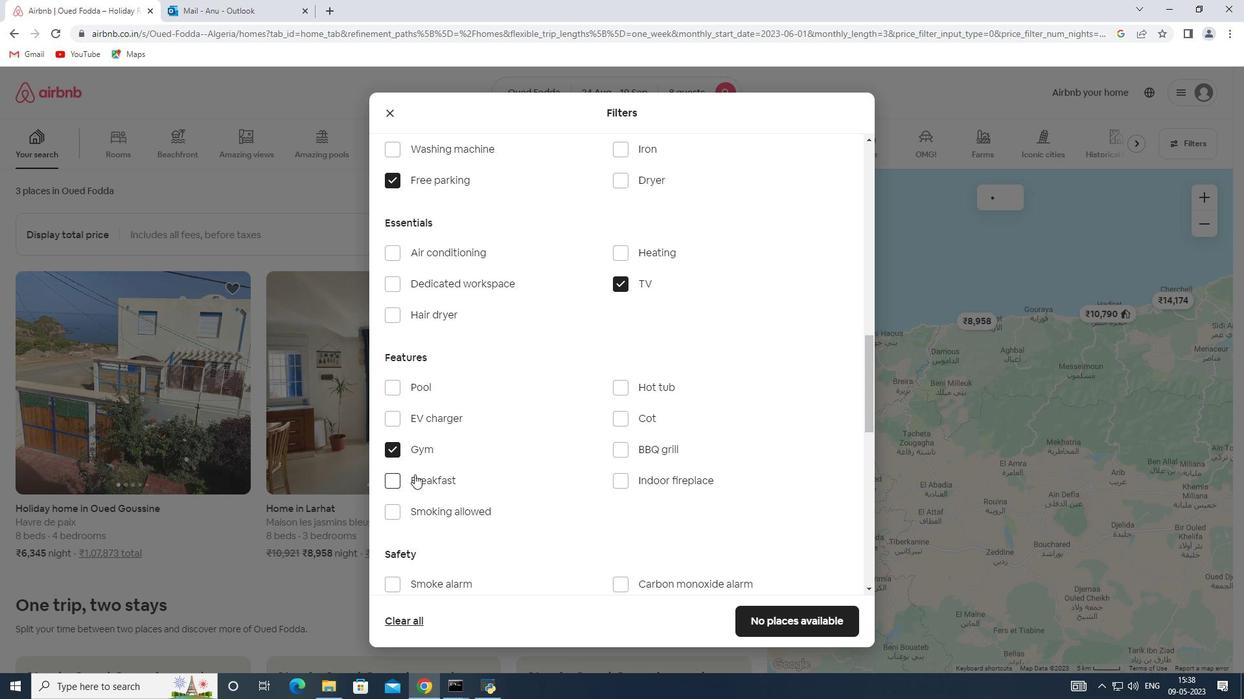 
Action: Mouse moved to (531, 487)
Screenshot: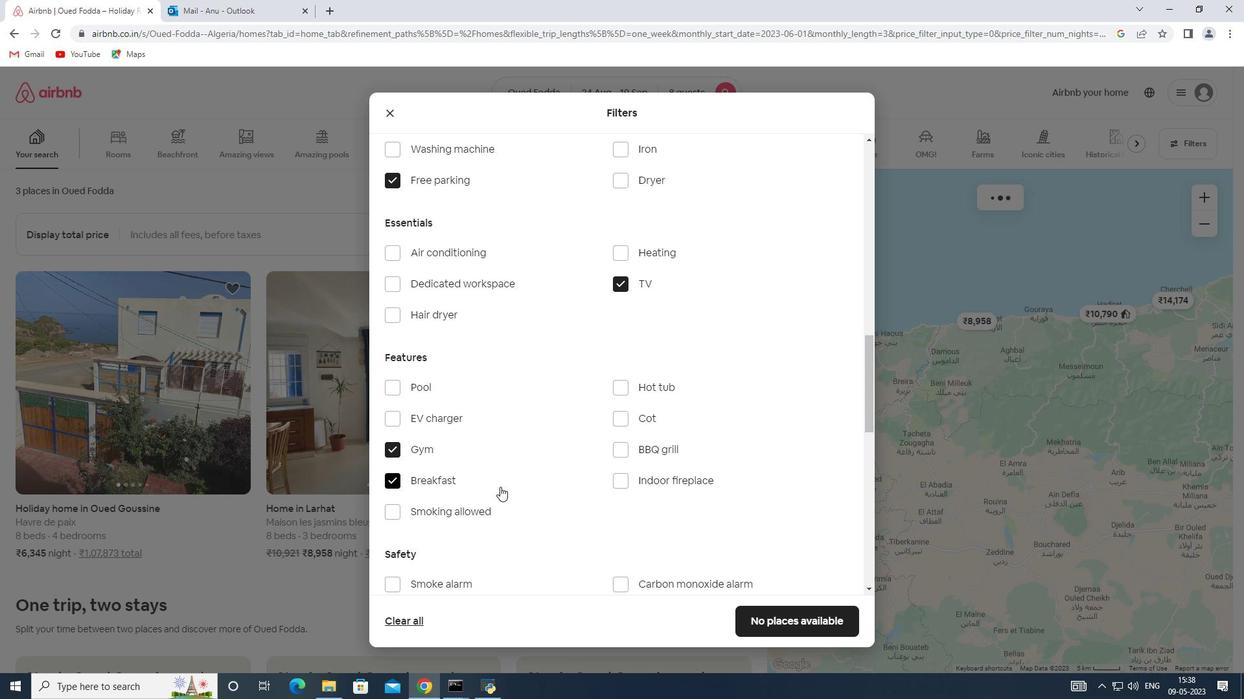 
Action: Mouse scrolled (531, 486) with delta (0, 0)
Screenshot: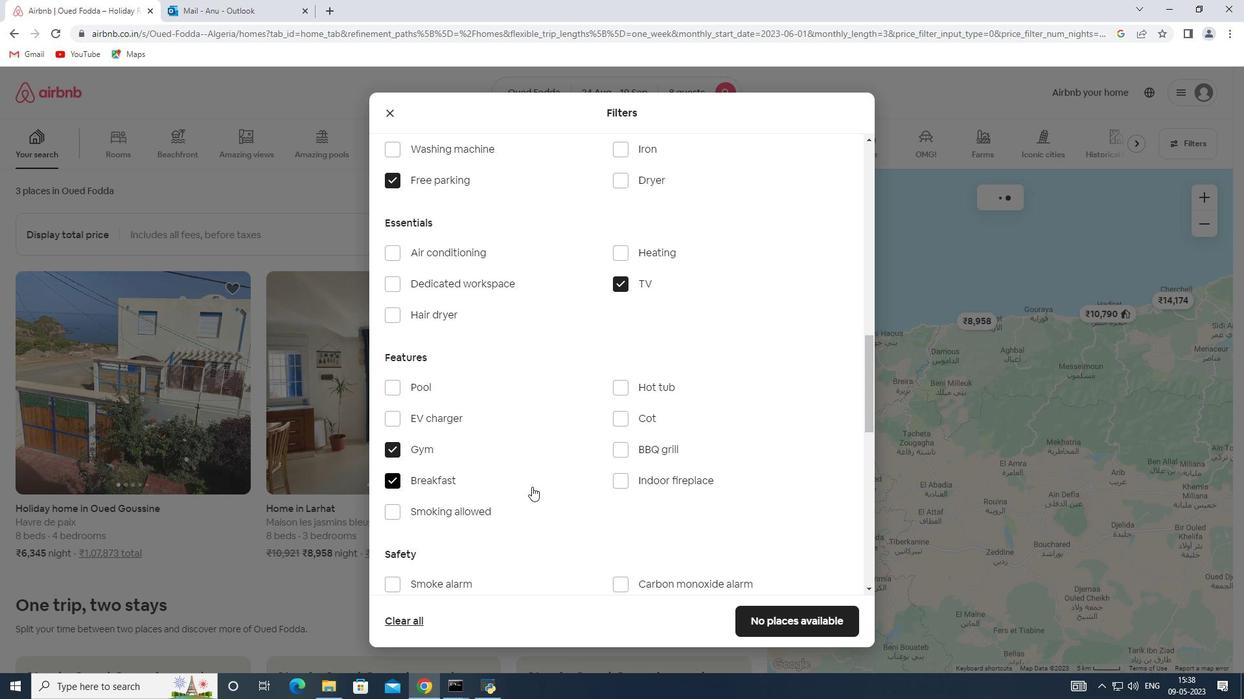 
Action: Mouse scrolled (531, 486) with delta (0, 0)
Screenshot: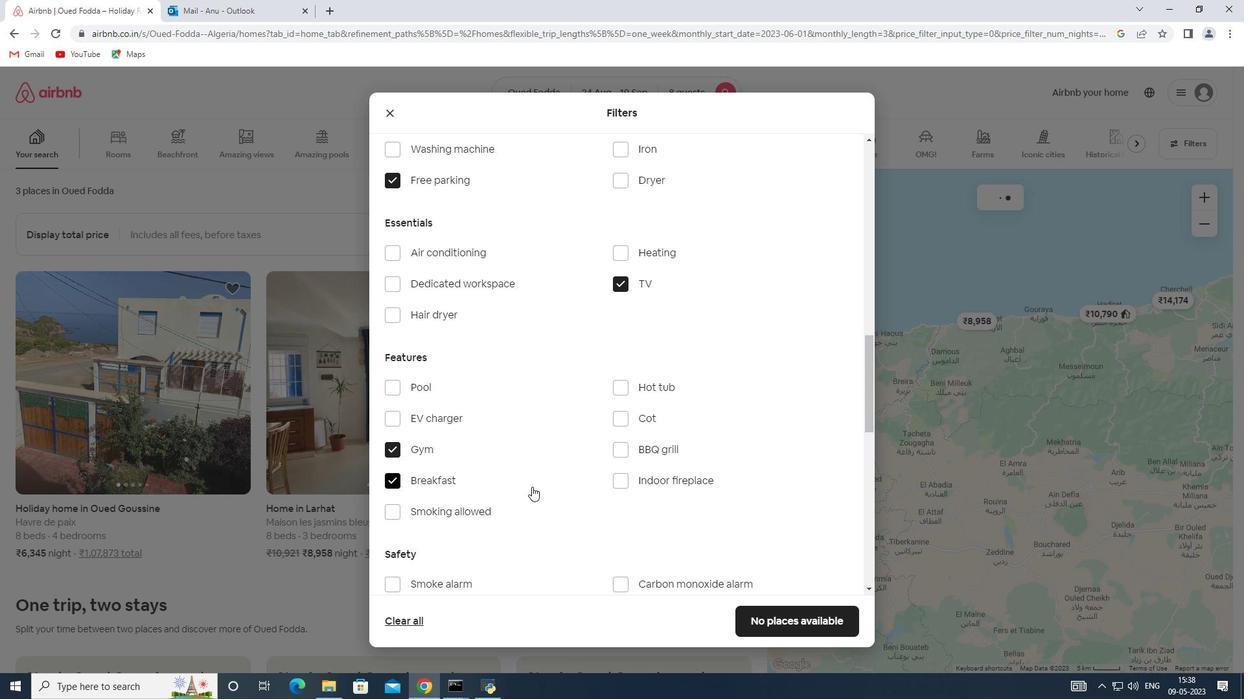 
Action: Mouse scrolled (531, 486) with delta (0, 0)
Screenshot: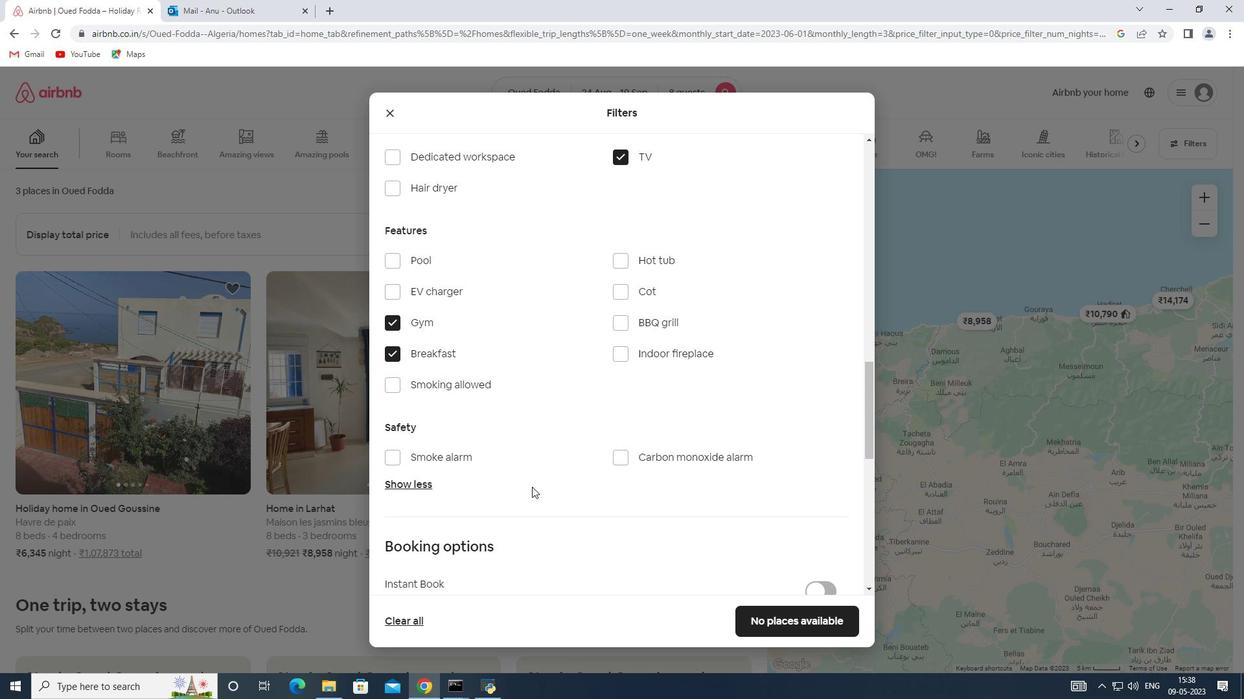 
Action: Mouse scrolled (531, 486) with delta (0, 0)
Screenshot: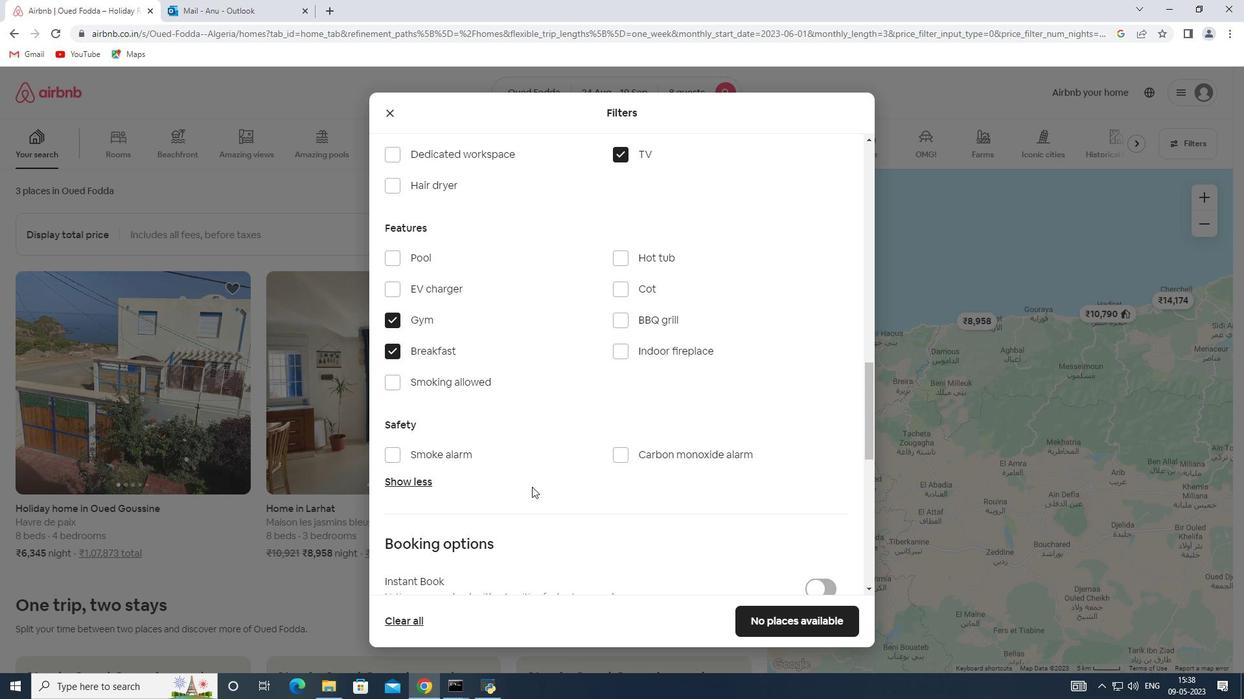 
Action: Mouse moved to (811, 504)
Screenshot: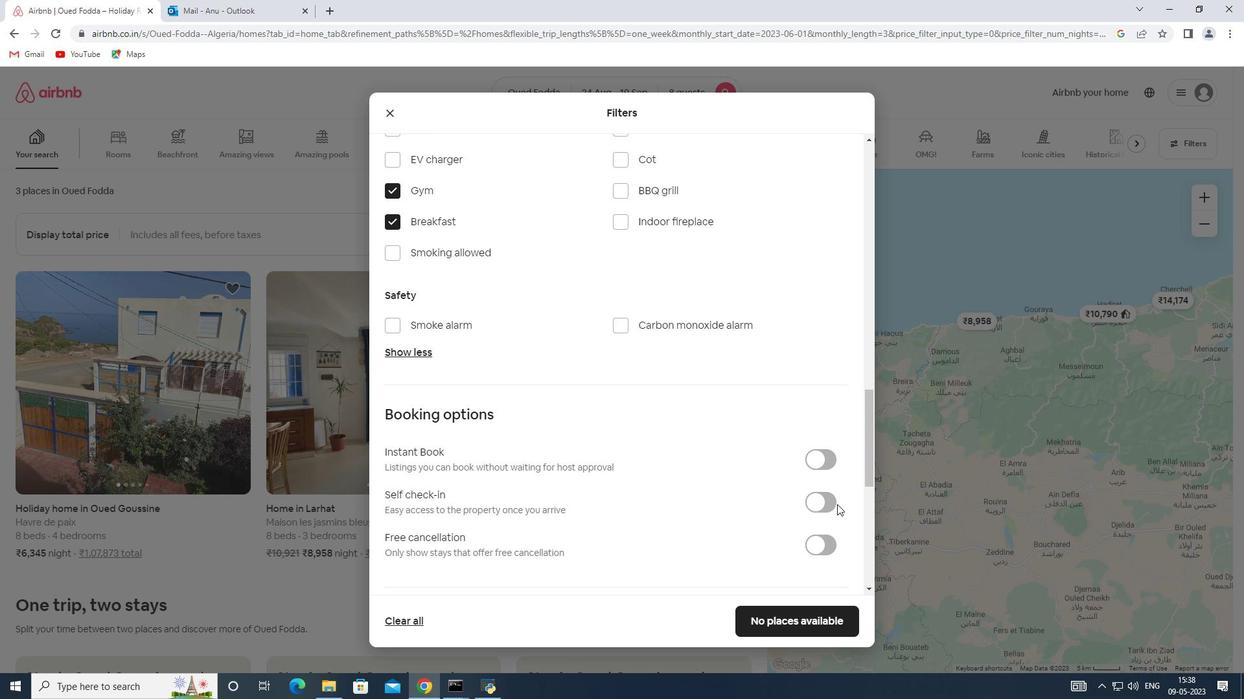 
Action: Mouse pressed left at (811, 504)
Screenshot: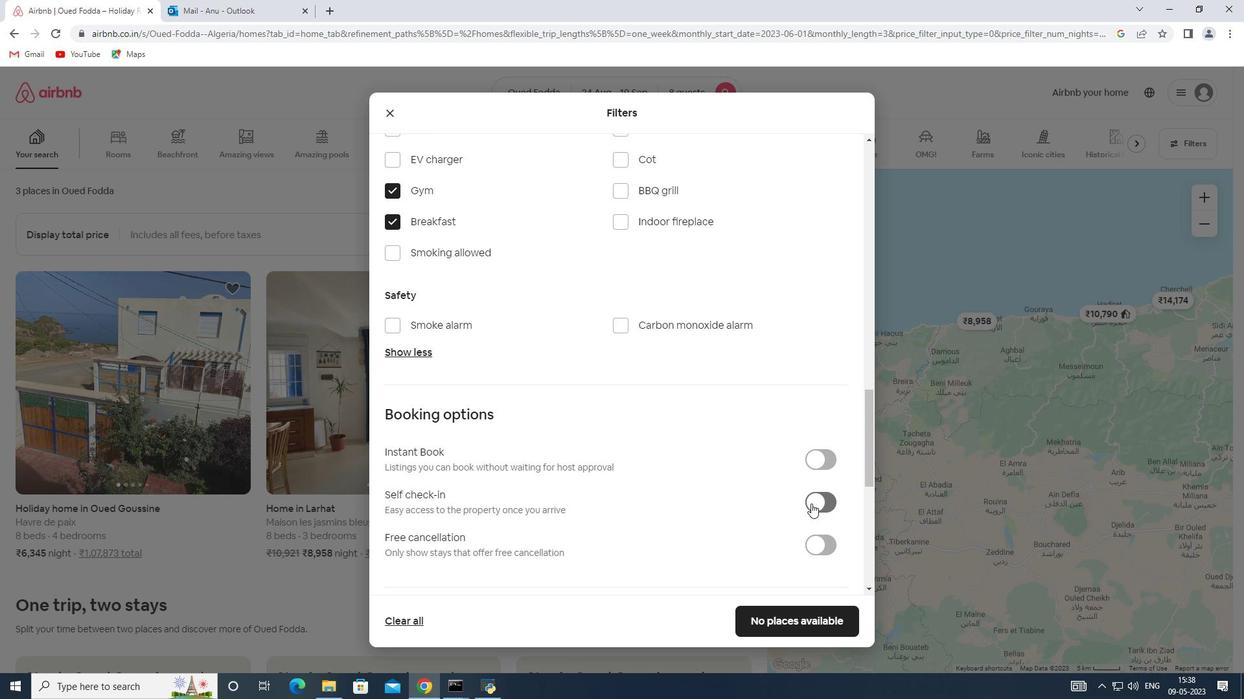
Action: Mouse moved to (580, 515)
Screenshot: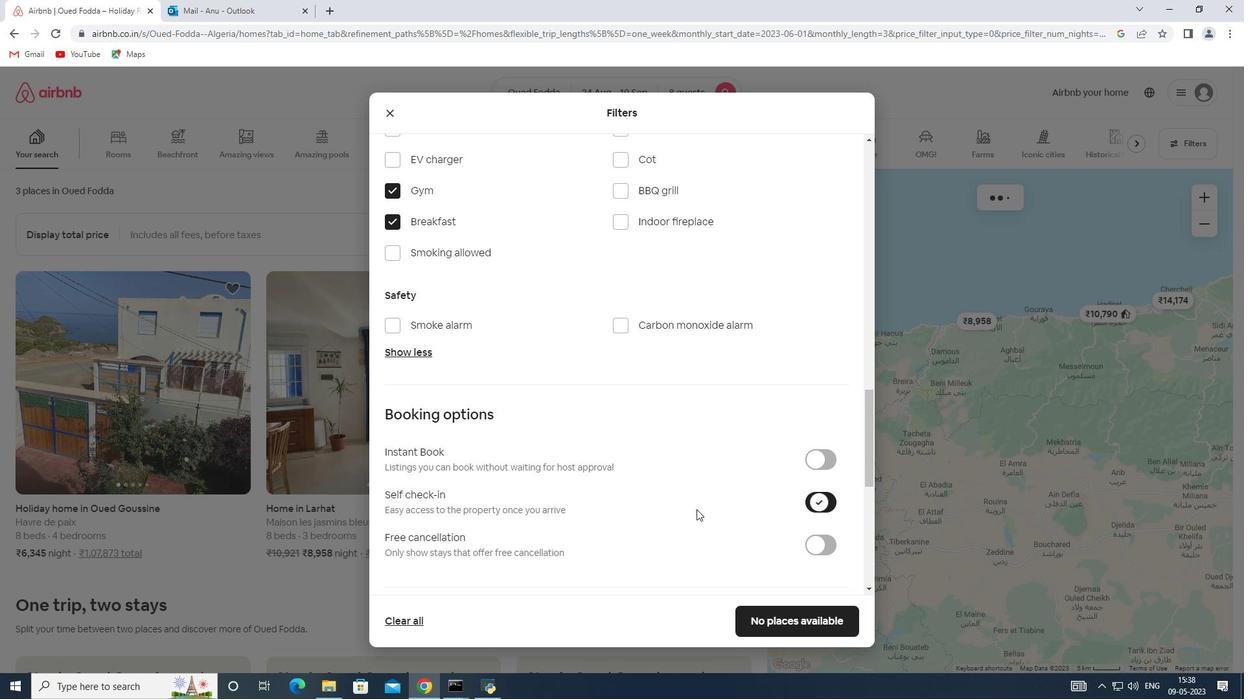 
Action: Mouse scrolled (580, 515) with delta (0, 0)
Screenshot: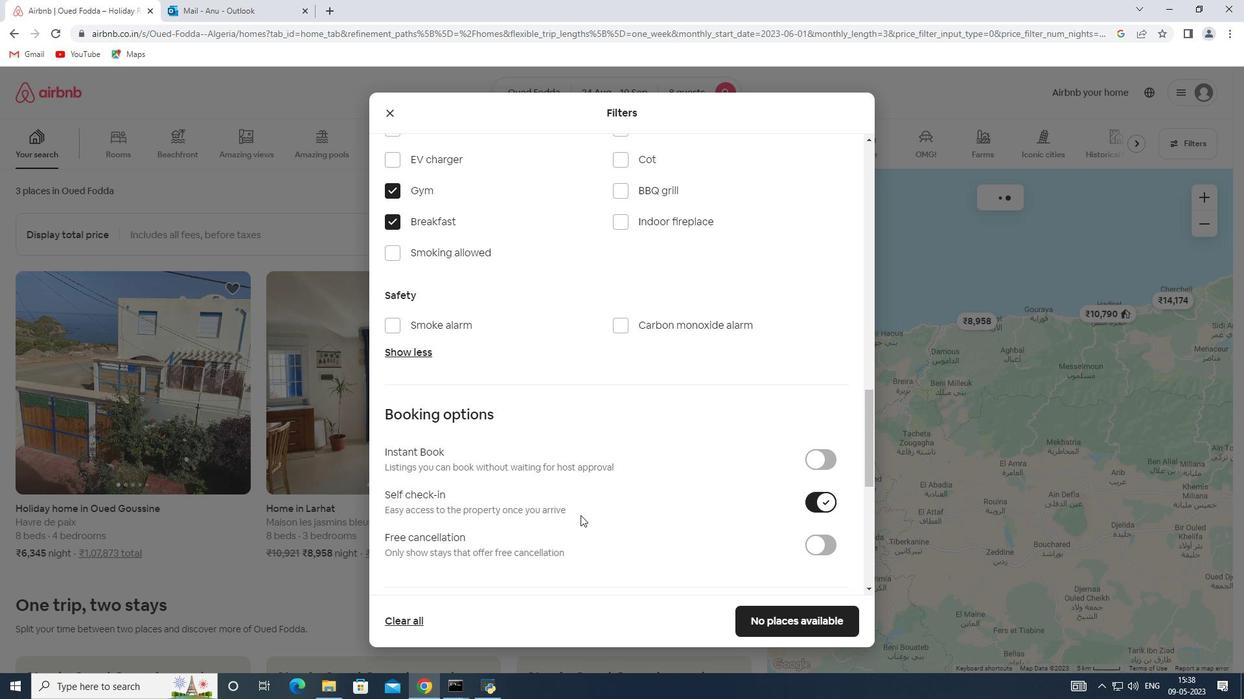 
Action: Mouse scrolled (580, 515) with delta (0, 0)
Screenshot: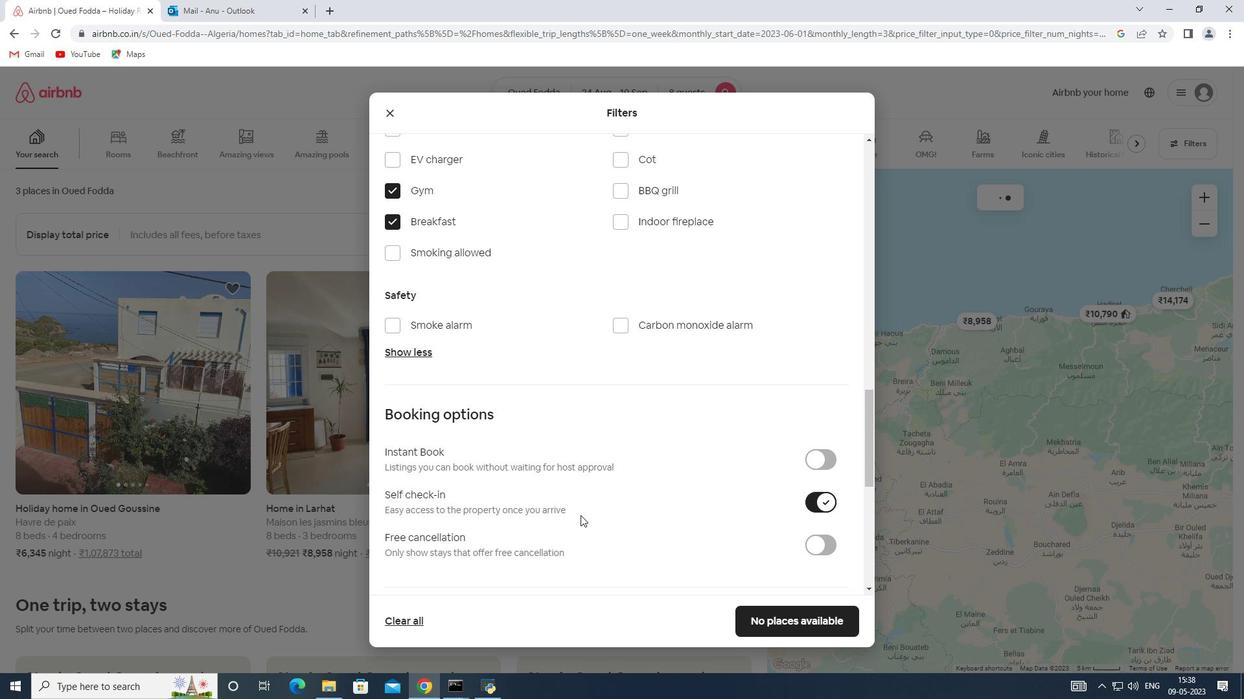 
Action: Mouse scrolled (580, 515) with delta (0, 0)
Screenshot: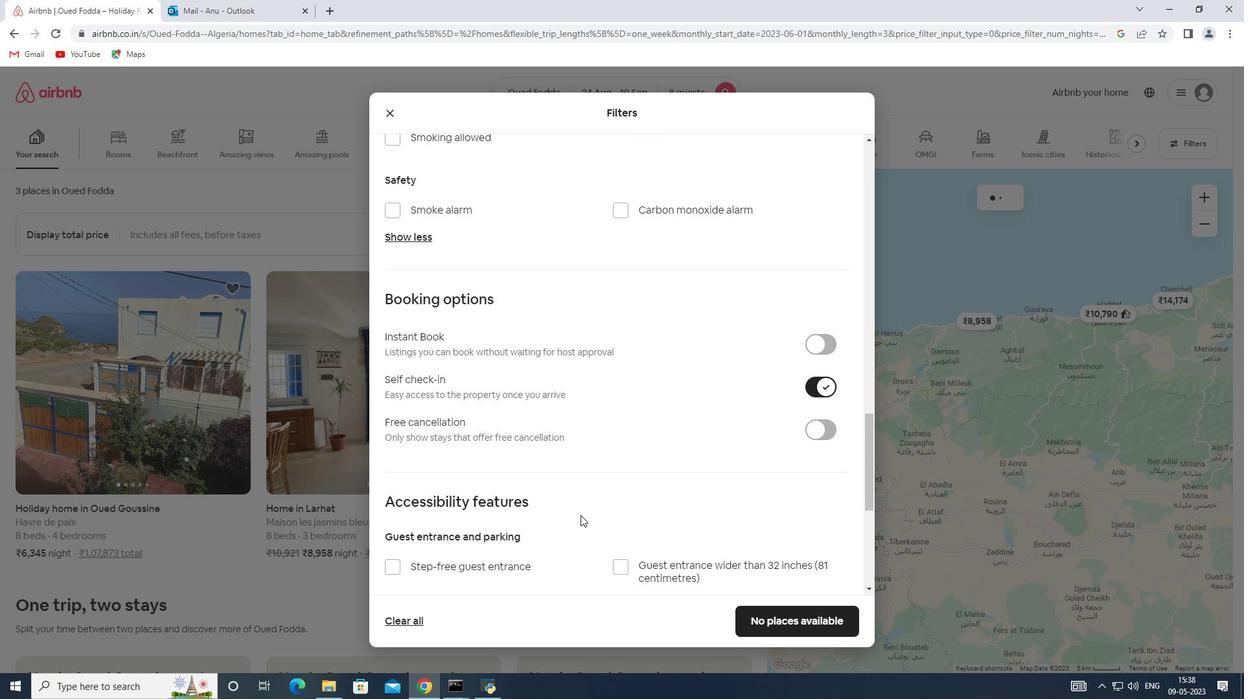 
Action: Mouse scrolled (580, 515) with delta (0, 0)
Screenshot: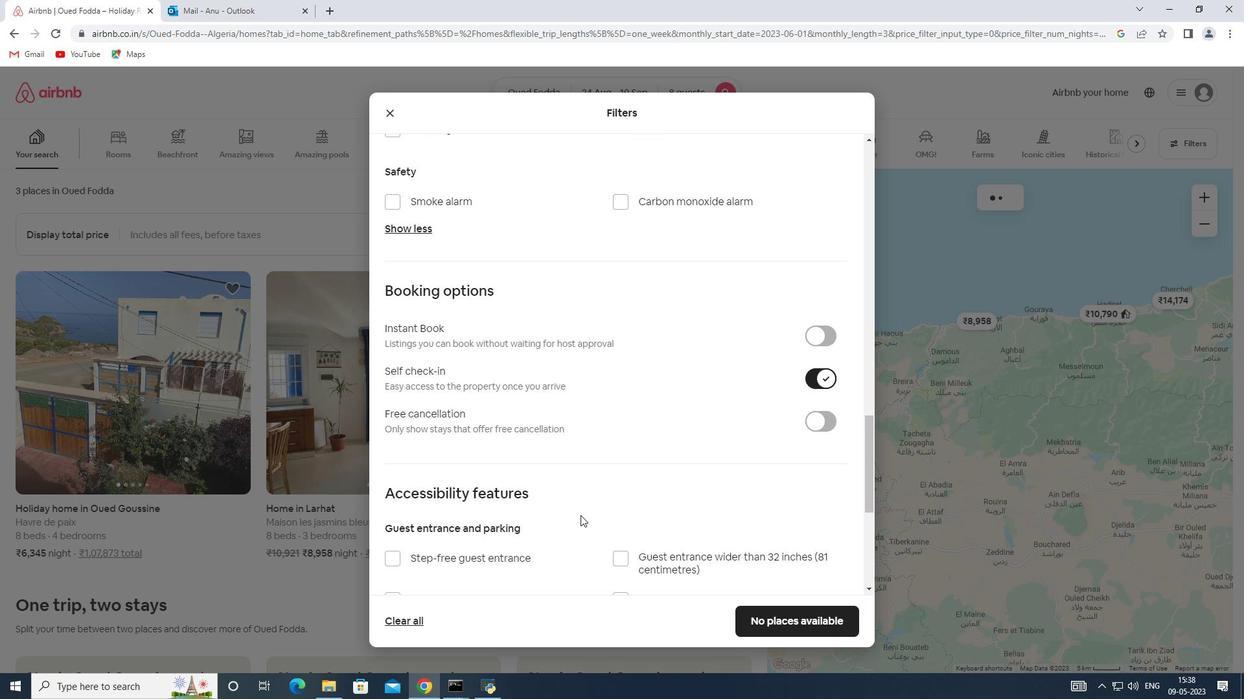 
Action: Mouse scrolled (580, 515) with delta (0, 0)
Screenshot: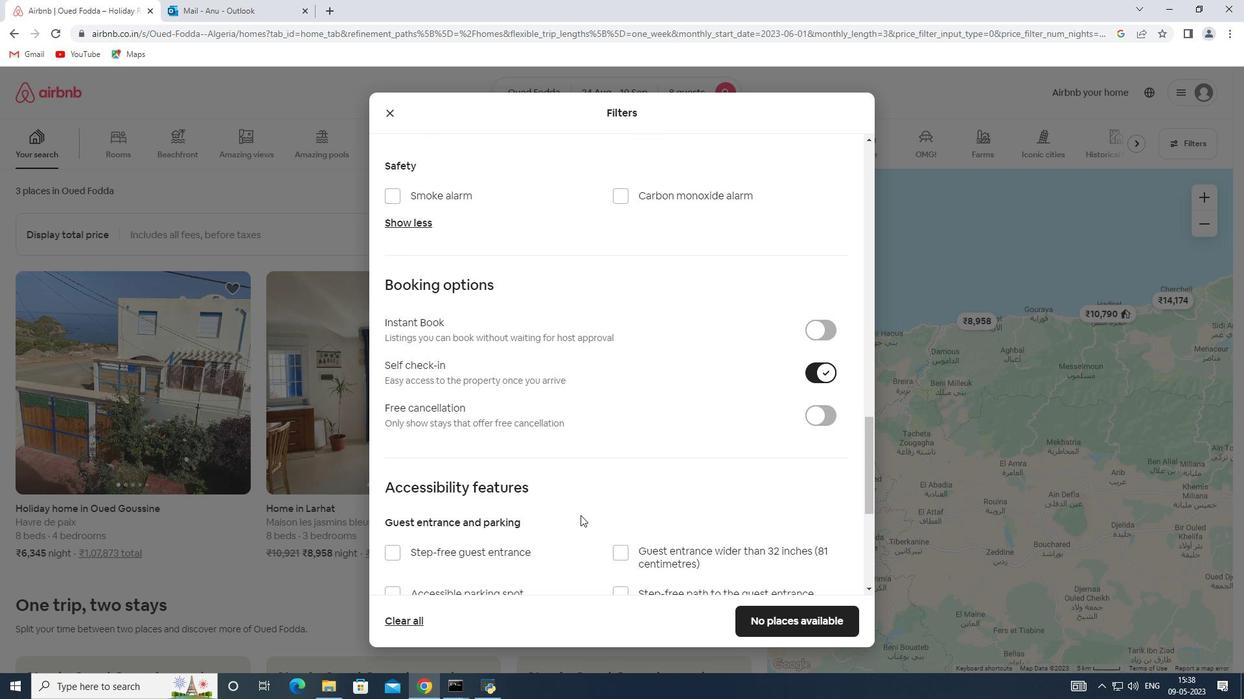 
Action: Mouse scrolled (580, 515) with delta (0, 0)
Screenshot: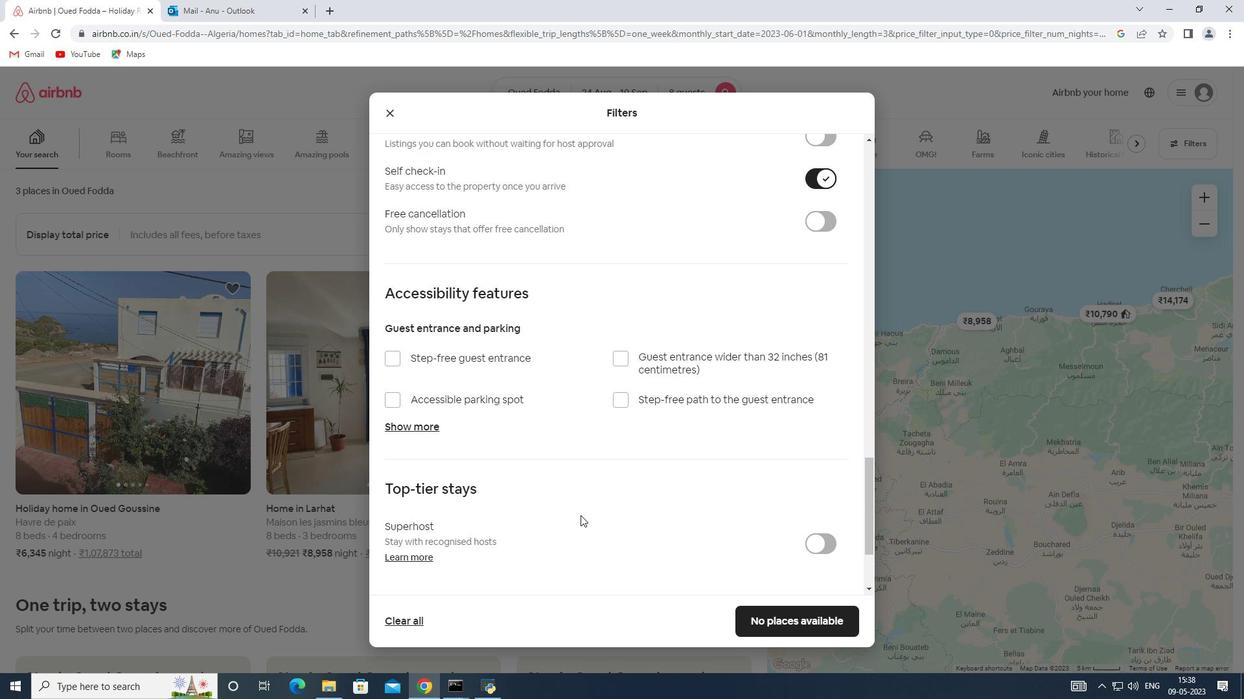 
Action: Mouse scrolled (580, 515) with delta (0, 0)
Screenshot: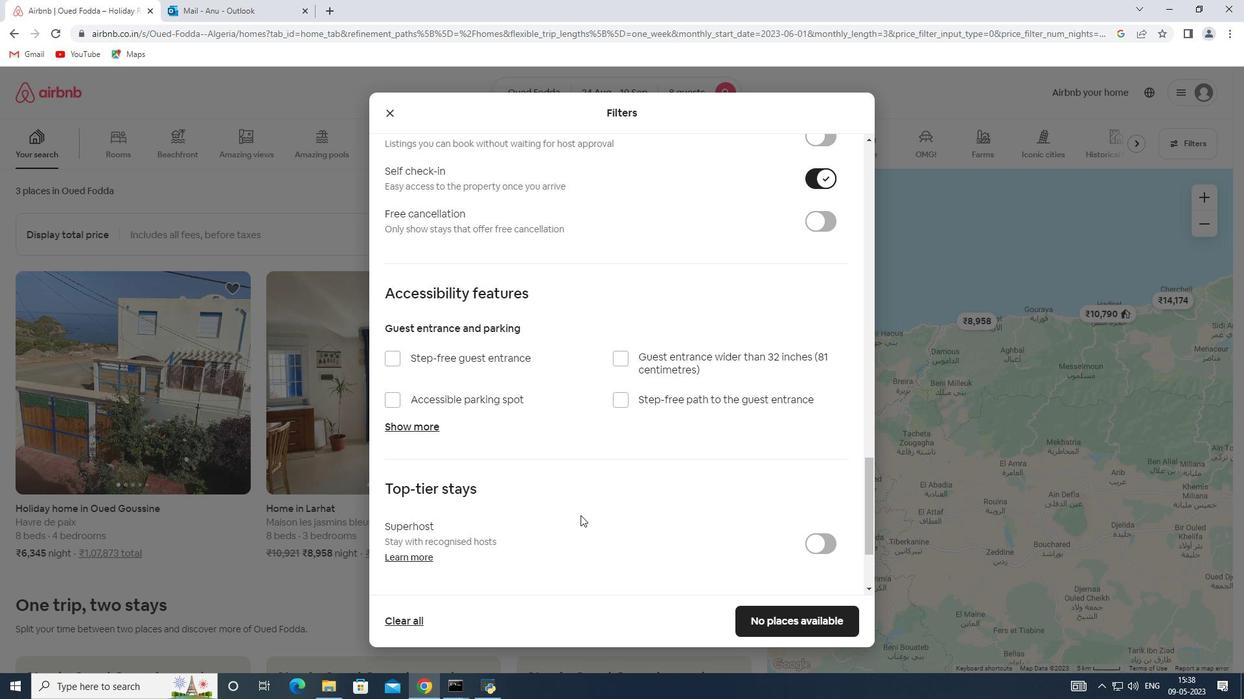 
Action: Mouse moved to (412, 530)
Screenshot: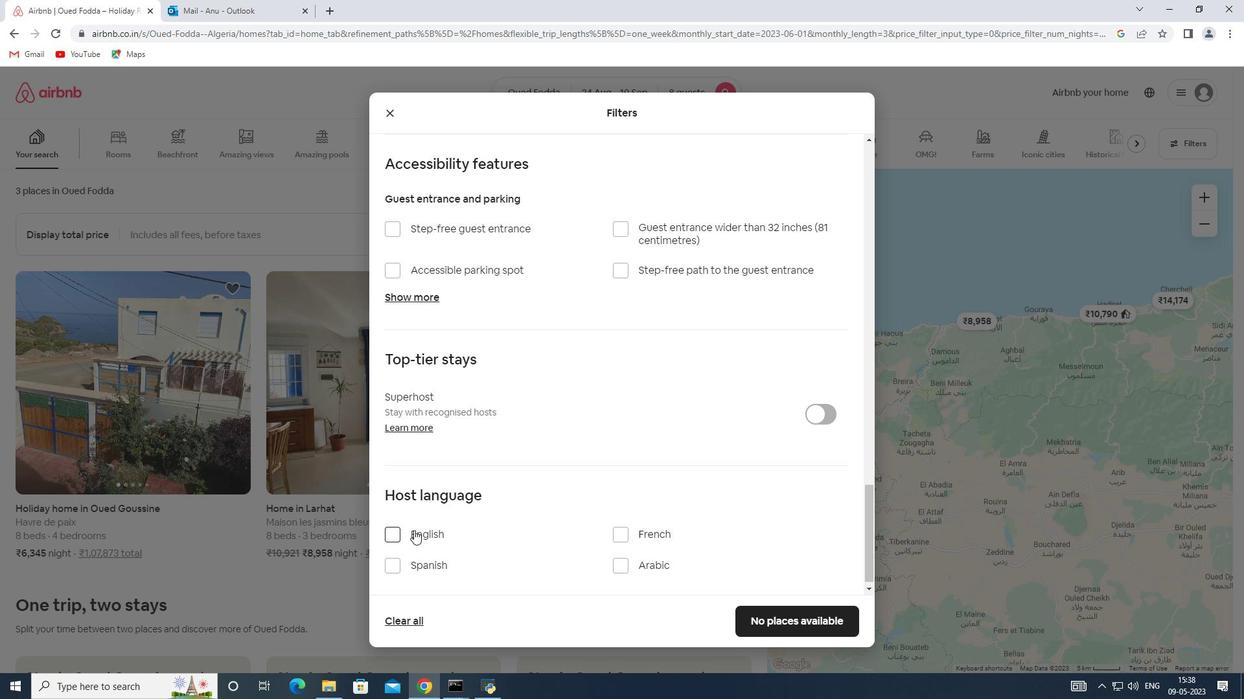 
Action: Mouse pressed left at (412, 530)
Screenshot: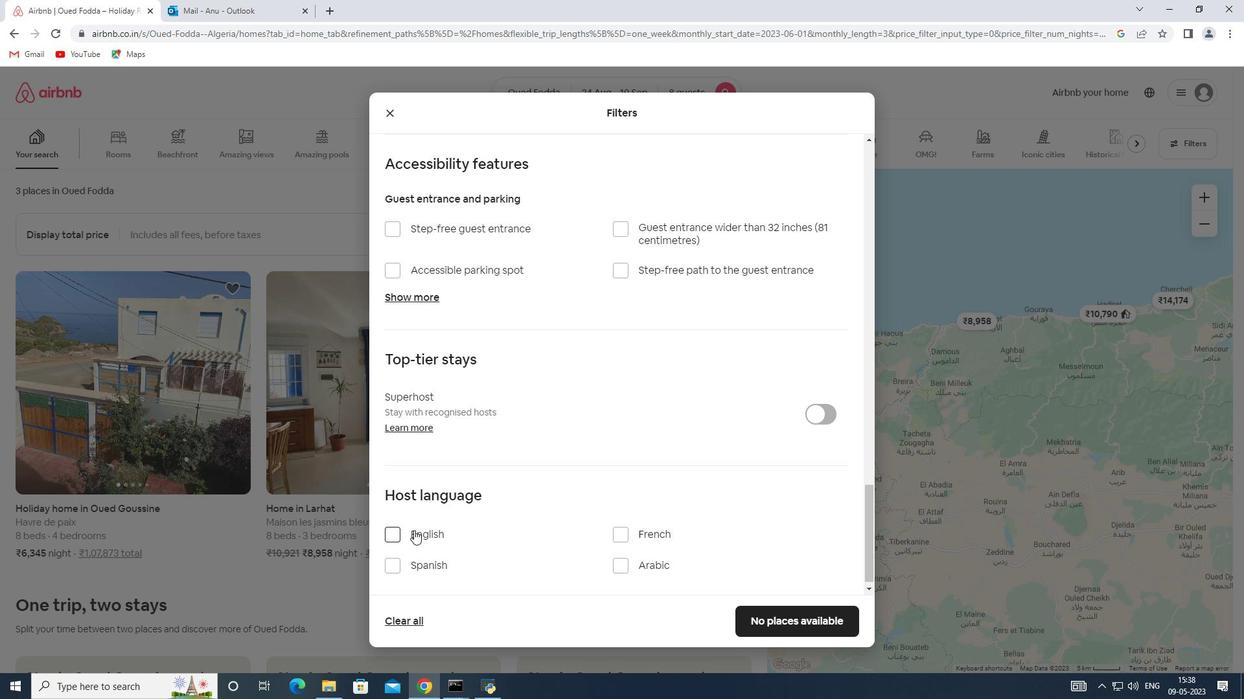 
Action: Mouse moved to (779, 616)
Screenshot: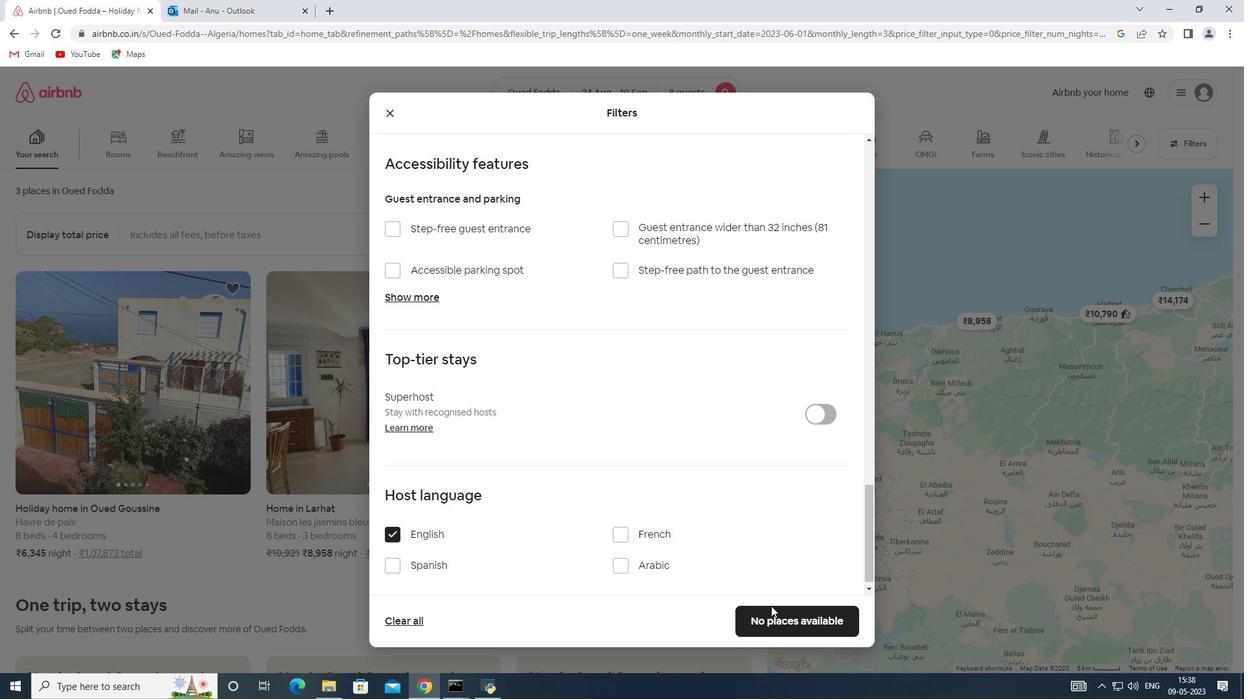 
Action: Mouse pressed left at (779, 616)
Screenshot: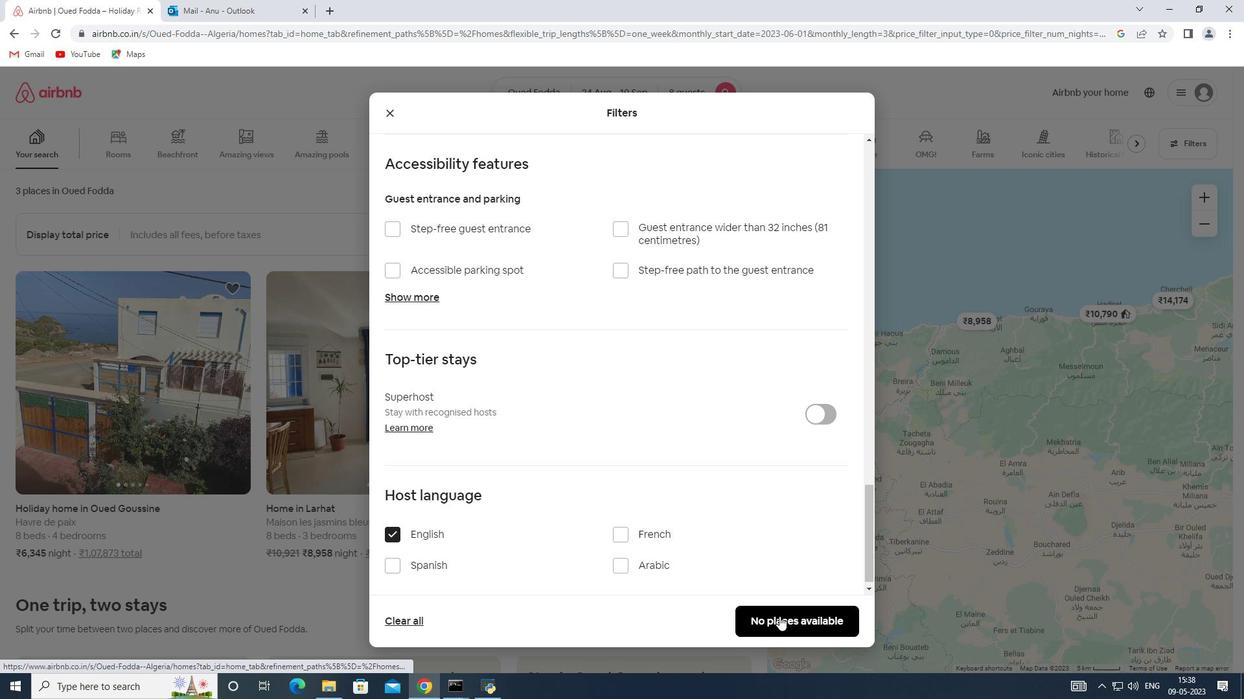 
